 Task: Open the event Second Team Building Workshop: Enhancing Communication and Trust within Teams on '2024/04/28', change the date to 2024/04/16, change the font style of the description to Times New Roman, set the availability to Free, insert an emoji Green heart, logged in from the account softage.10@softage.net and add another guest for the event, softage.8@softage.net. Change the alignment of the event description to Align center.Change the font color of the description to Light  Orange and select an event charm, 
Action: Mouse moved to (313, 132)
Screenshot: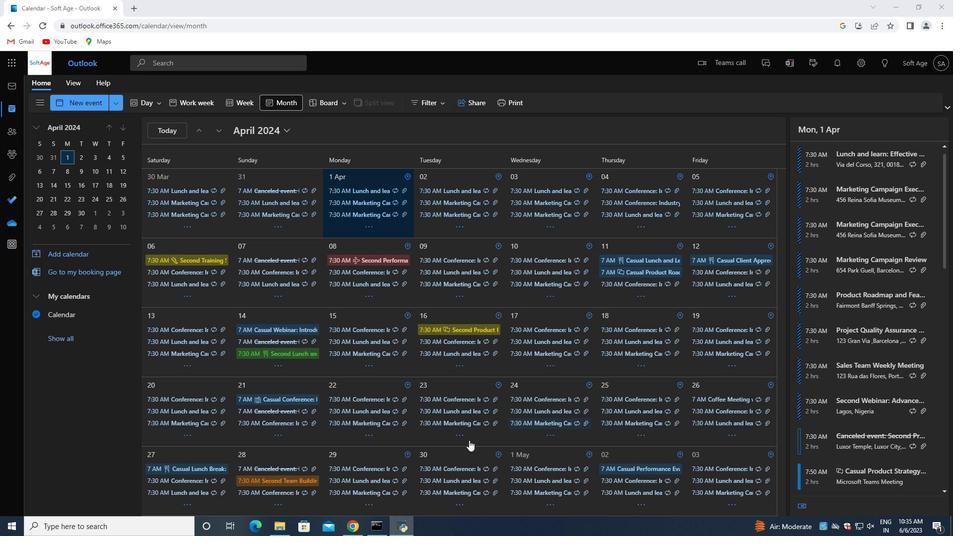 
Action: Mouse pressed left at (313, 132)
Screenshot: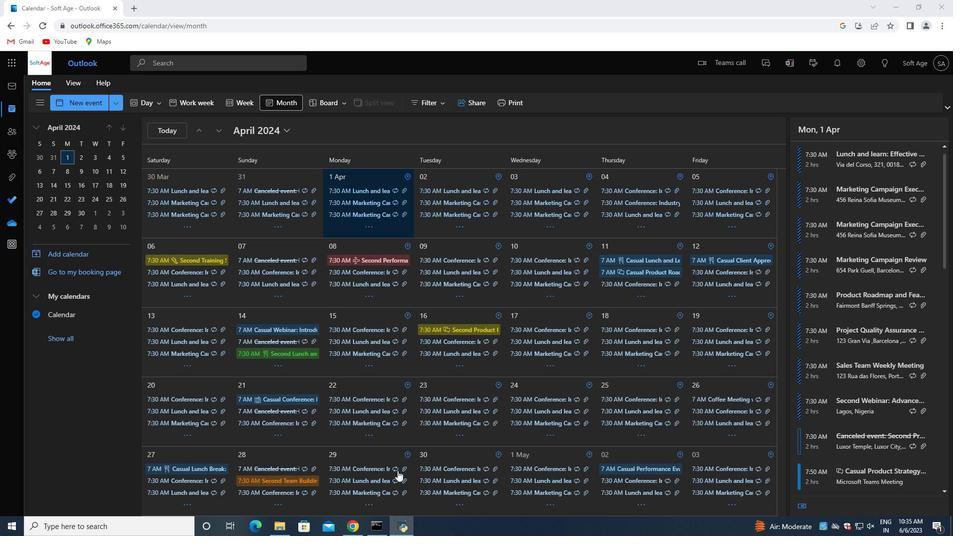 
Action: Mouse moved to (328, 156)
Screenshot: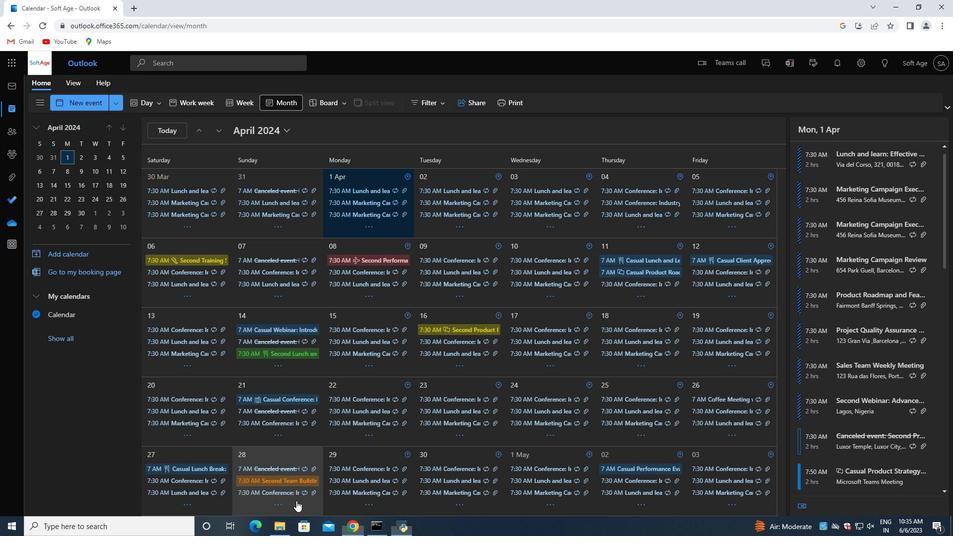 
Action: Mouse pressed left at (328, 156)
Screenshot: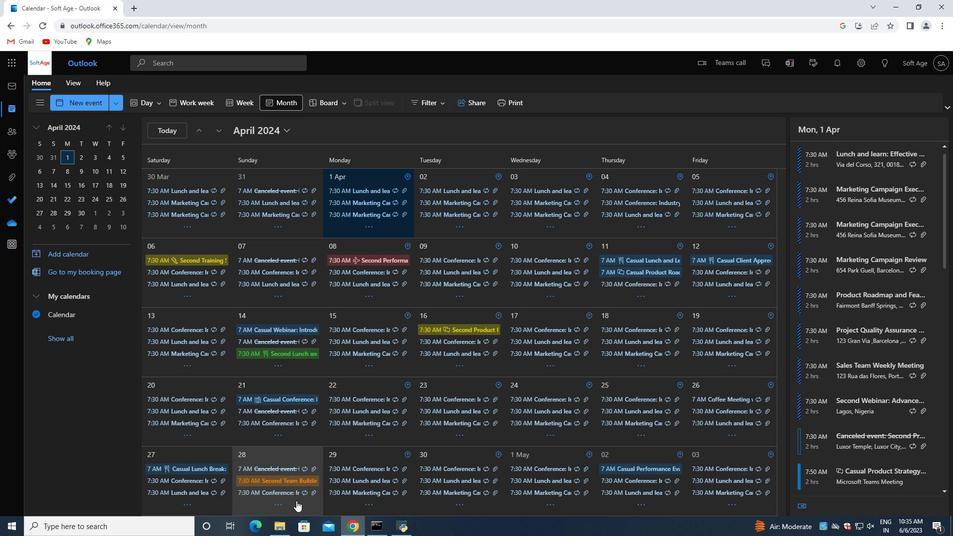 
Action: Mouse moved to (330, 177)
Screenshot: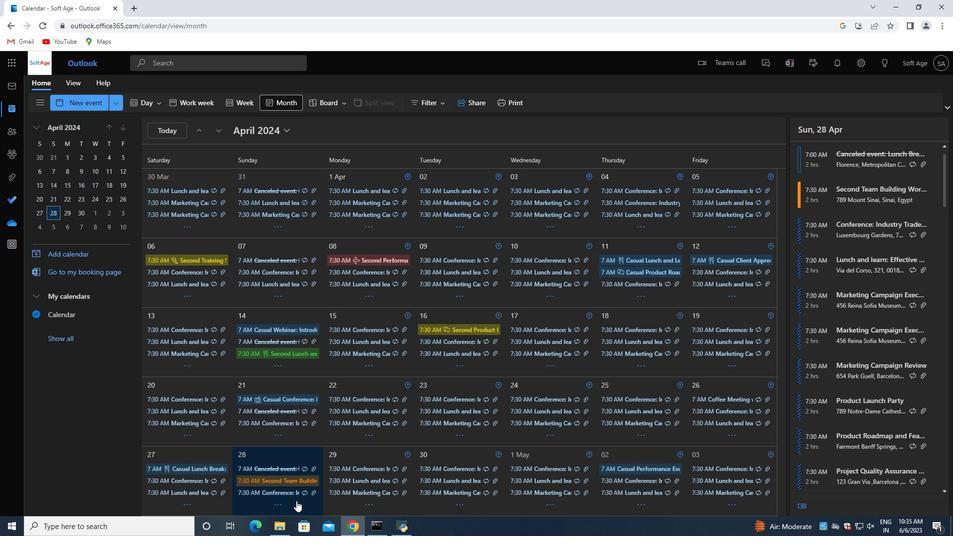 
Action: Mouse pressed left at (330, 177)
Screenshot: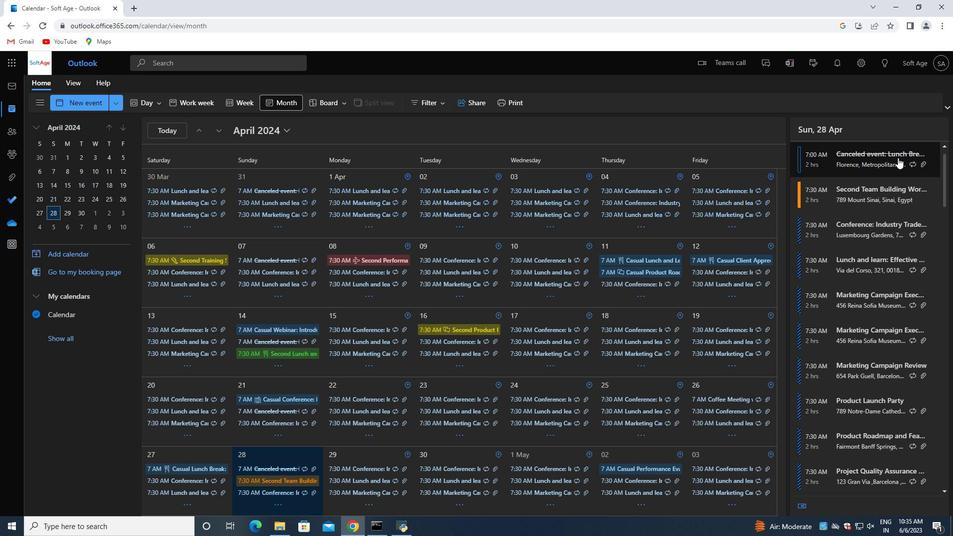
Action: Mouse moved to (503, 131)
Screenshot: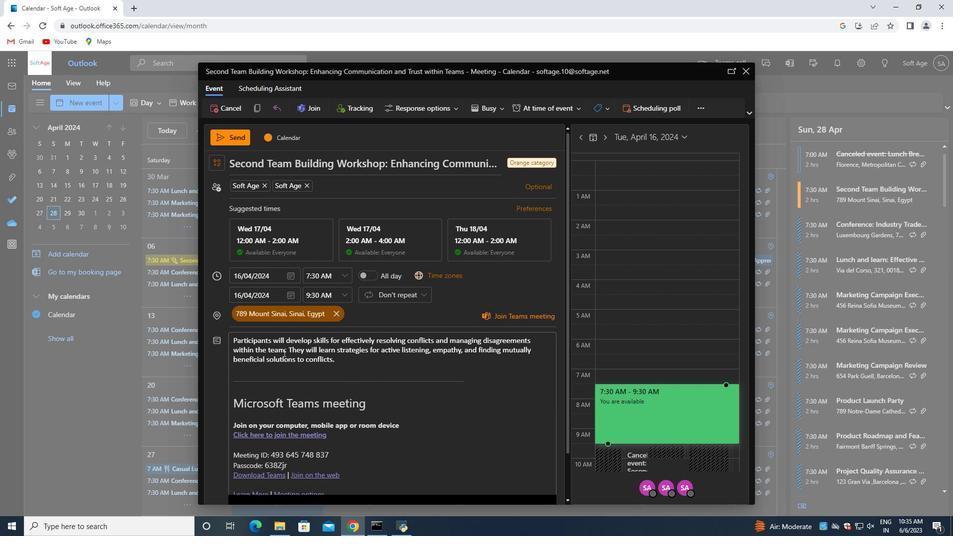 
Action: Mouse pressed left at (503, 131)
Screenshot: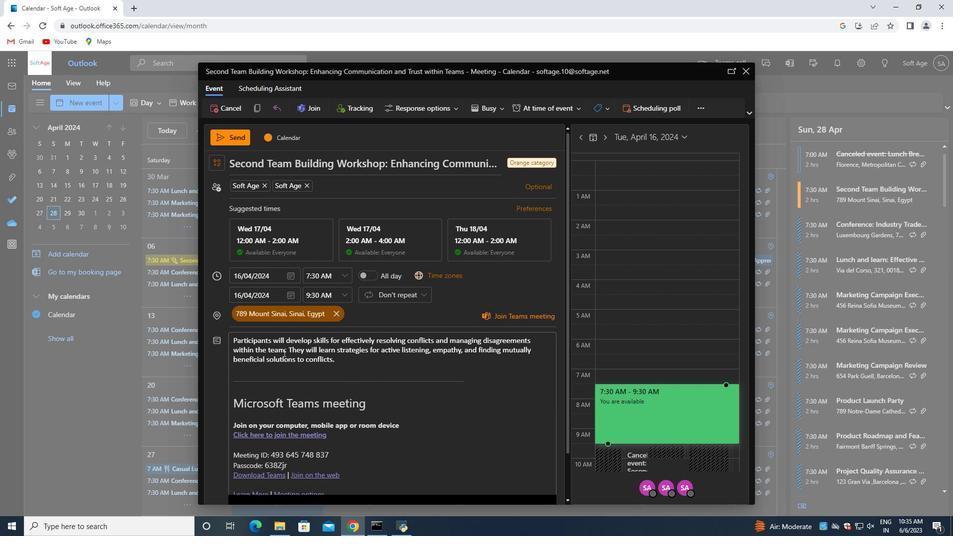 
Action: Mouse moved to (296, 500)
Screenshot: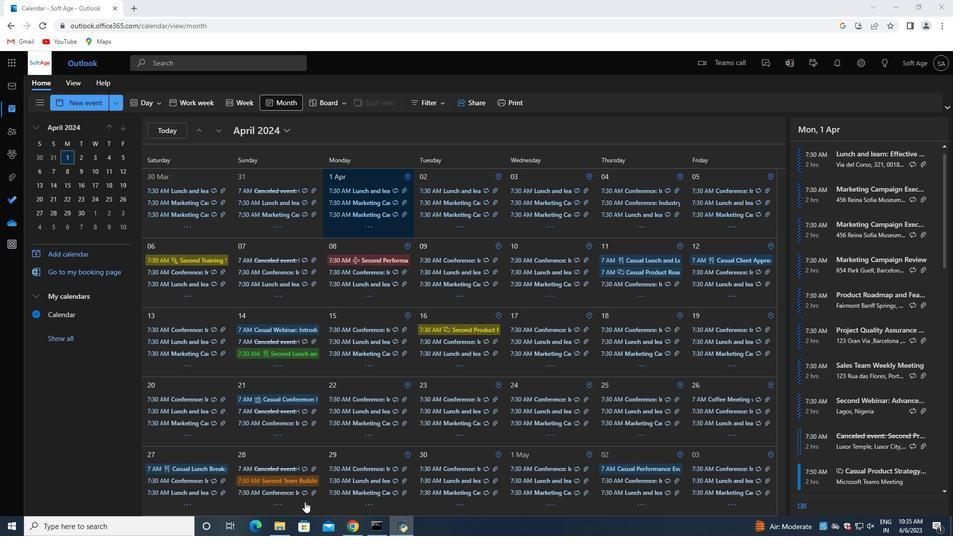 
Action: Mouse pressed left at (296, 500)
Screenshot: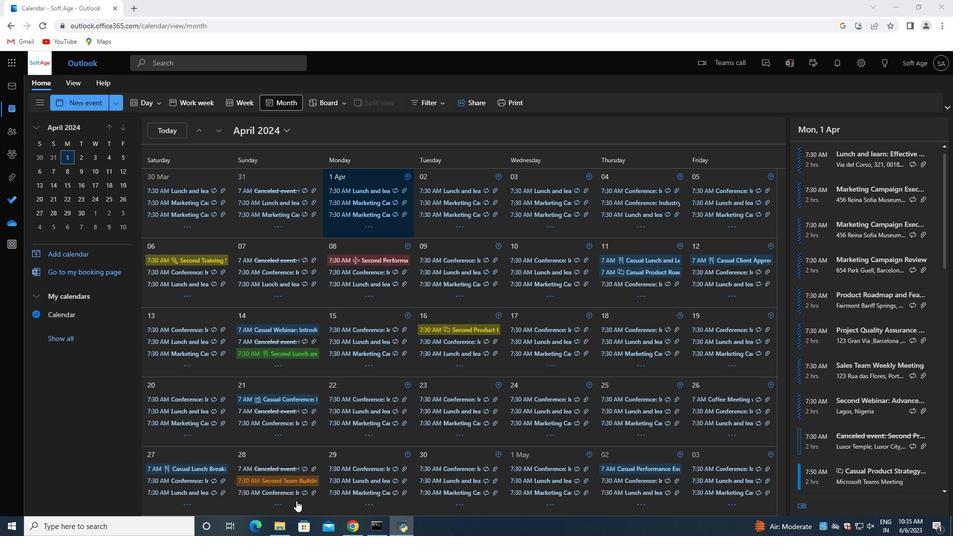 
Action: Mouse moved to (922, 198)
Screenshot: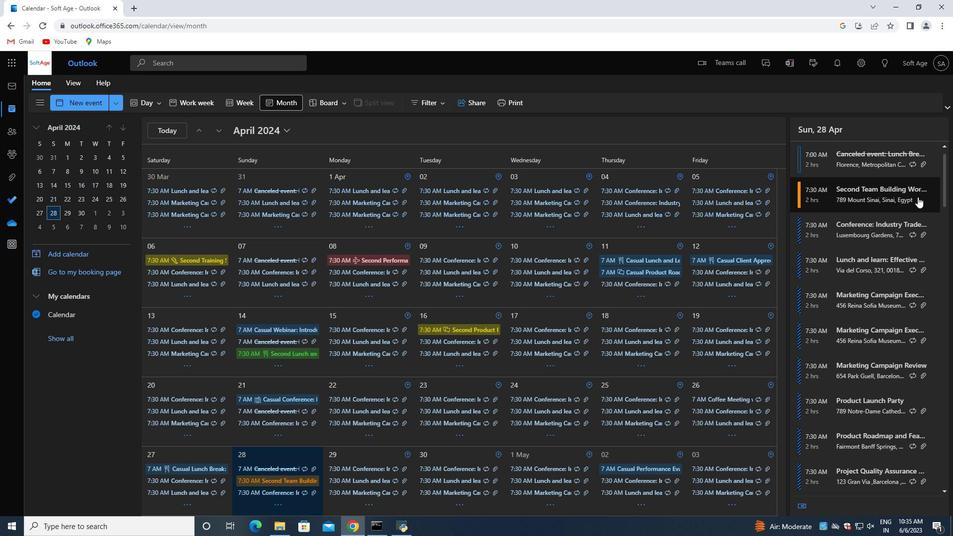
Action: Mouse pressed left at (922, 198)
Screenshot: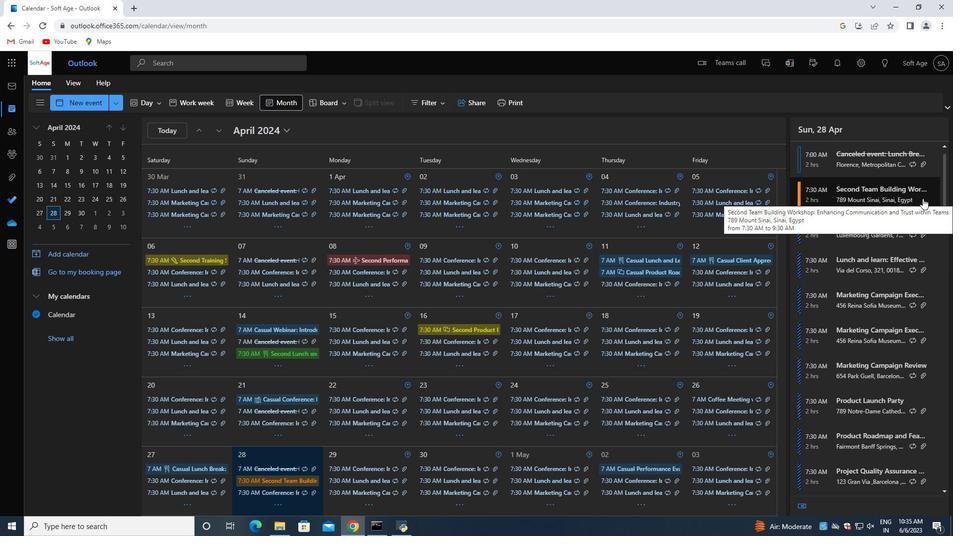
Action: Mouse moved to (632, 321)
Screenshot: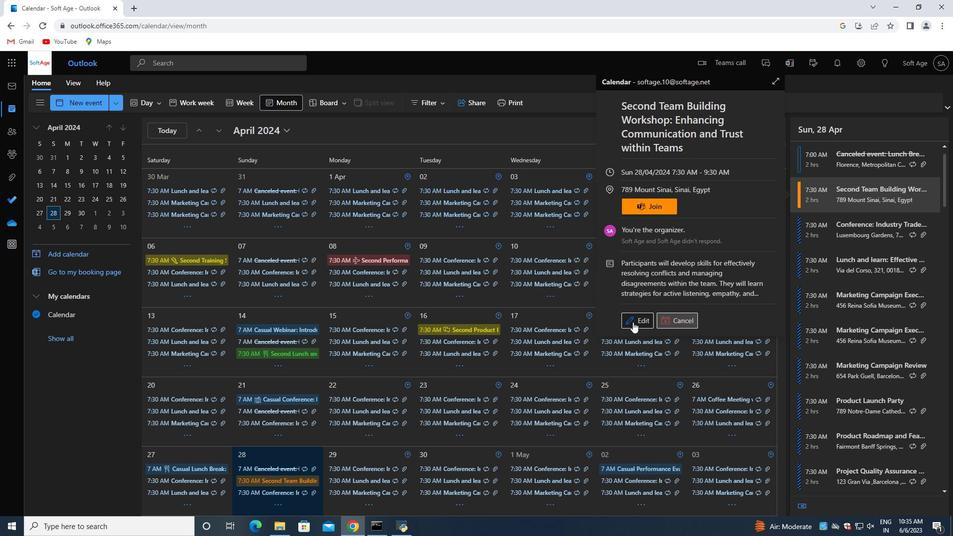 
Action: Mouse pressed left at (632, 321)
Screenshot: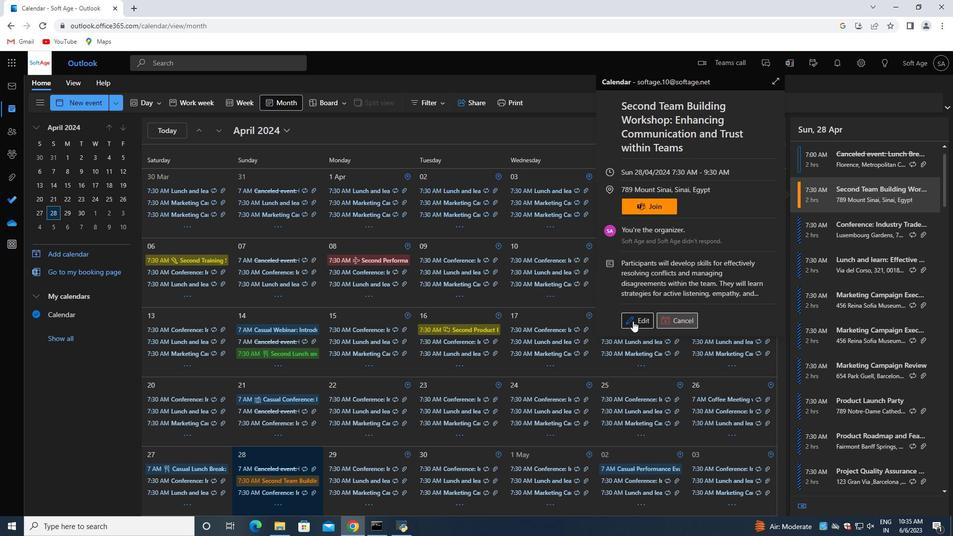 
Action: Mouse moved to (291, 274)
Screenshot: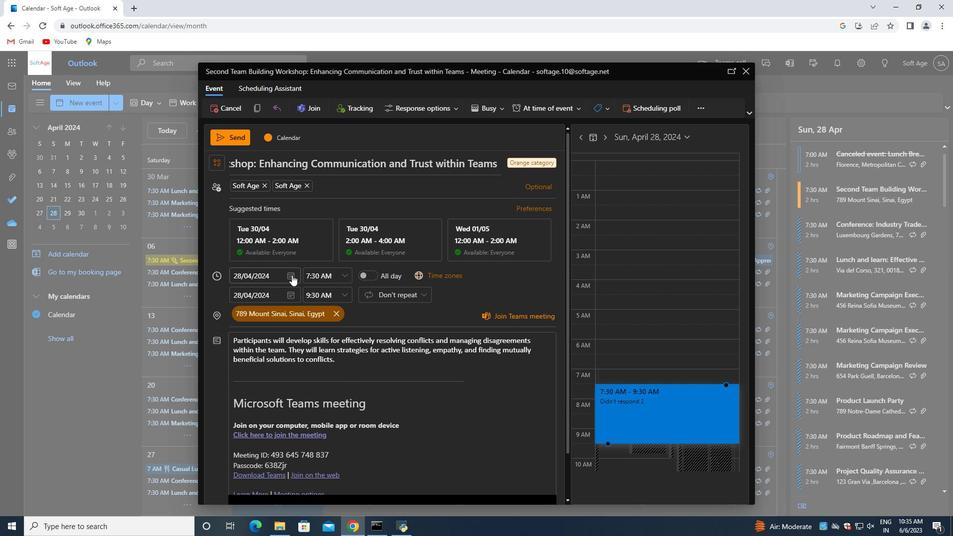 
Action: Mouse pressed left at (291, 274)
Screenshot: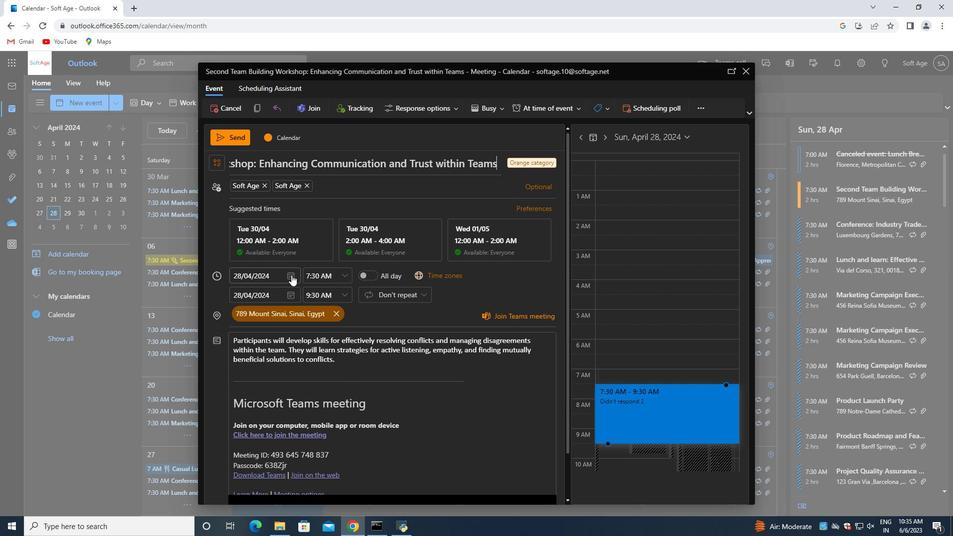 
Action: Mouse moved to (283, 352)
Screenshot: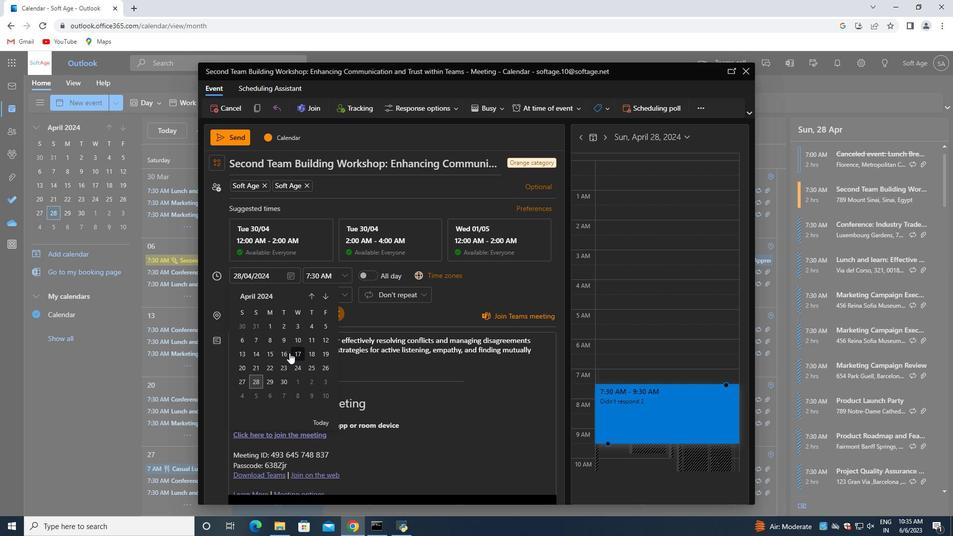 
Action: Mouse pressed left at (283, 352)
Screenshot: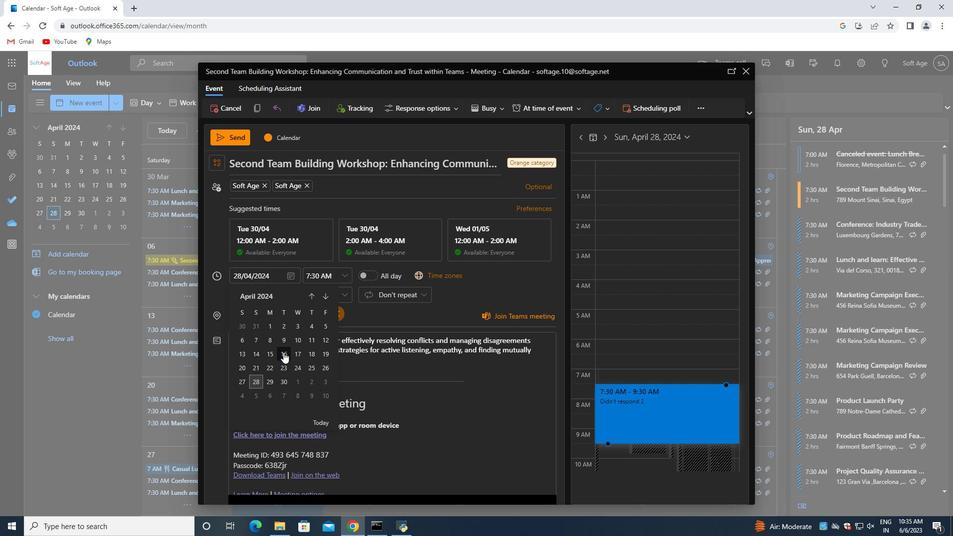 
Action: Mouse moved to (339, 361)
Screenshot: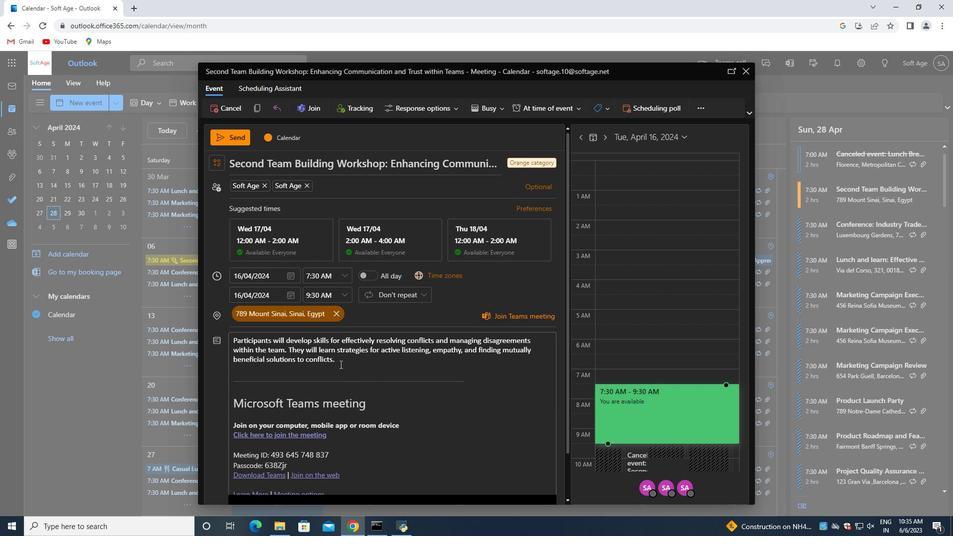 
Action: Mouse pressed left at (339, 361)
Screenshot: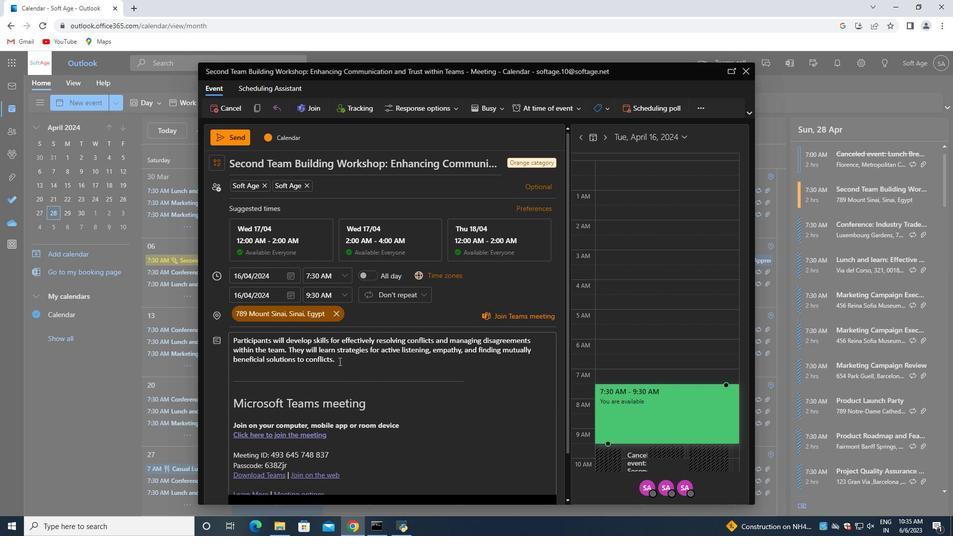 
Action: Mouse moved to (288, 389)
Screenshot: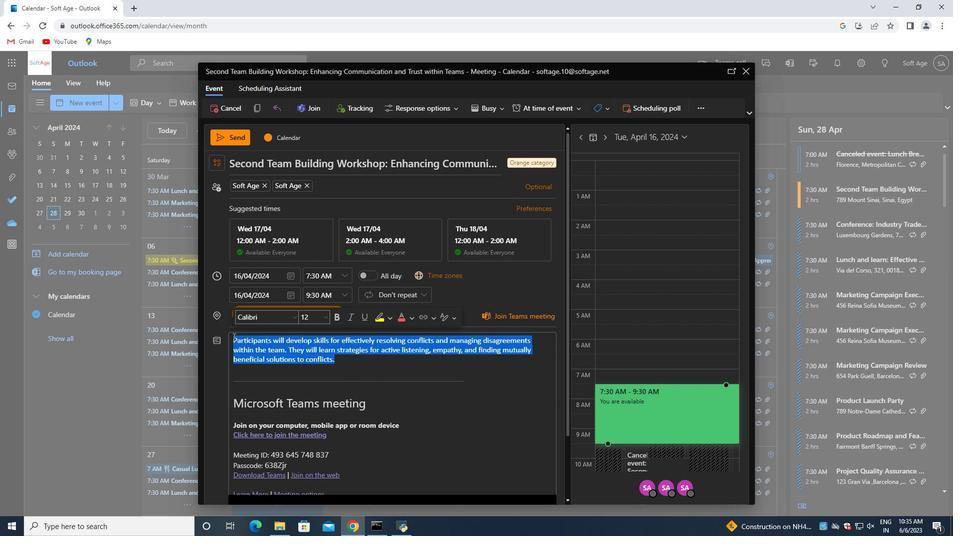 
Action: Mouse scrolled (288, 389) with delta (0, 0)
Screenshot: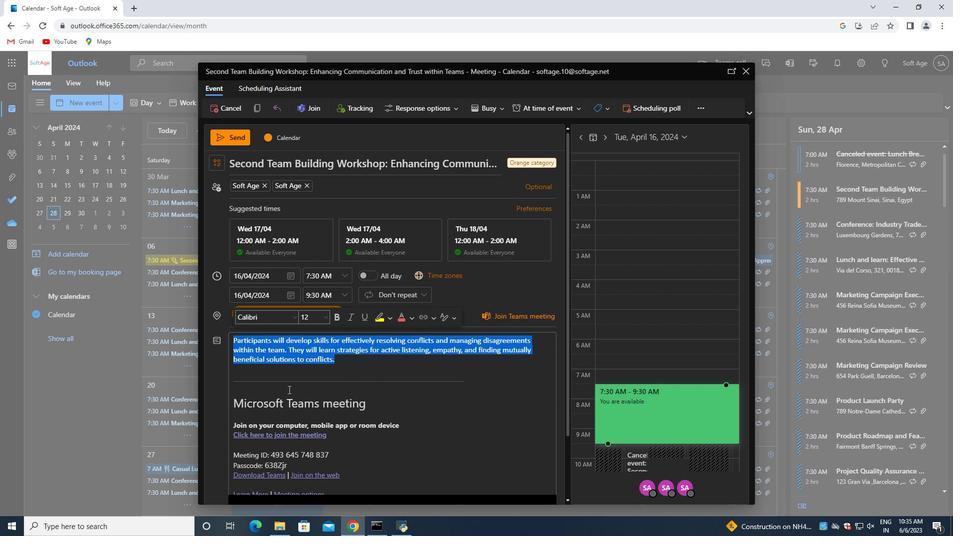 
Action: Mouse scrolled (288, 389) with delta (0, 0)
Screenshot: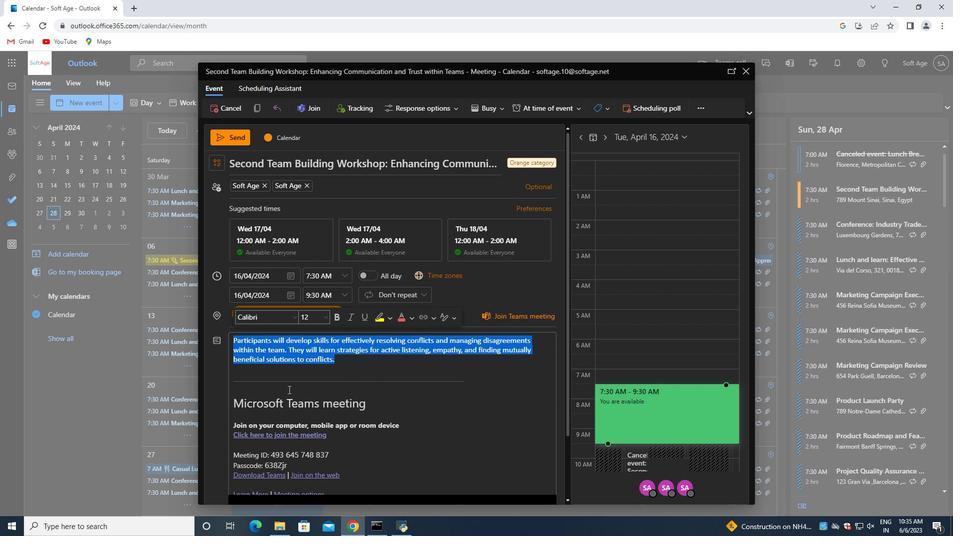 
Action: Mouse scrolled (288, 389) with delta (0, 0)
Screenshot: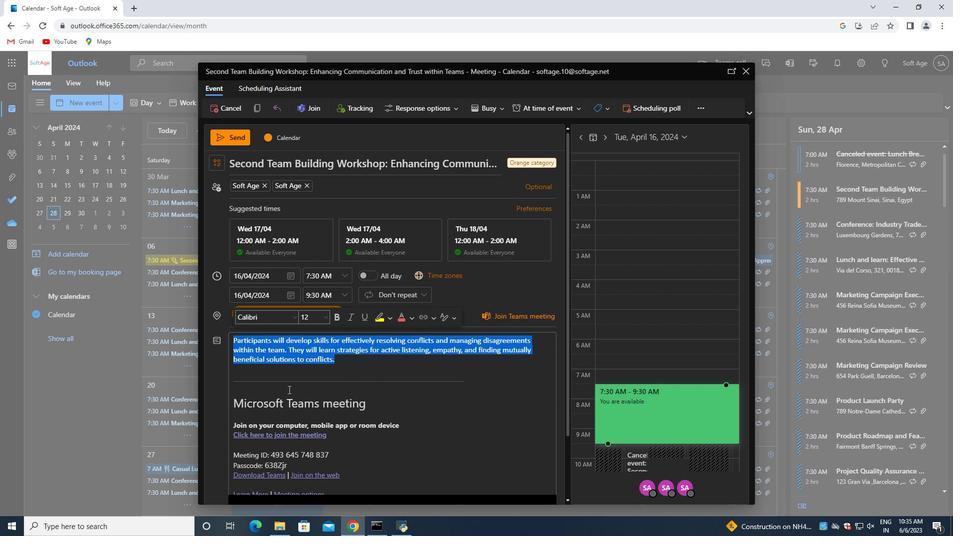 
Action: Mouse scrolled (288, 389) with delta (0, 0)
Screenshot: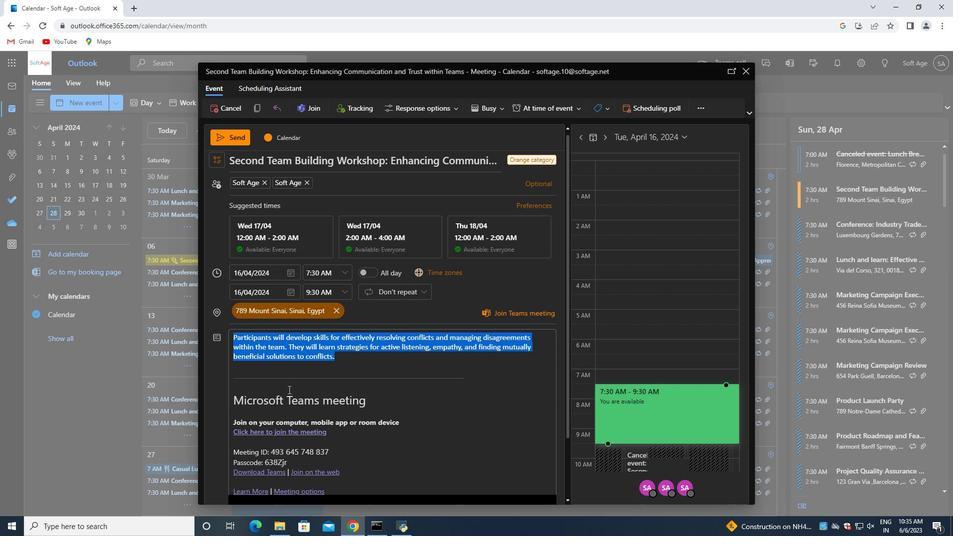 
Action: Mouse moved to (286, 389)
Screenshot: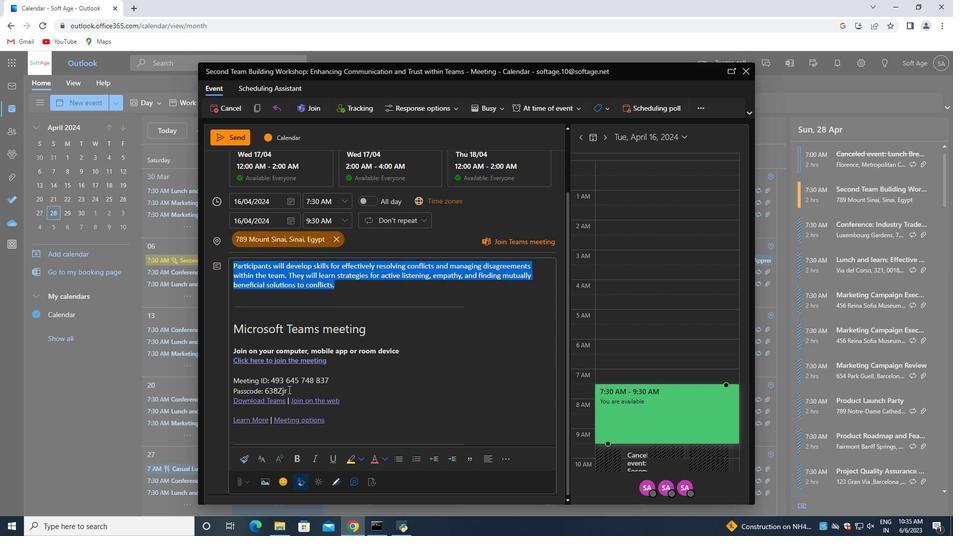 
Action: Mouse scrolled (286, 388) with delta (0, 0)
Screenshot: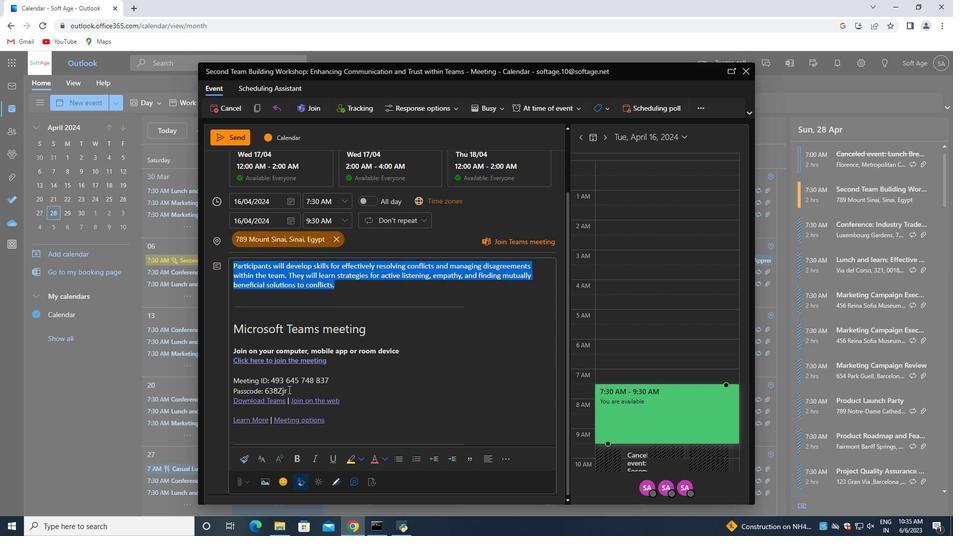 
Action: Mouse moved to (284, 390)
Screenshot: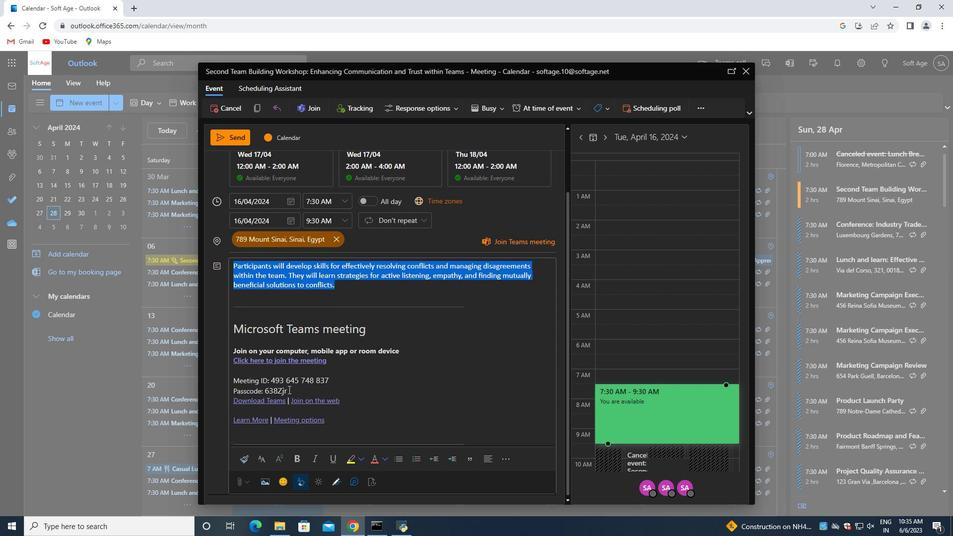
Action: Mouse scrolled (284, 390) with delta (0, 0)
Screenshot: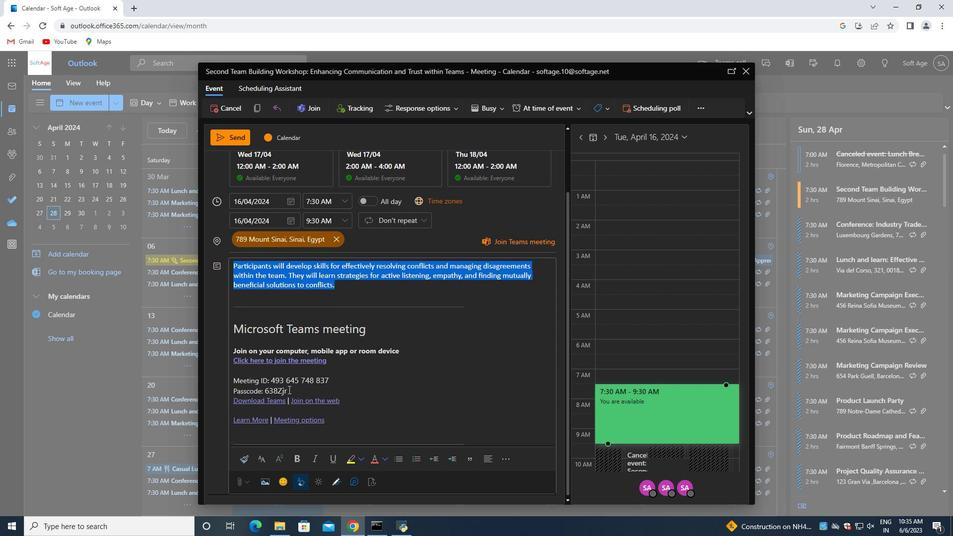 
Action: Mouse moved to (282, 392)
Screenshot: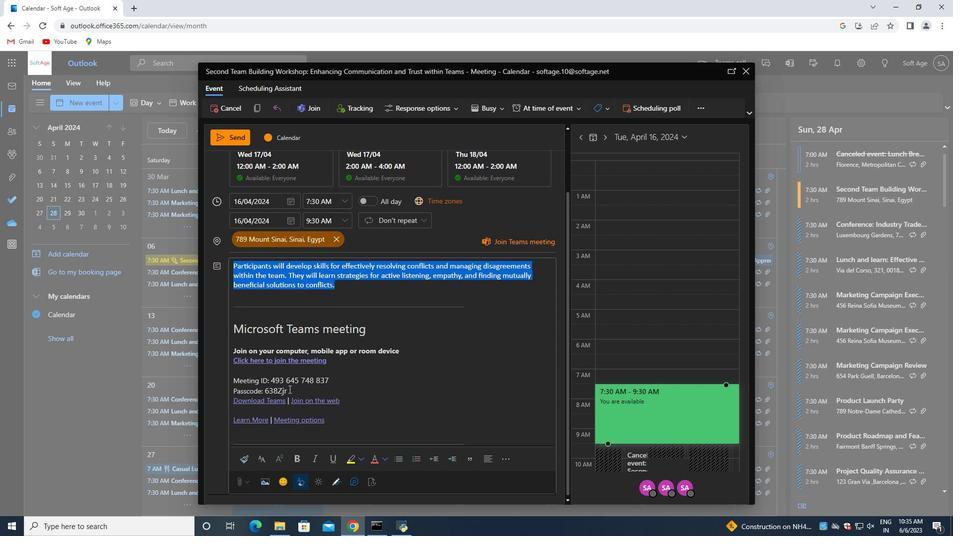 
Action: Mouse scrolled (282, 391) with delta (0, 0)
Screenshot: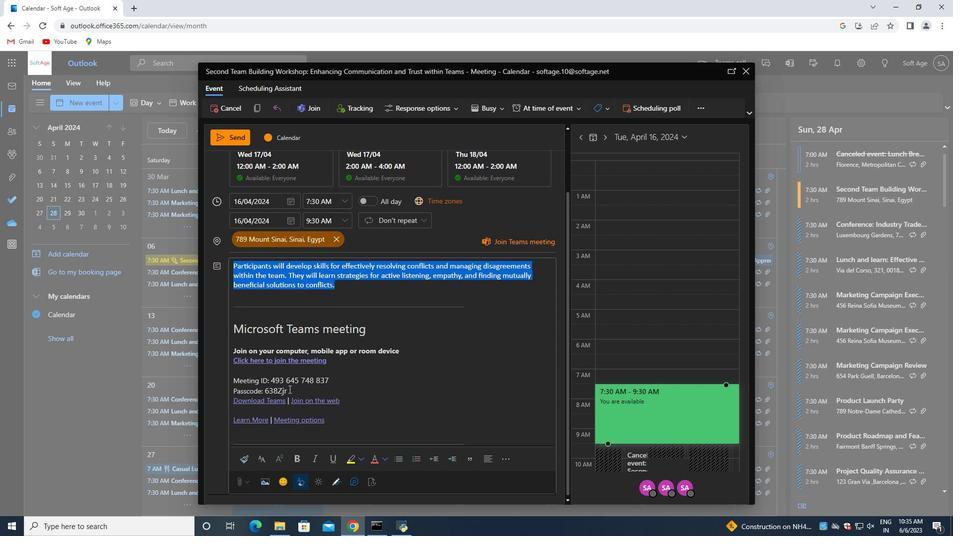 
Action: Mouse moved to (260, 459)
Screenshot: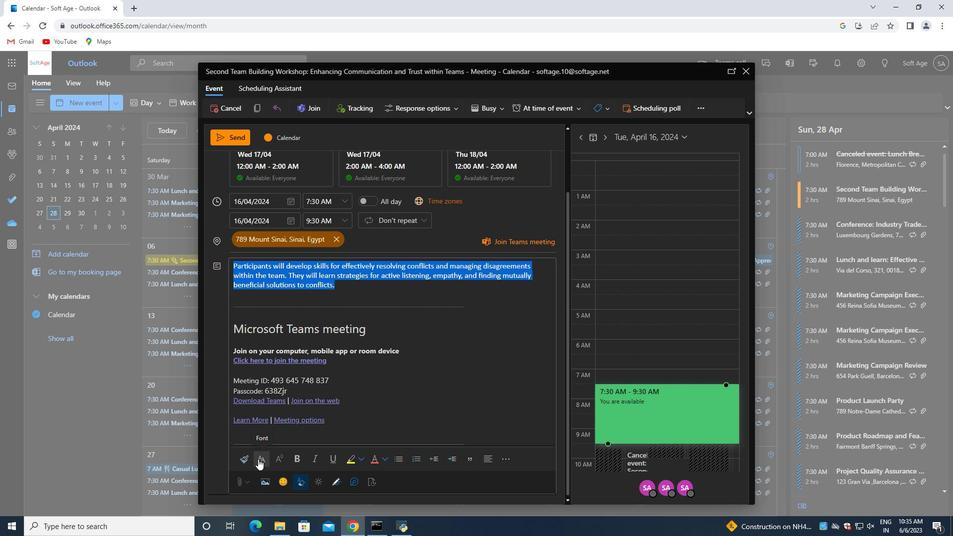 
Action: Mouse pressed left at (260, 459)
Screenshot: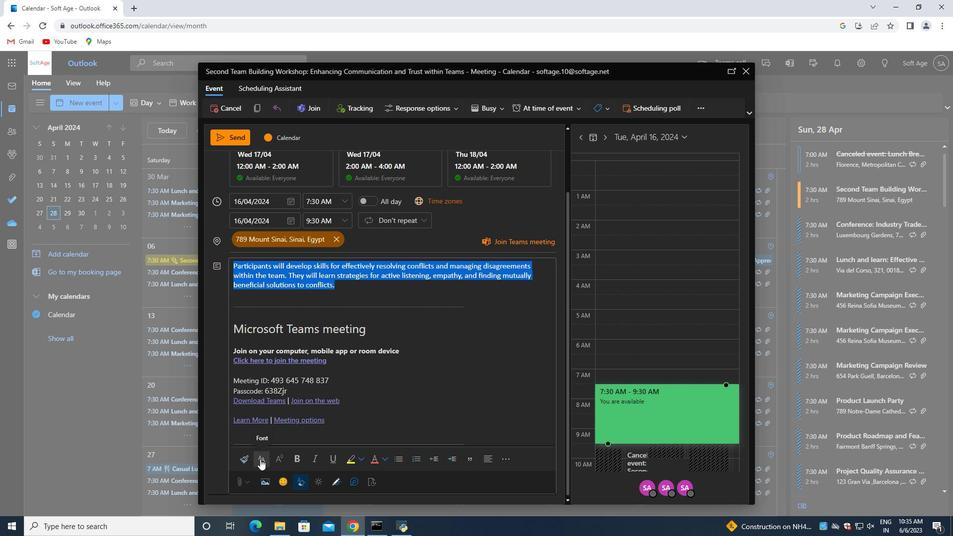 
Action: Mouse moved to (284, 414)
Screenshot: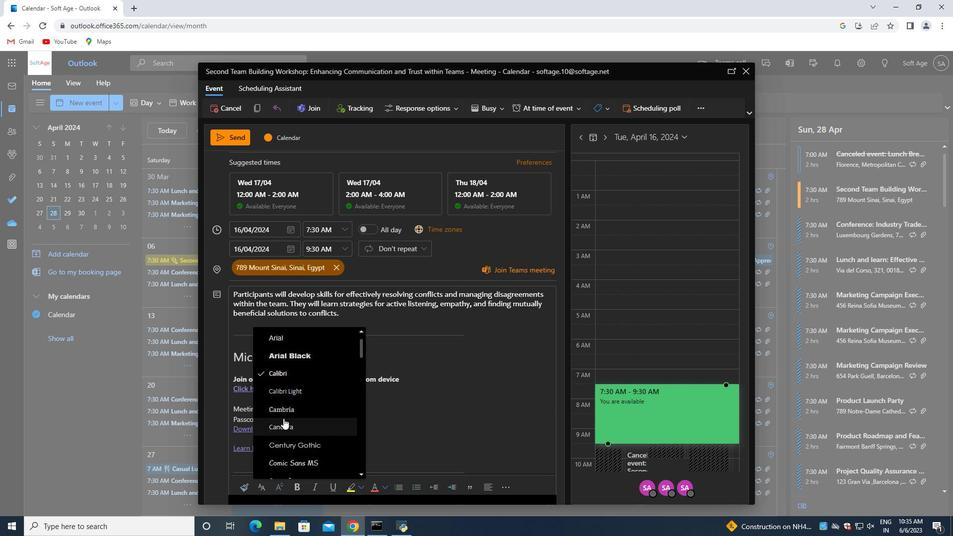 
Action: Mouse scrolled (284, 413) with delta (0, 0)
Screenshot: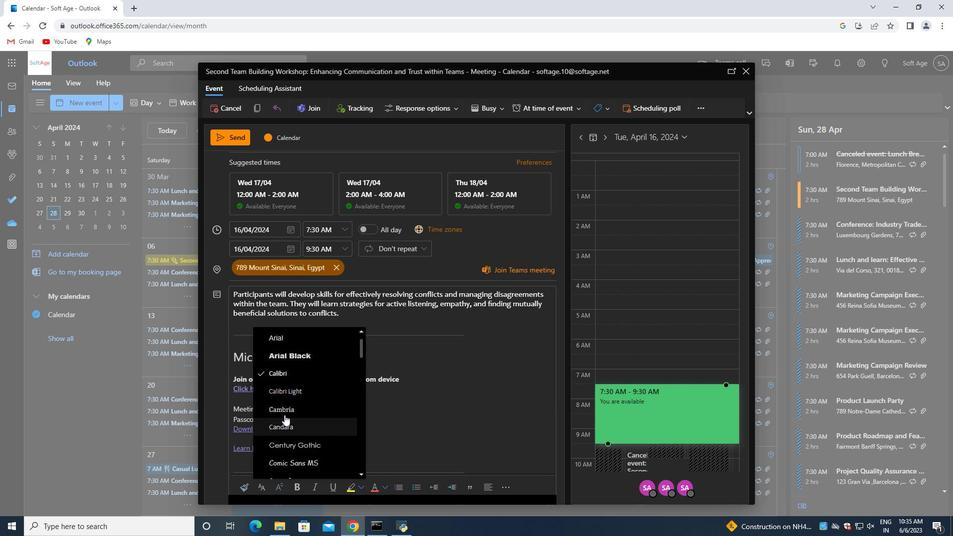 
Action: Mouse scrolled (284, 413) with delta (0, 0)
Screenshot: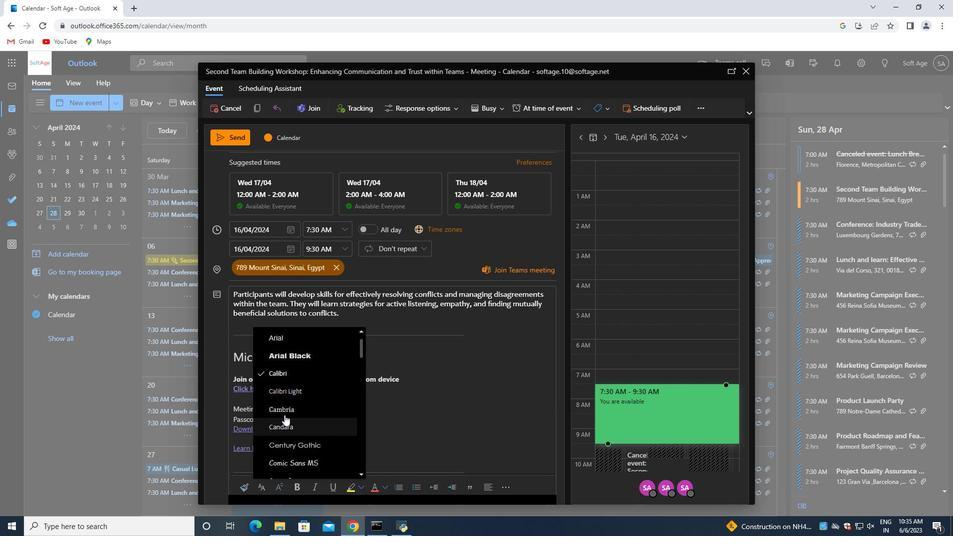 
Action: Mouse scrolled (284, 413) with delta (0, 0)
Screenshot: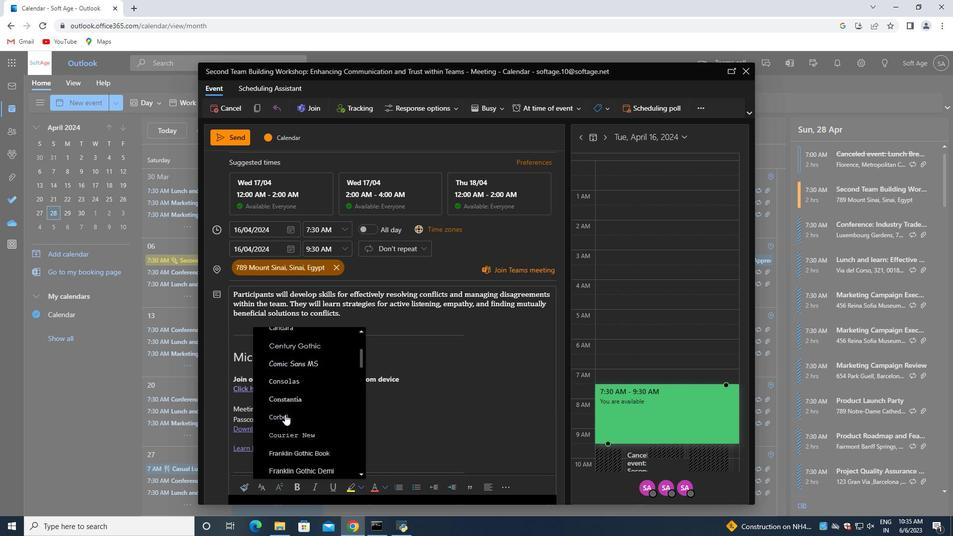 
Action: Mouse scrolled (284, 413) with delta (0, 0)
Screenshot: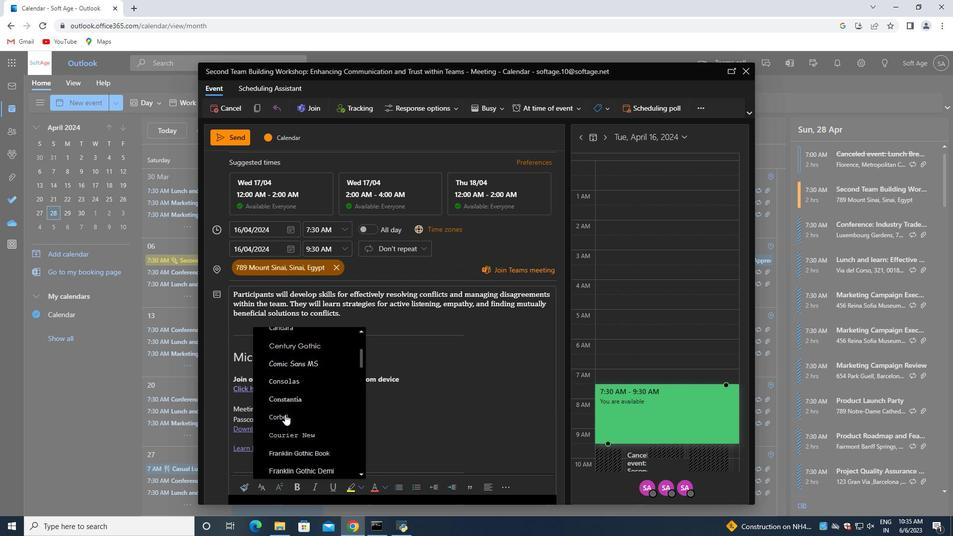 
Action: Mouse scrolled (284, 413) with delta (0, 0)
Screenshot: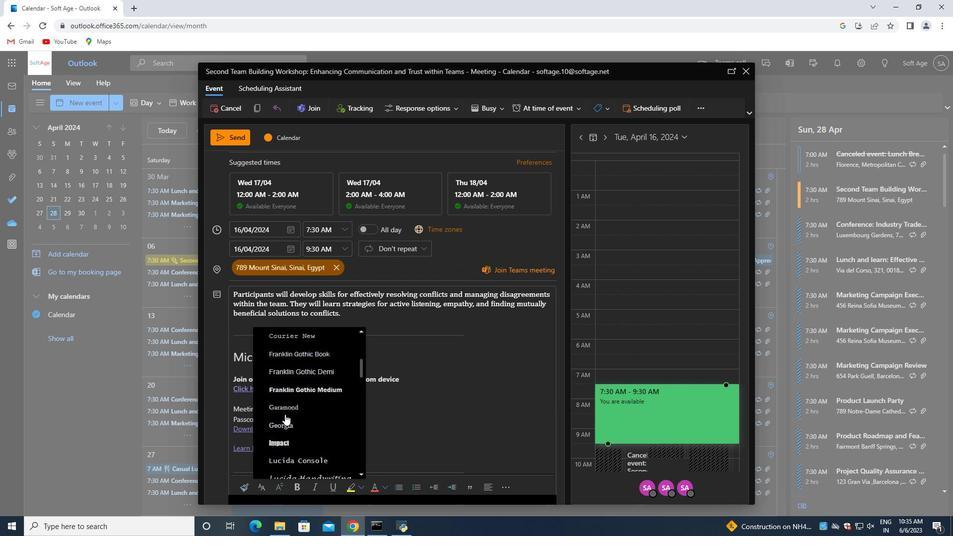 
Action: Mouse scrolled (284, 413) with delta (0, 0)
Screenshot: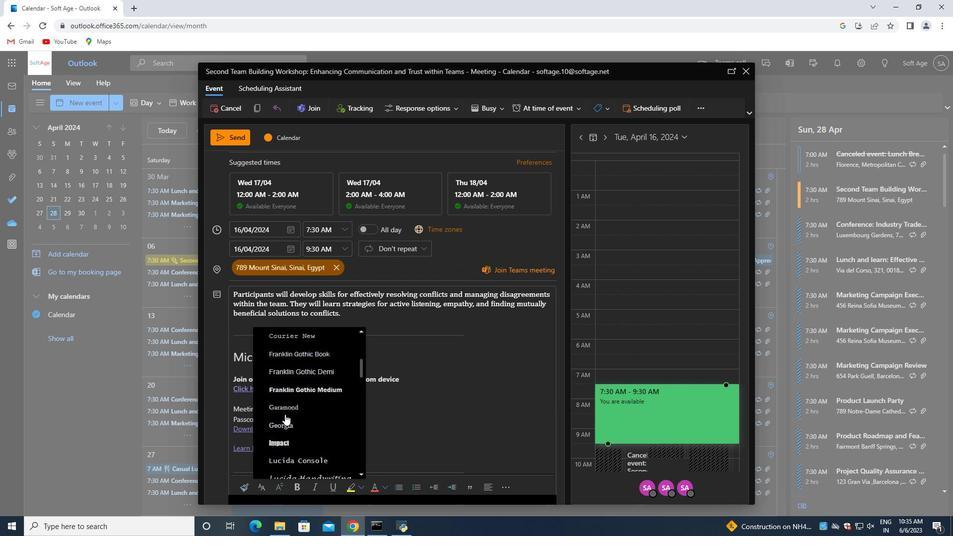 
Action: Mouse scrolled (284, 413) with delta (0, 0)
Screenshot: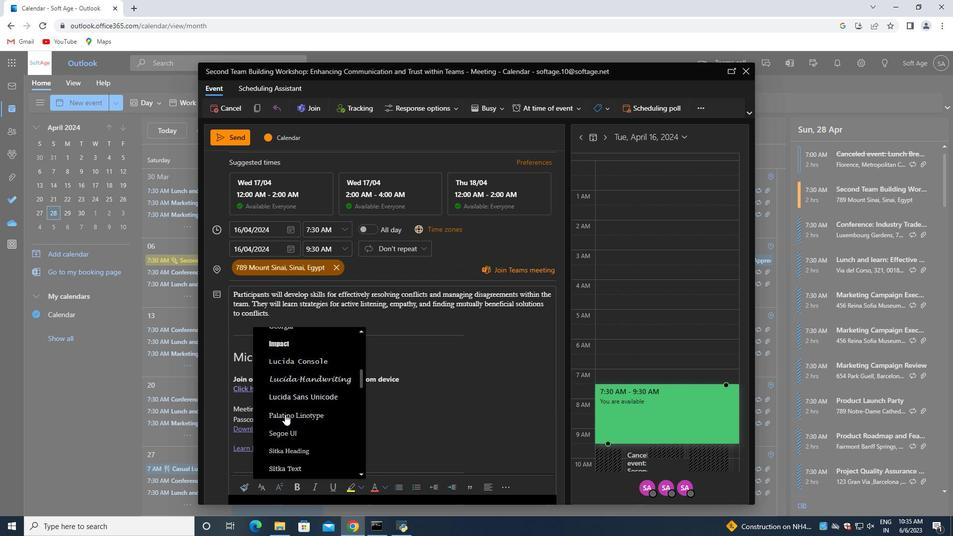 
Action: Mouse scrolled (284, 413) with delta (0, 0)
Screenshot: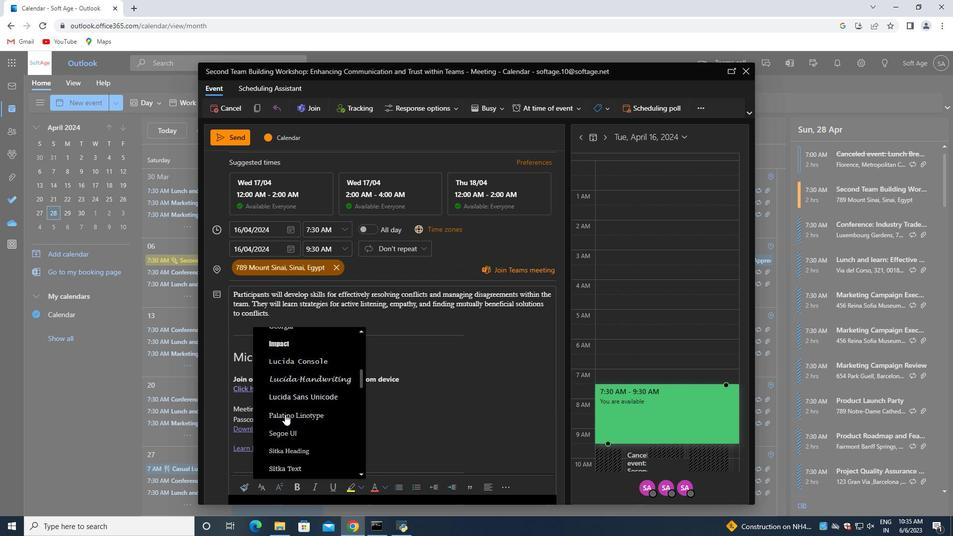 
Action: Mouse moved to (297, 421)
Screenshot: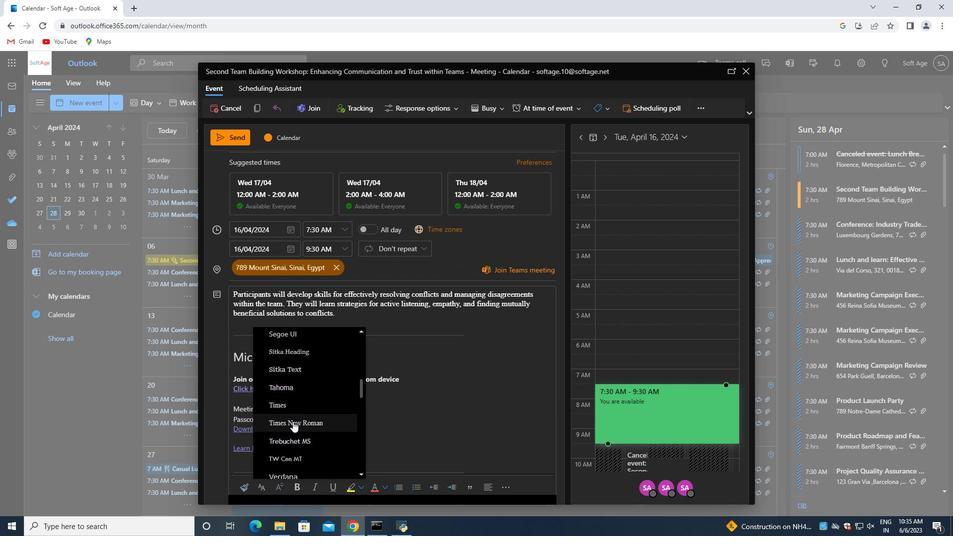 
Action: Mouse pressed left at (297, 421)
Screenshot: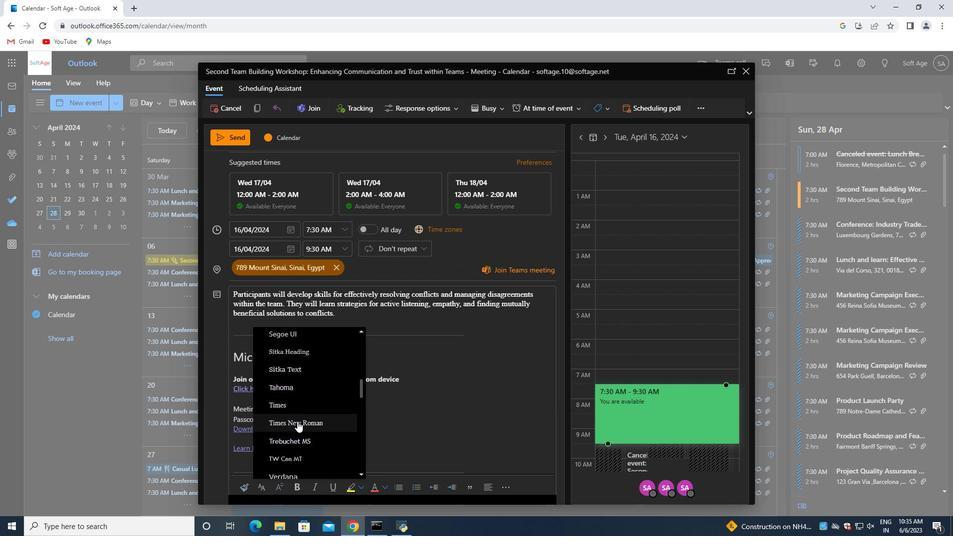 
Action: Mouse moved to (407, 359)
Screenshot: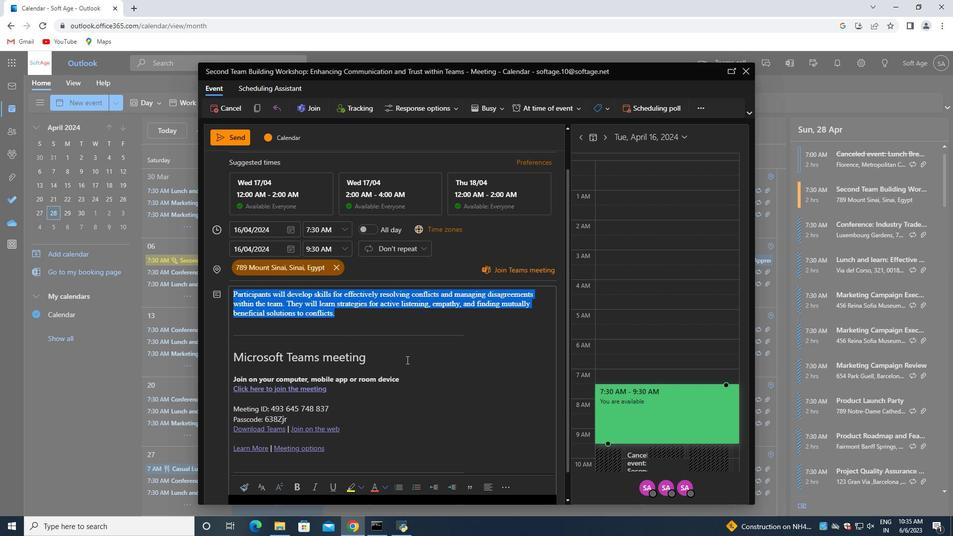 
Action: Mouse scrolled (407, 359) with delta (0, 0)
Screenshot: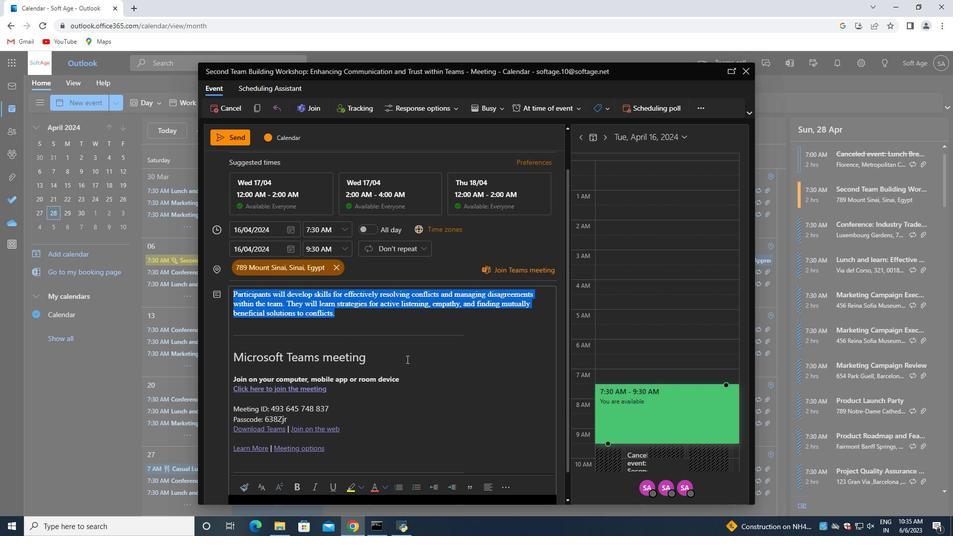 
Action: Mouse moved to (408, 358)
Screenshot: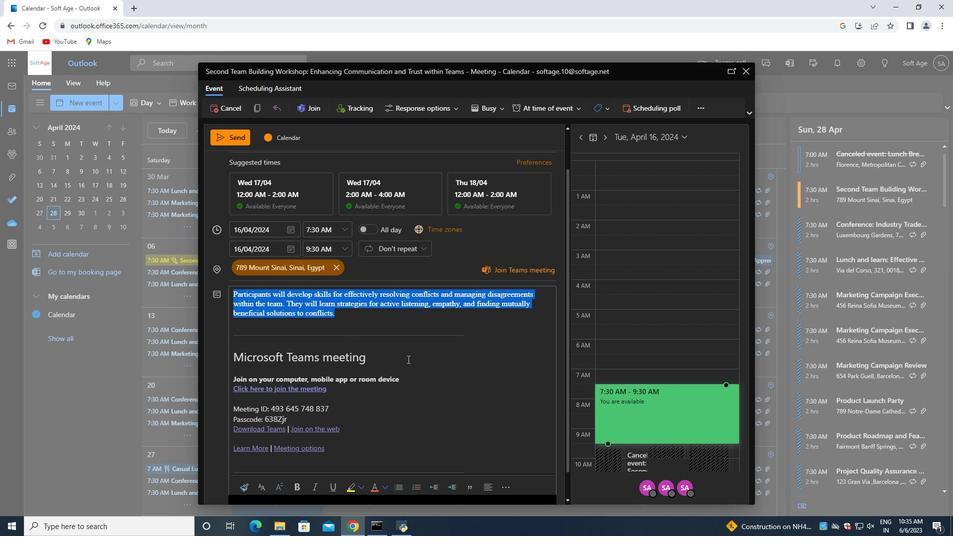 
Action: Mouse scrolled (408, 359) with delta (0, 0)
Screenshot: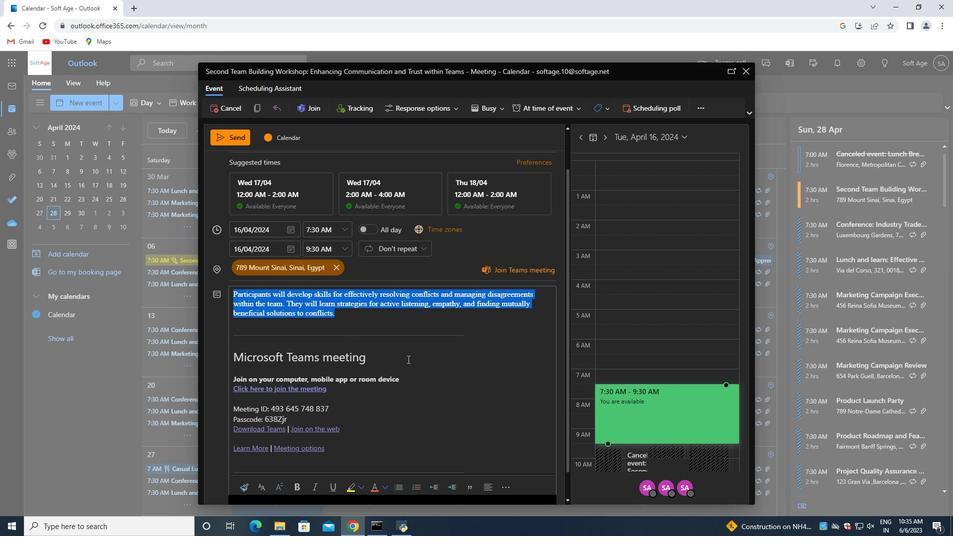 
Action: Mouse moved to (408, 358)
Screenshot: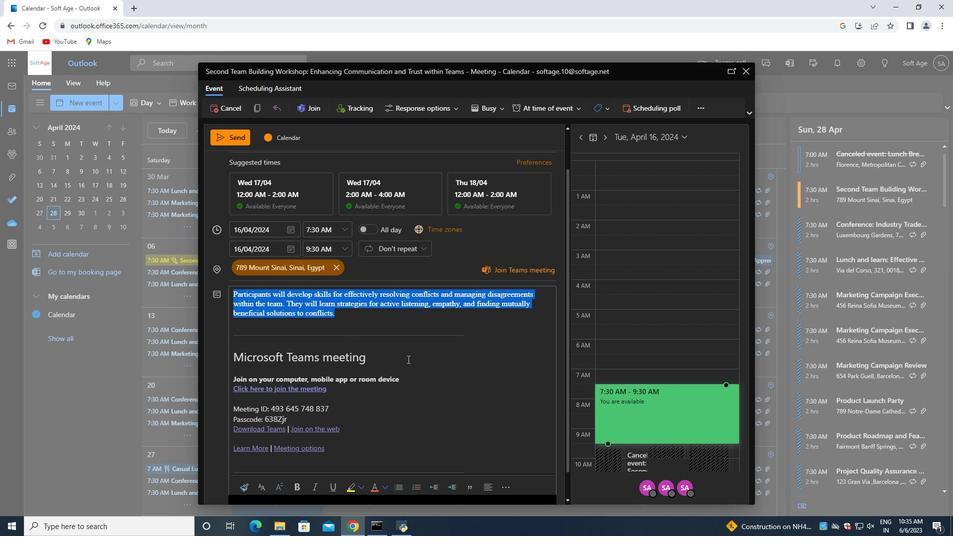 
Action: Mouse scrolled (408, 358) with delta (0, 0)
Screenshot: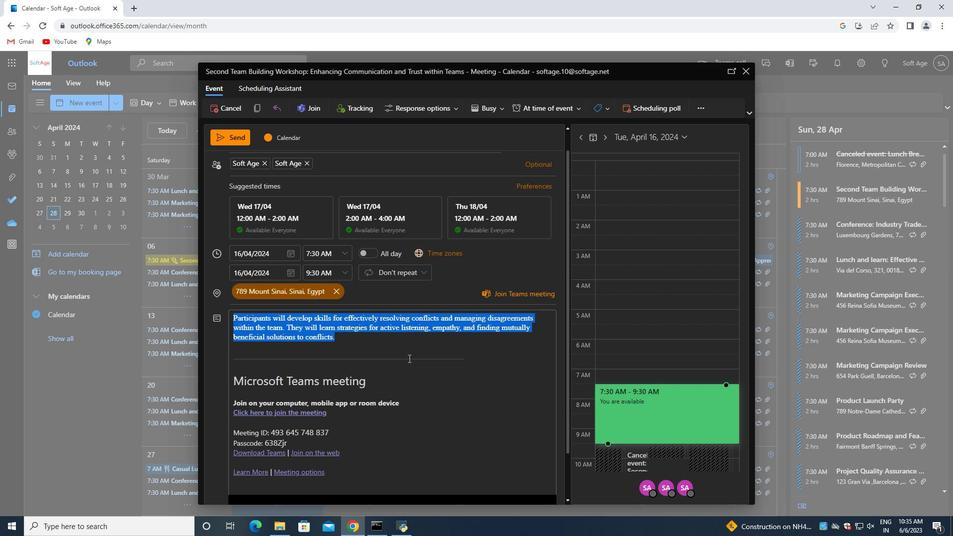 
Action: Mouse moved to (409, 357)
Screenshot: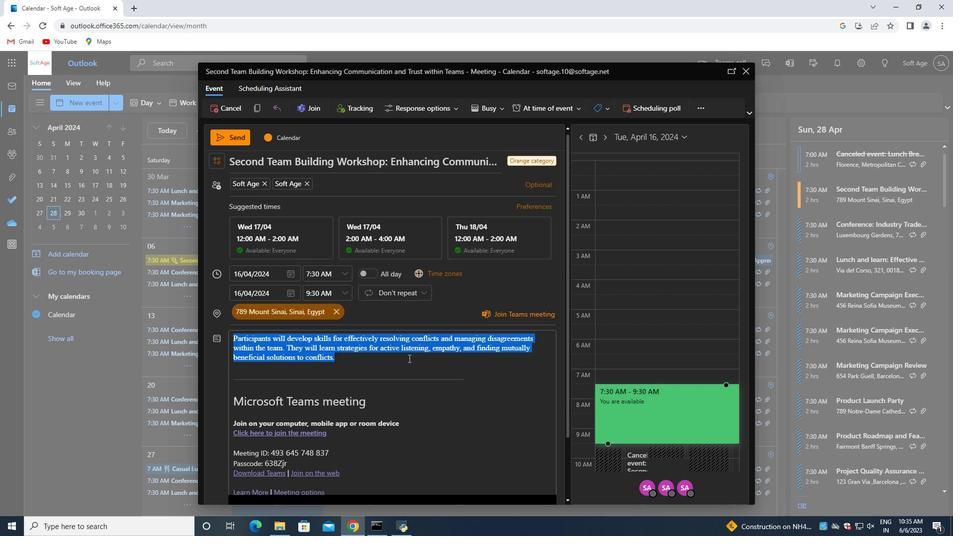 
Action: Mouse scrolled (409, 358) with delta (0, 0)
Screenshot: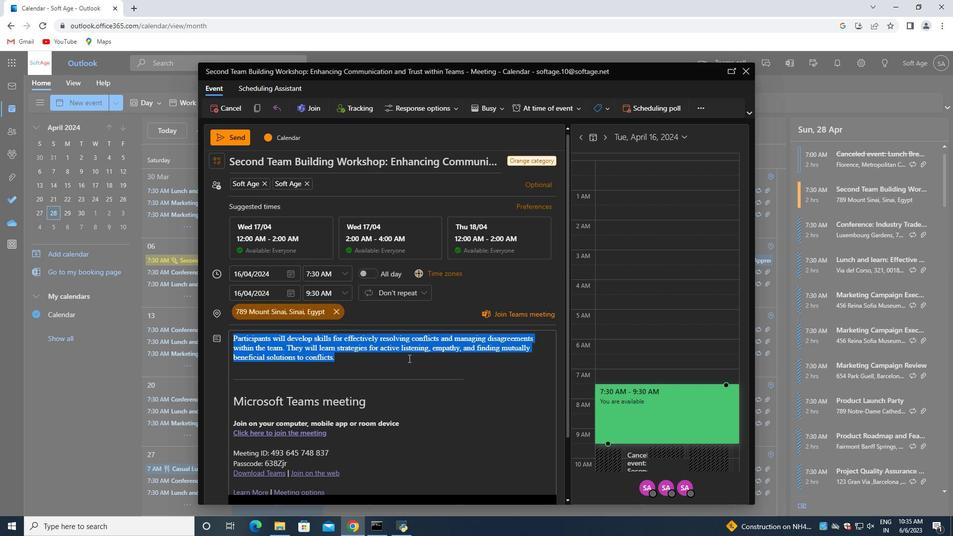 
Action: Mouse moved to (409, 357)
Screenshot: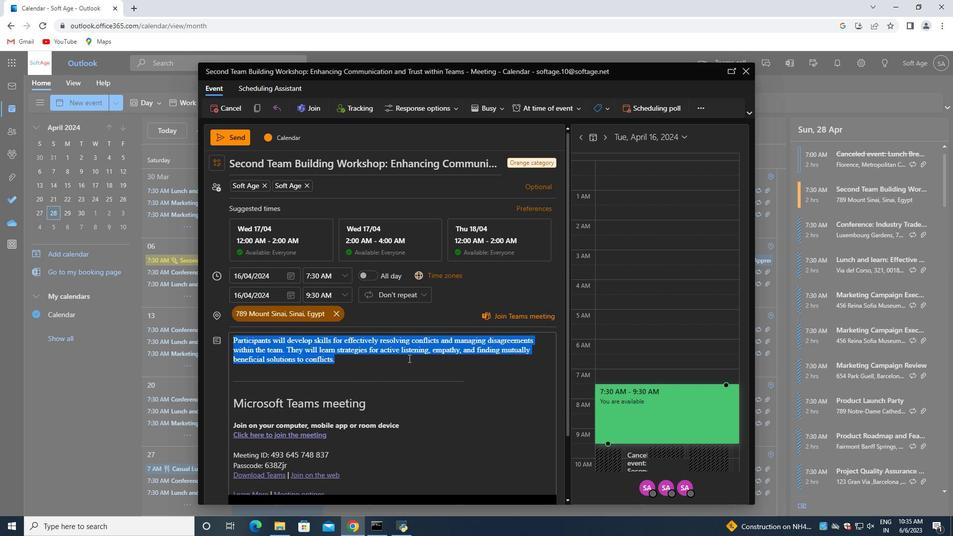 
Action: Mouse scrolled (409, 357) with delta (0, 0)
Screenshot: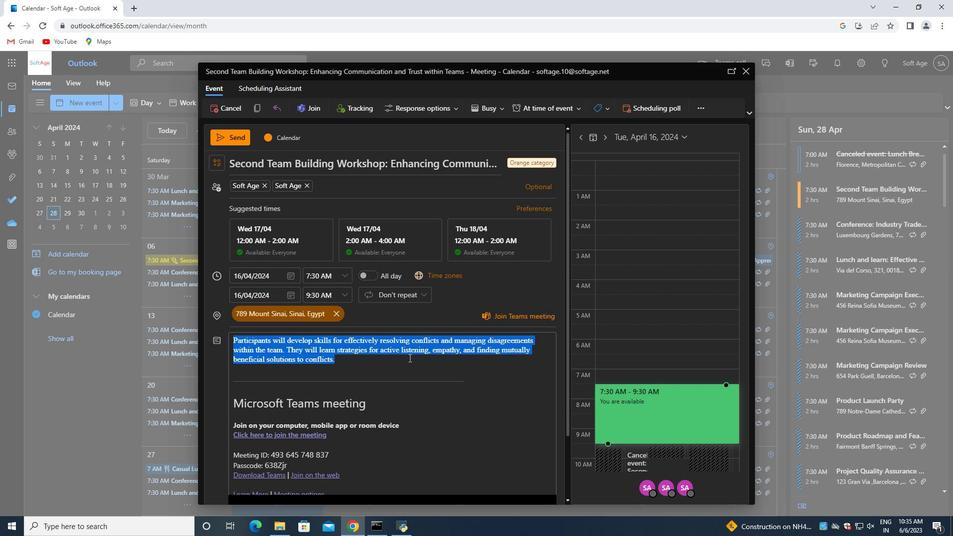 
Action: Mouse moved to (431, 368)
Screenshot: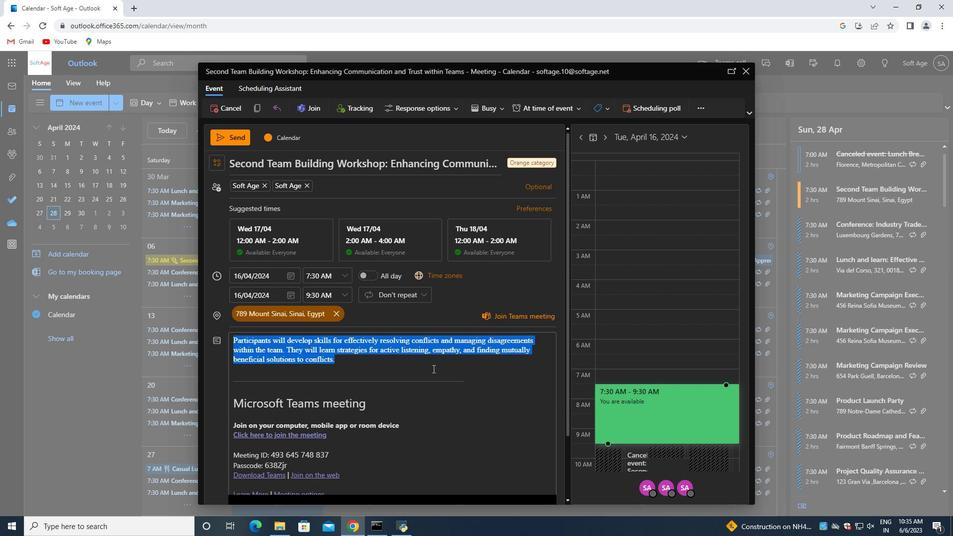 
Action: Mouse pressed left at (431, 368)
Screenshot: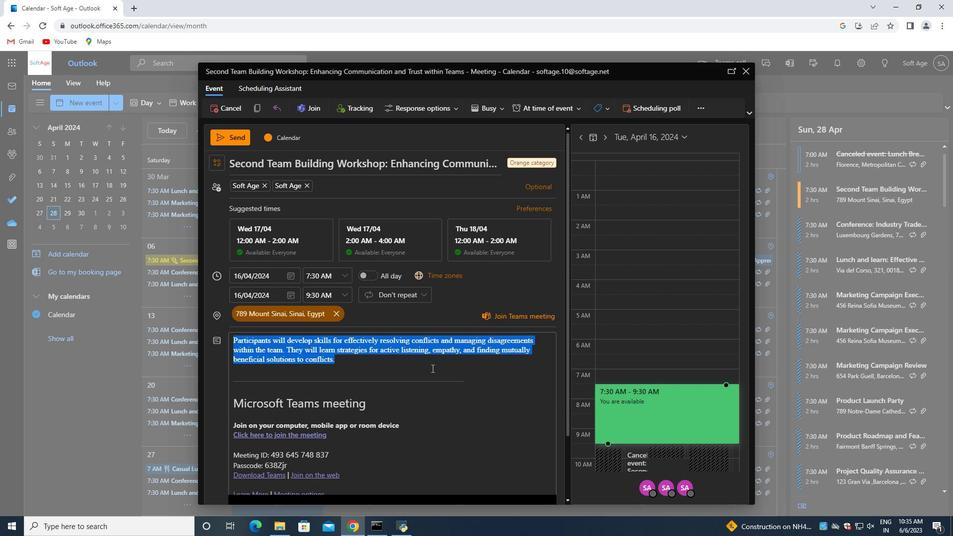 
Action: Mouse moved to (346, 363)
Screenshot: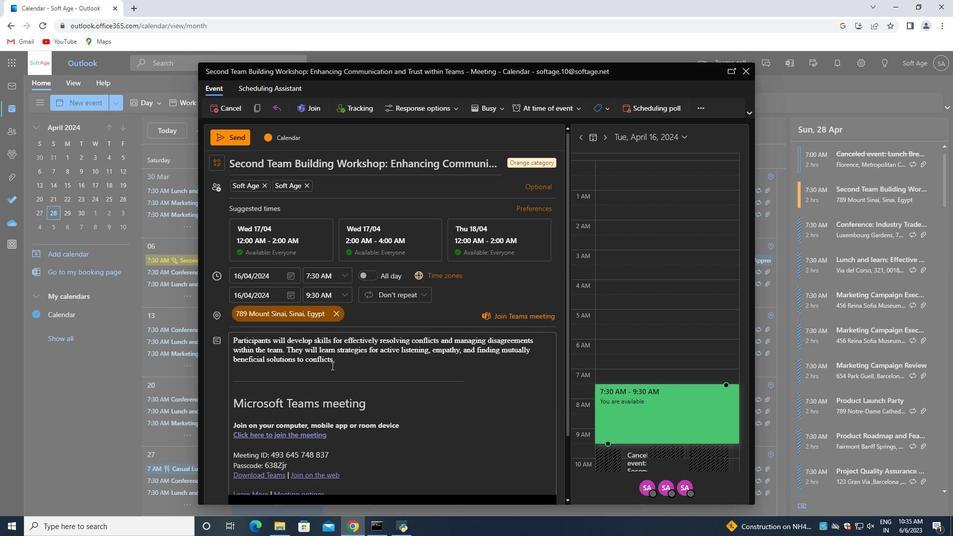 
Action: Mouse pressed left at (346, 363)
Screenshot: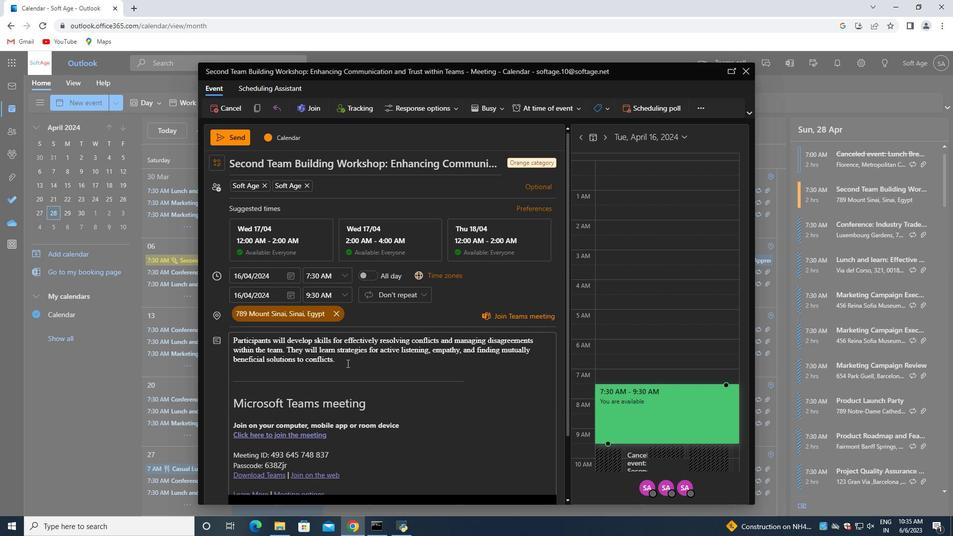 
Action: Mouse moved to (347, 362)
Screenshot: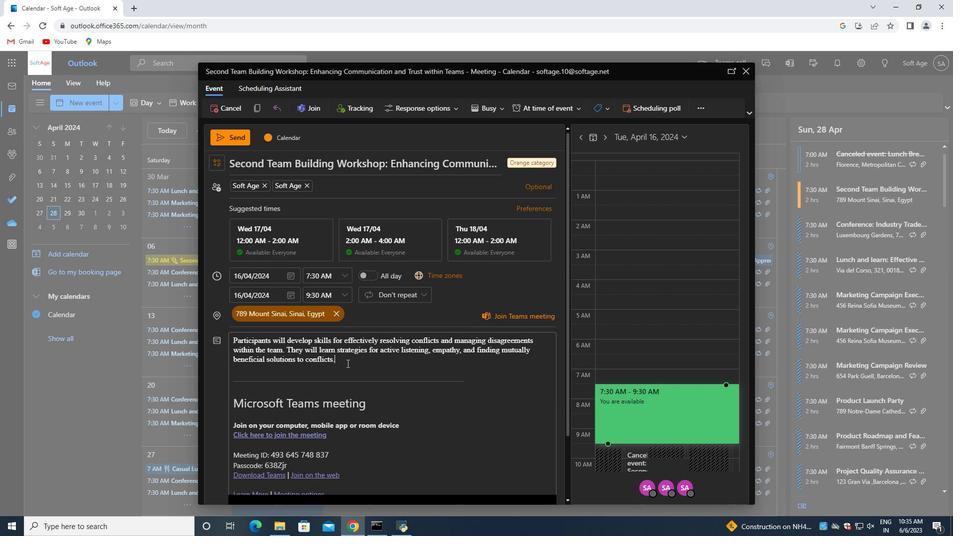 
Action: Mouse scrolled (347, 363) with delta (0, 0)
Screenshot: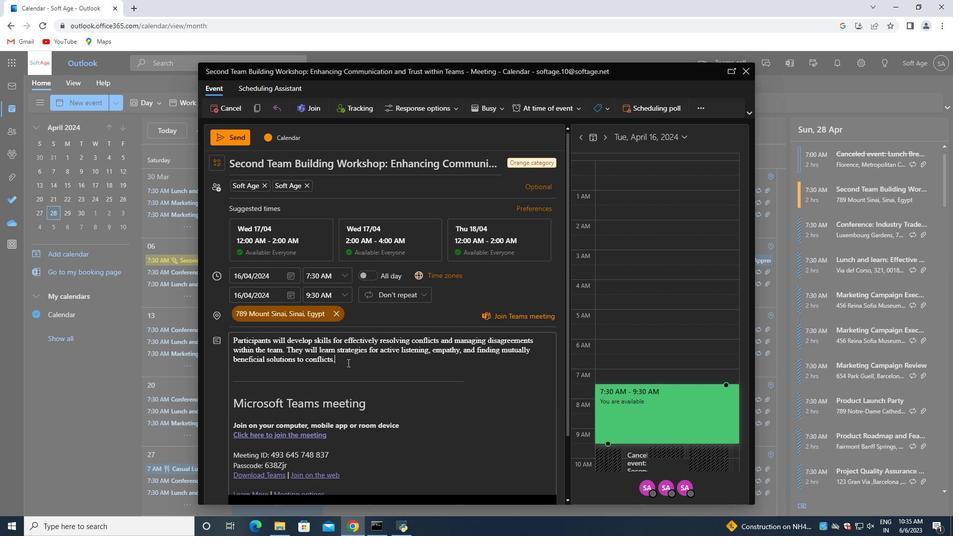 
Action: Mouse scrolled (347, 363) with delta (0, 0)
Screenshot: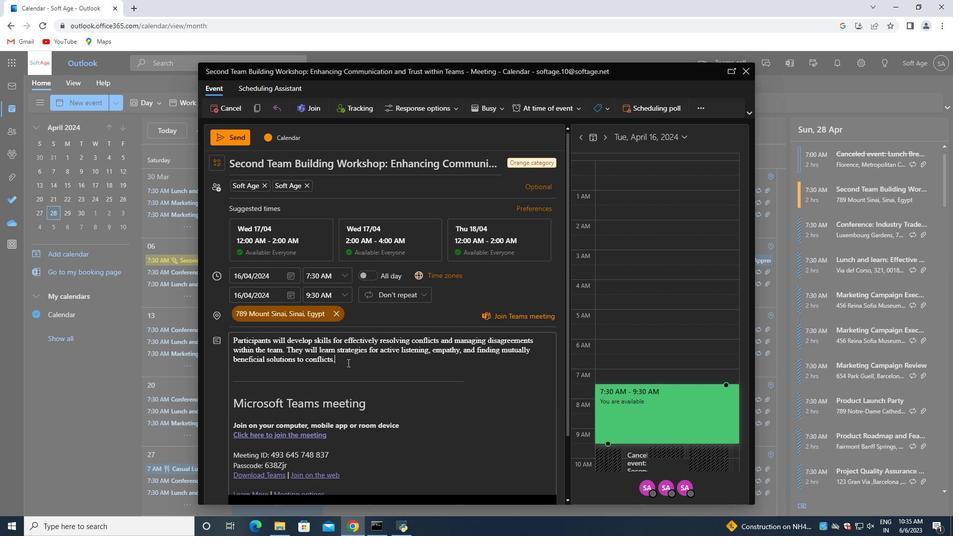 
Action: Mouse scrolled (347, 363) with delta (0, 0)
Screenshot: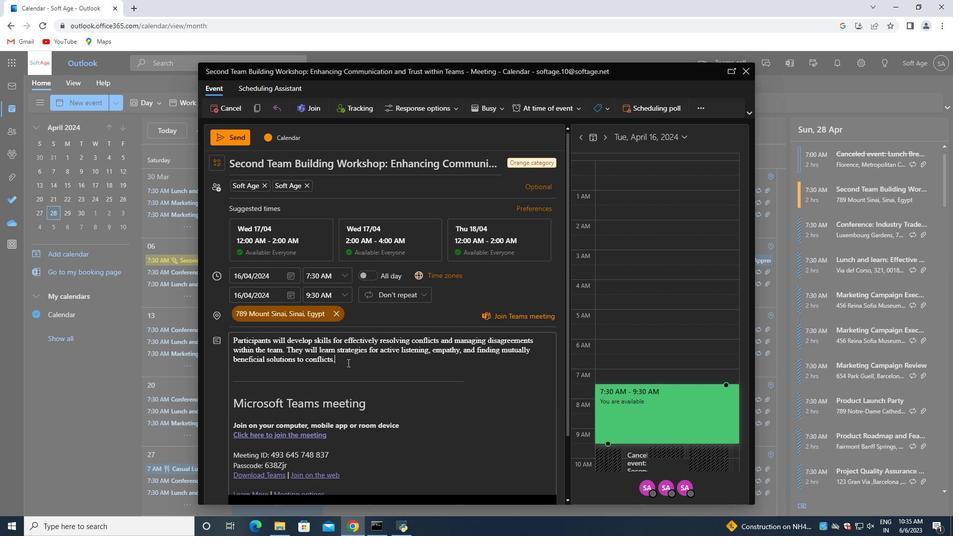 
Action: Mouse scrolled (347, 363) with delta (0, 0)
Screenshot: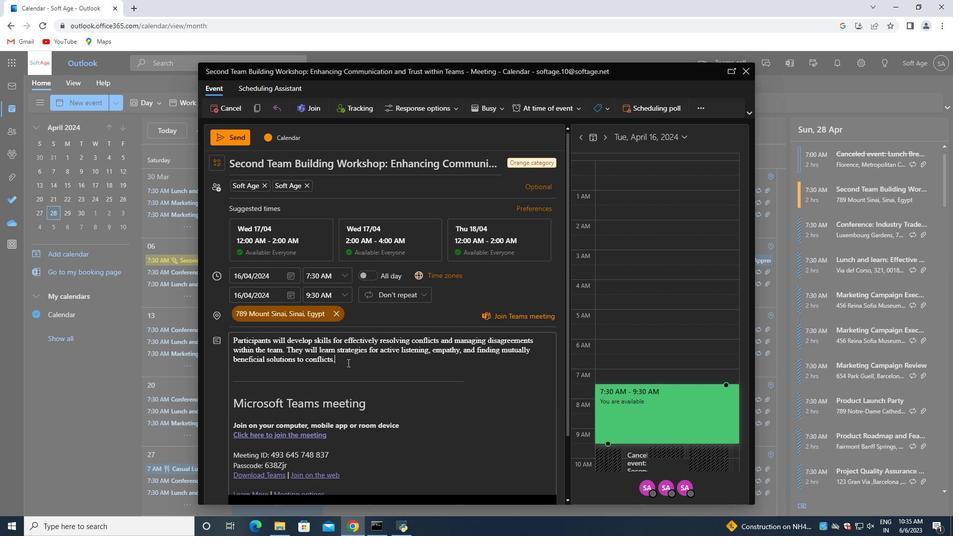 
Action: Mouse moved to (481, 110)
Screenshot: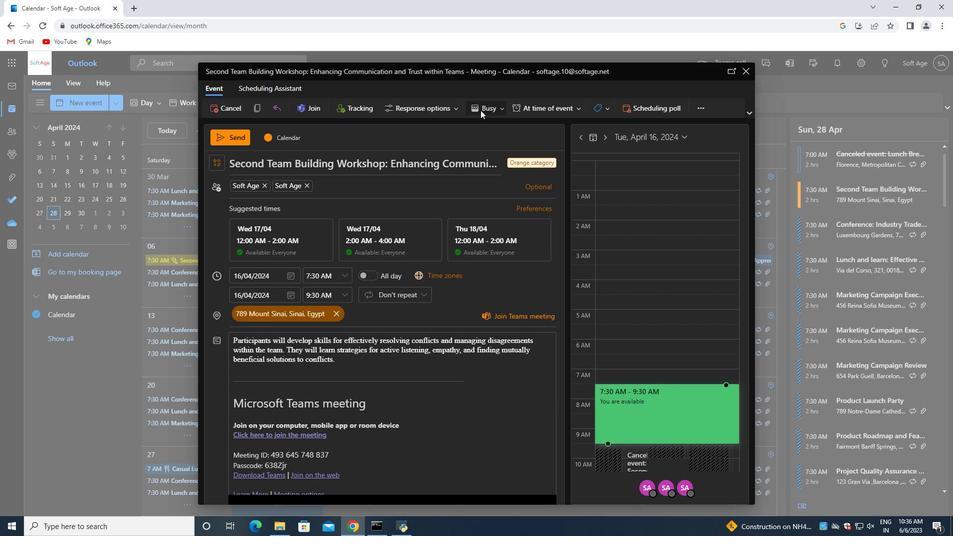 
Action: Mouse pressed left at (481, 110)
Screenshot: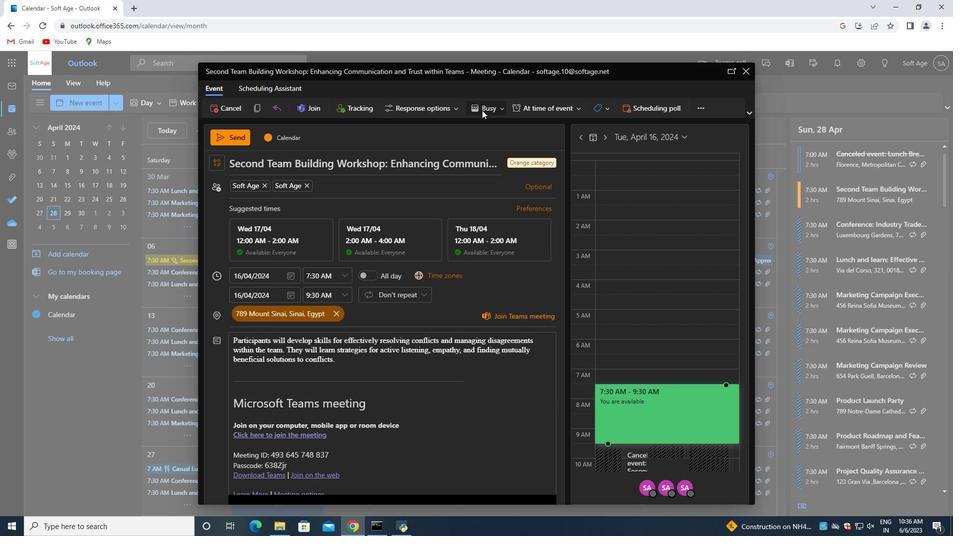 
Action: Mouse moved to (456, 129)
Screenshot: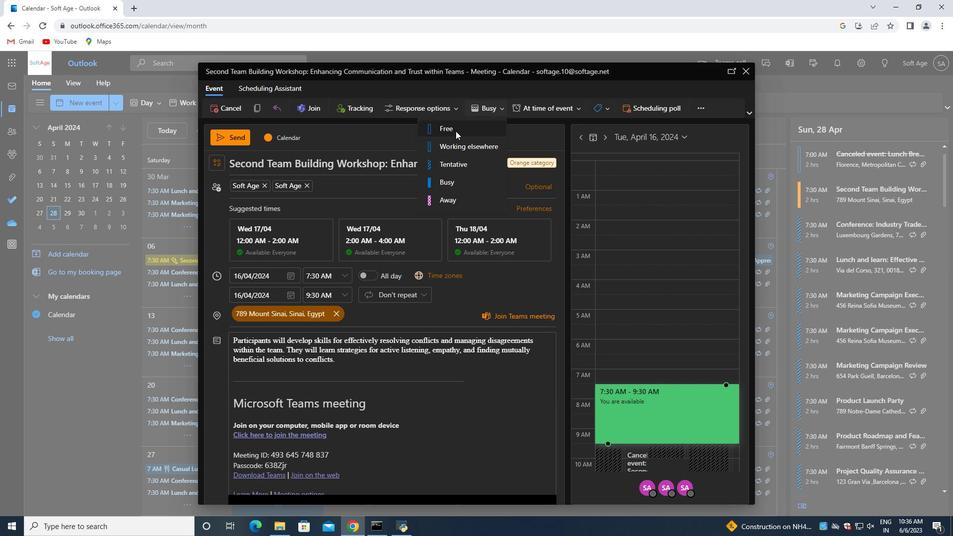 
Action: Mouse pressed left at (456, 129)
Screenshot: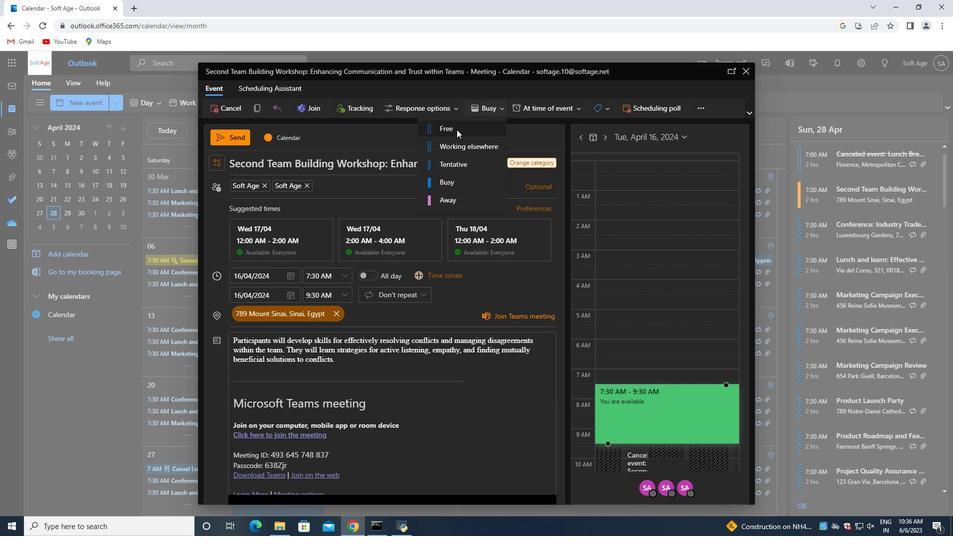 
Action: Mouse moved to (338, 362)
Screenshot: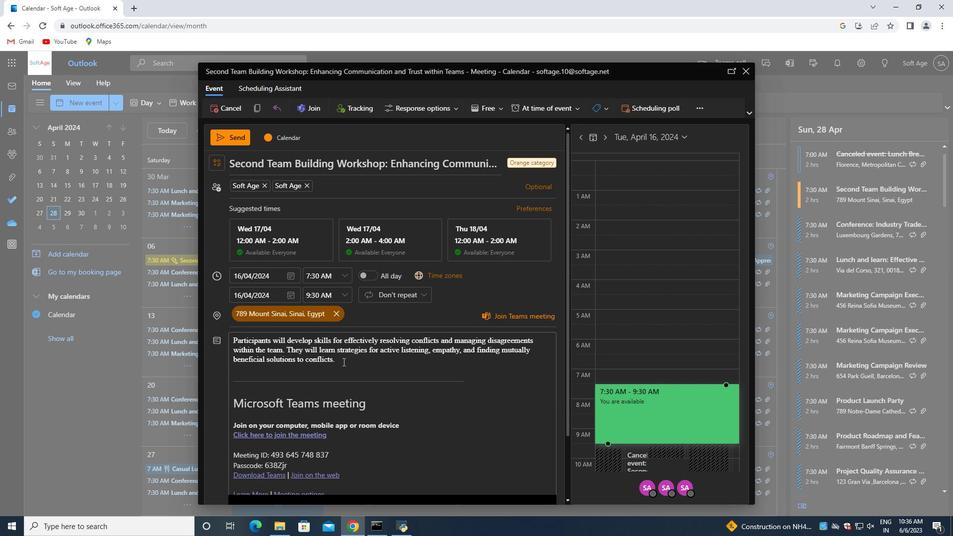 
Action: Mouse pressed left at (338, 362)
Screenshot: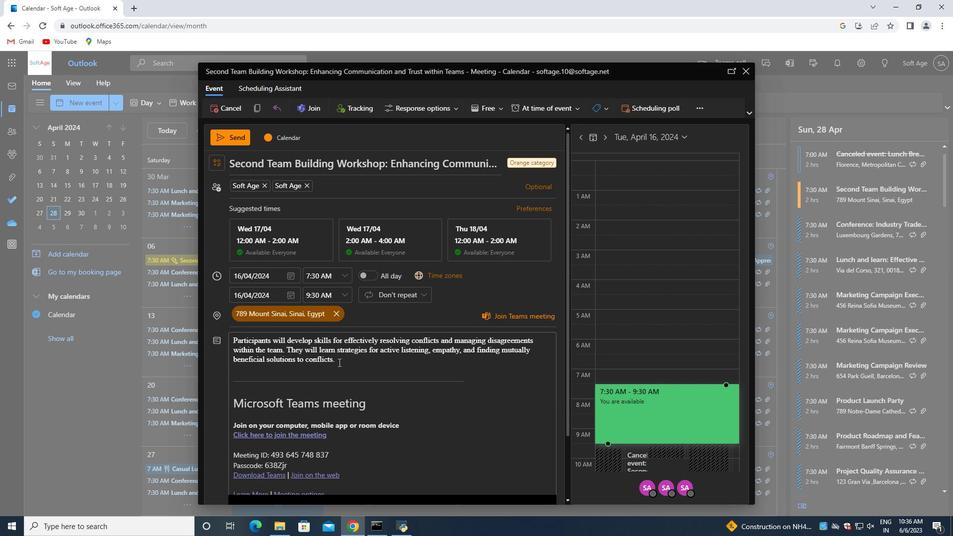 
Action: Mouse moved to (339, 360)
Screenshot: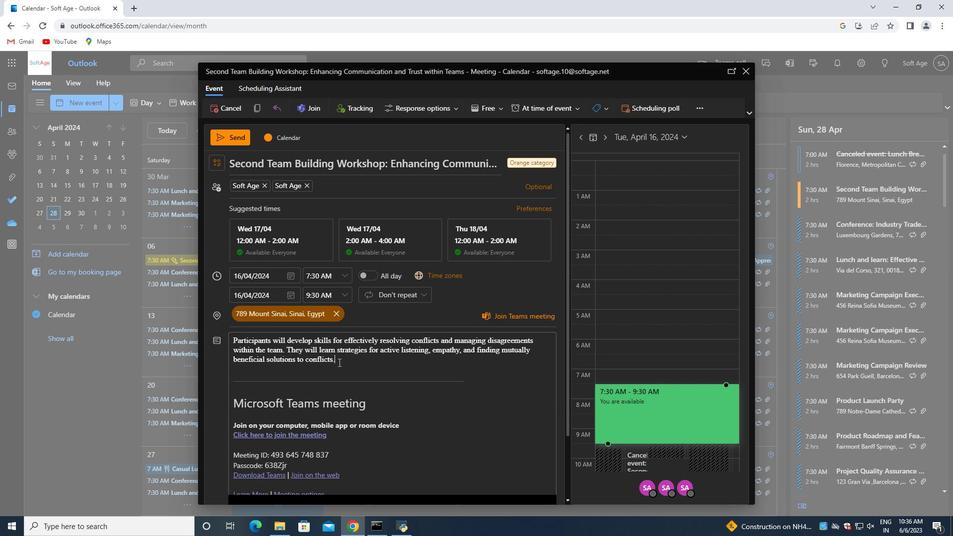 
Action: Mouse scrolled (339, 359) with delta (0, 0)
Screenshot: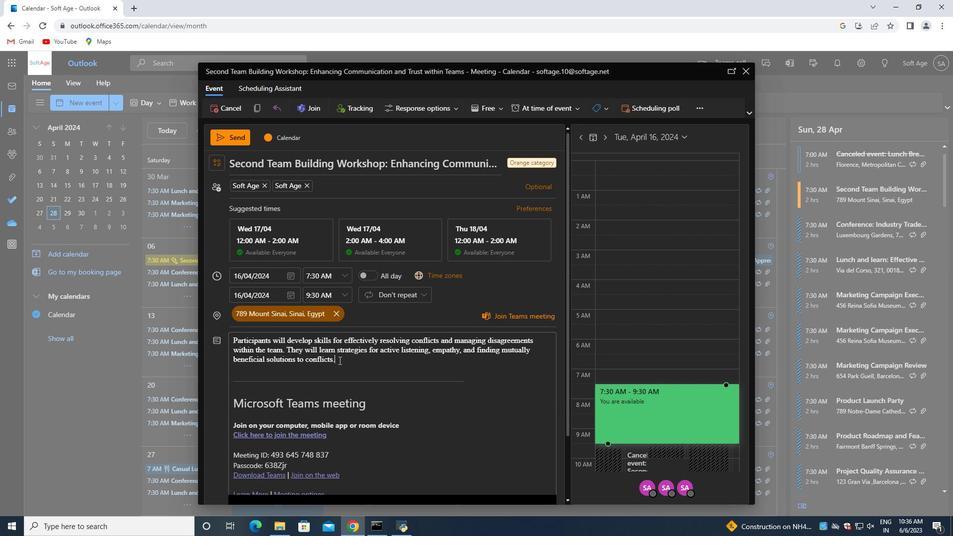 
Action: Mouse scrolled (339, 359) with delta (0, 0)
Screenshot: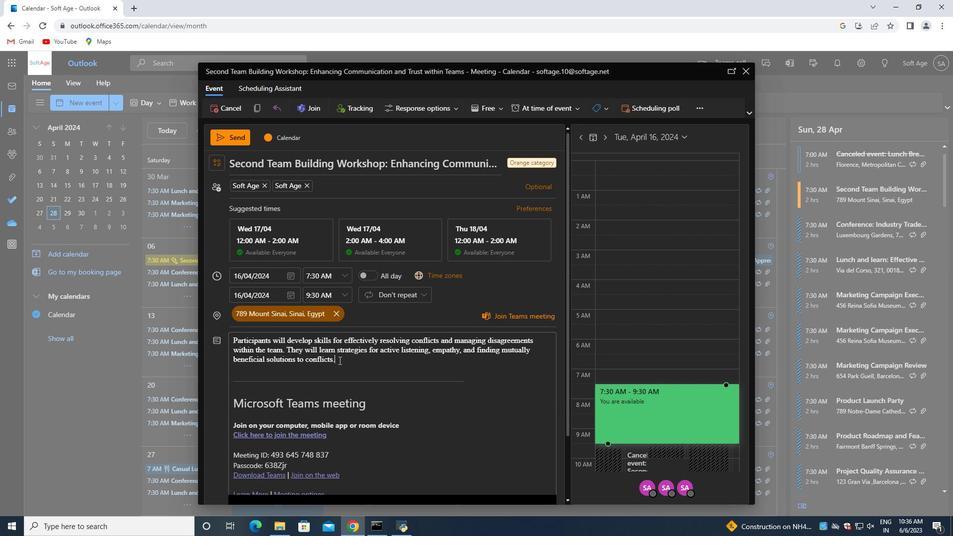 
Action: Mouse moved to (328, 365)
Screenshot: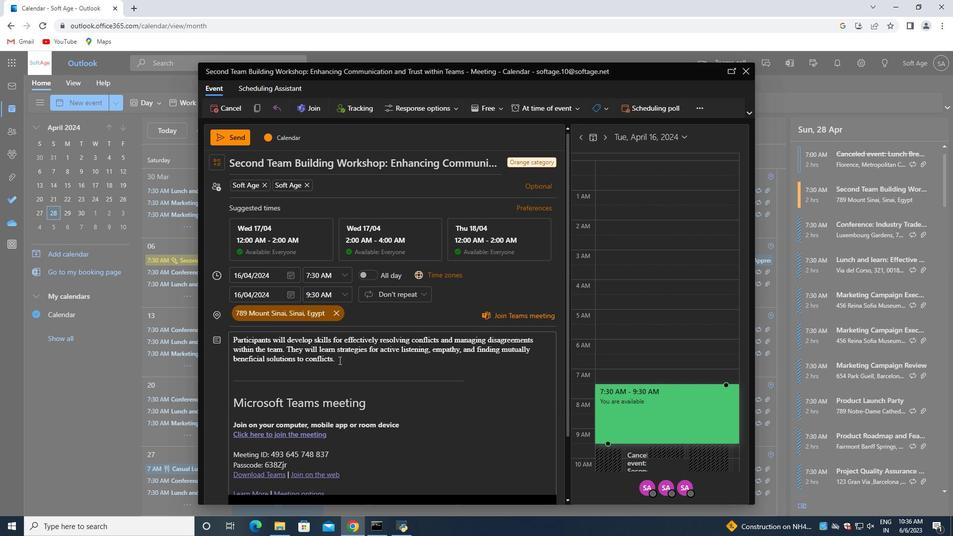
Action: Mouse scrolled (338, 359) with delta (0, 0)
Screenshot: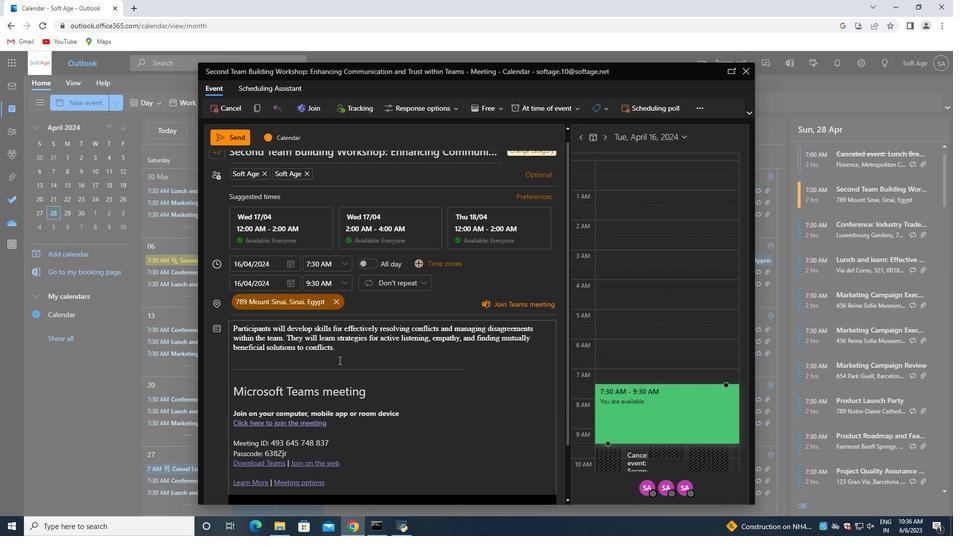 
Action: Mouse scrolled (336, 360) with delta (0, 0)
Screenshot: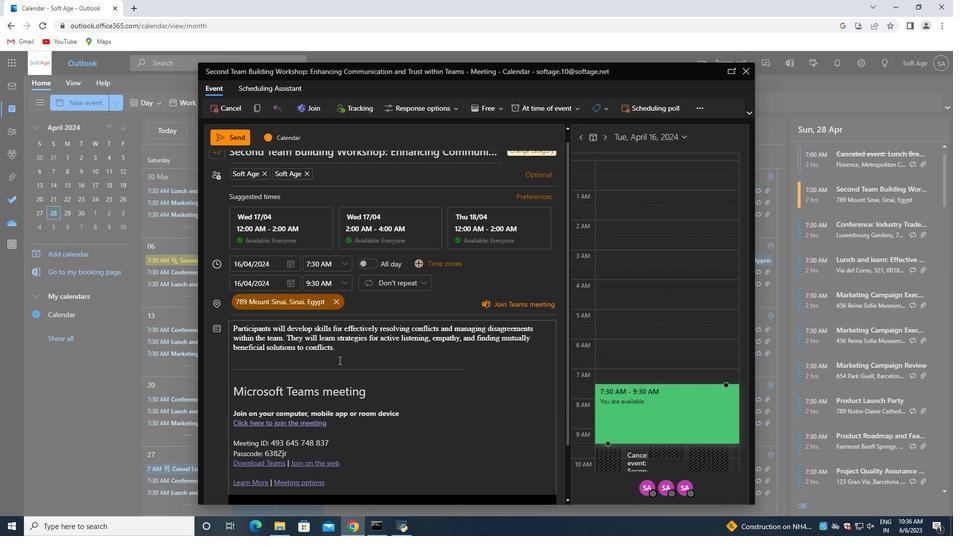 
Action: Mouse scrolled (332, 361) with delta (0, 0)
Screenshot: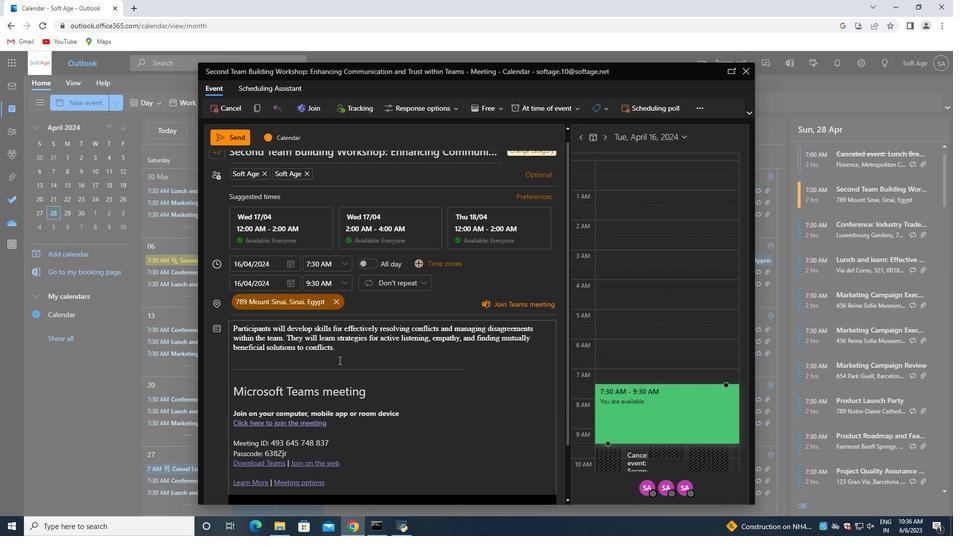 
Action: Mouse scrolled (331, 362) with delta (0, 0)
Screenshot: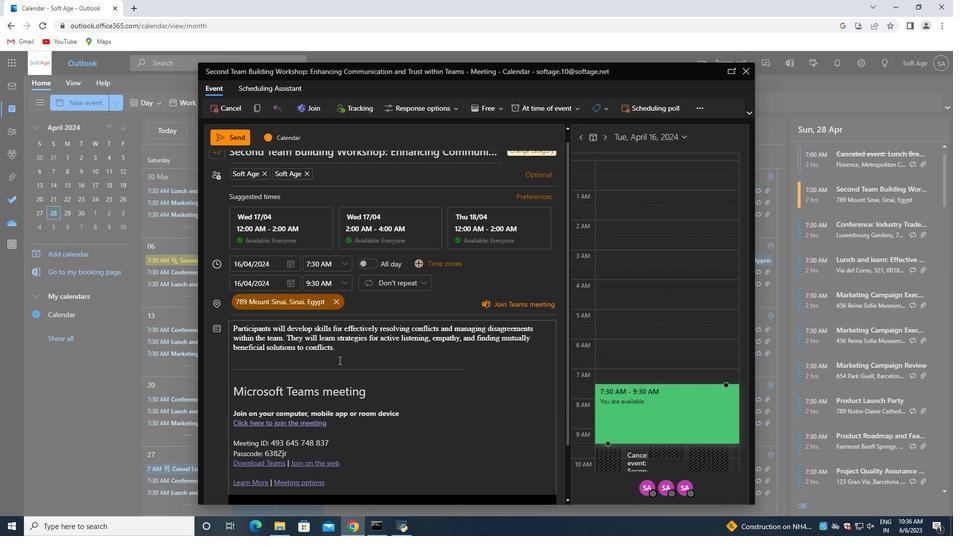 
Action: Mouse moved to (278, 483)
Screenshot: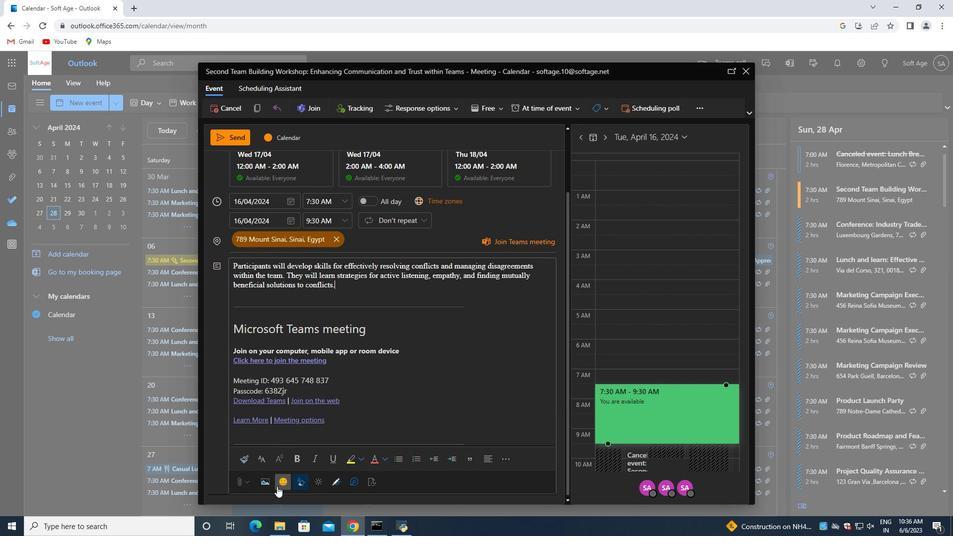 
Action: Mouse pressed left at (278, 483)
Screenshot: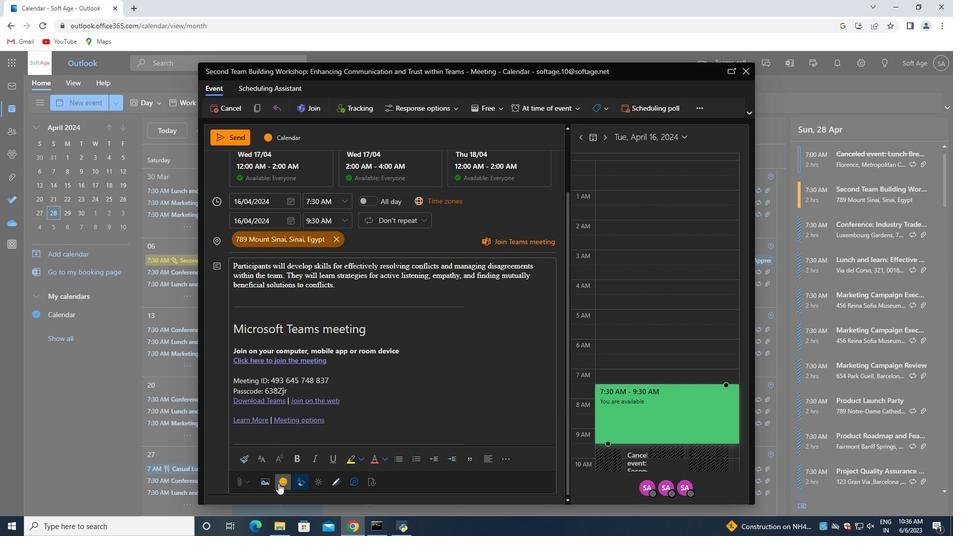 
Action: Mouse moved to (720, 215)
Screenshot: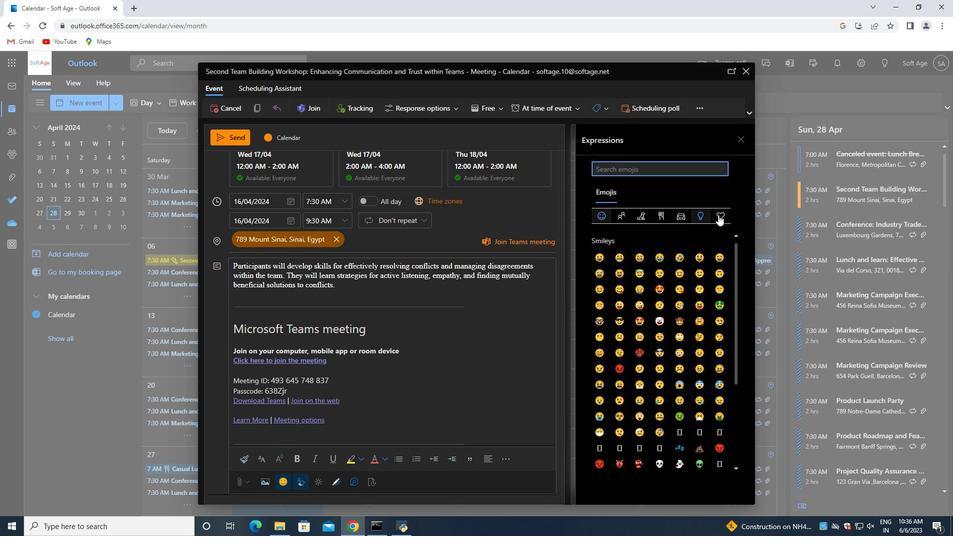 
Action: Mouse pressed left at (720, 215)
Screenshot: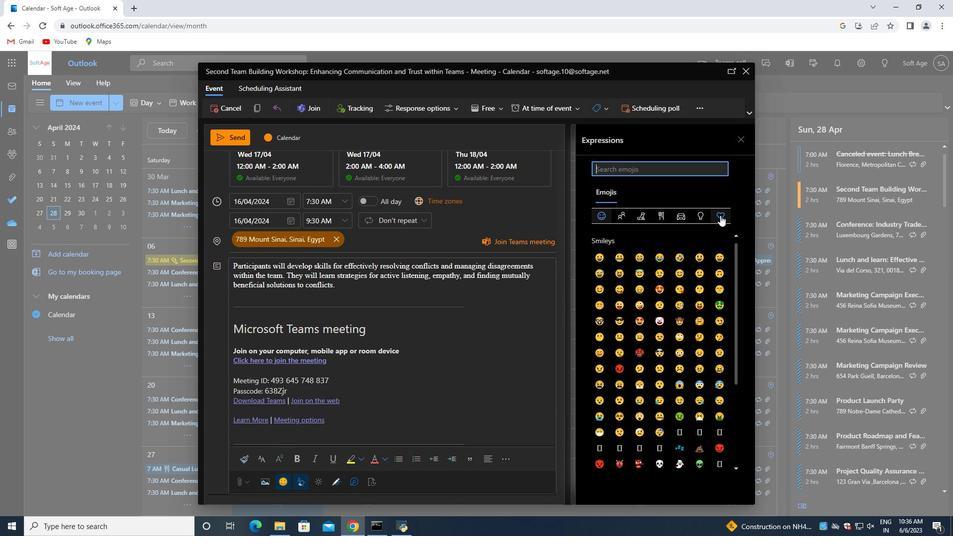 
Action: Mouse moved to (678, 255)
Screenshot: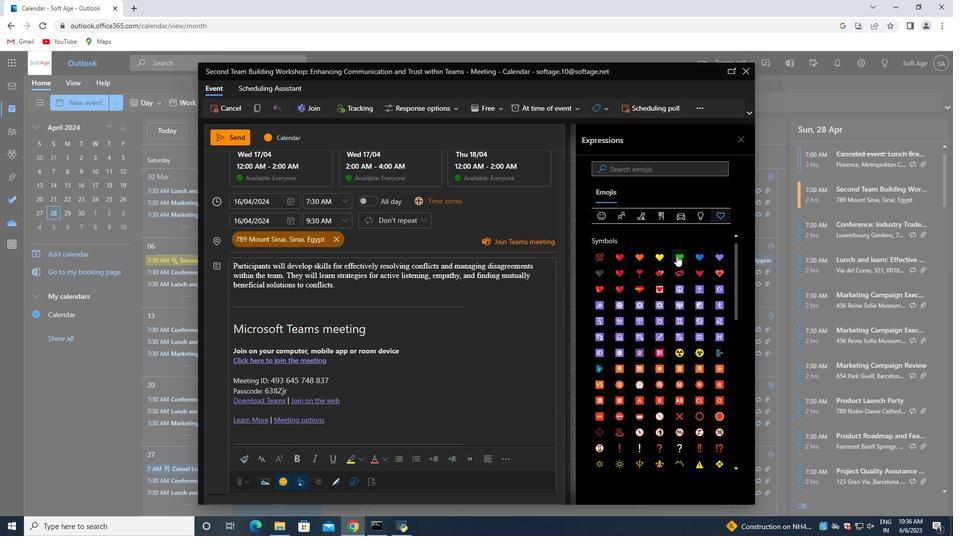 
Action: Mouse pressed left at (678, 255)
Screenshot: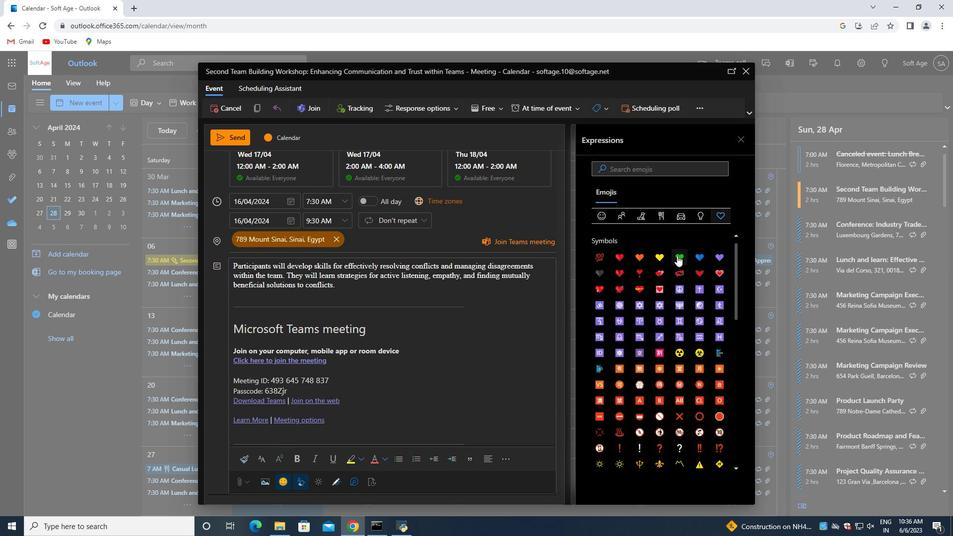
Action: Mouse moved to (737, 138)
Screenshot: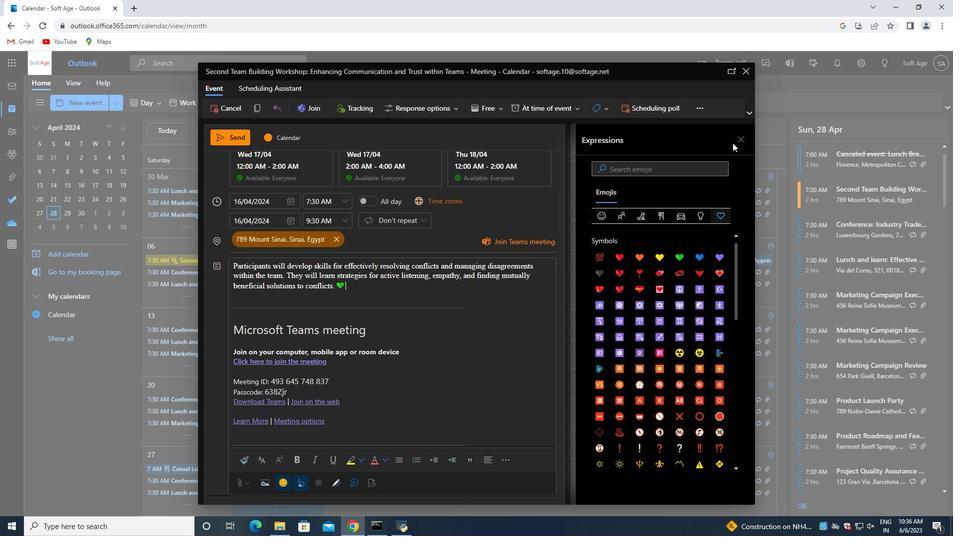 
Action: Mouse pressed left at (737, 138)
Screenshot: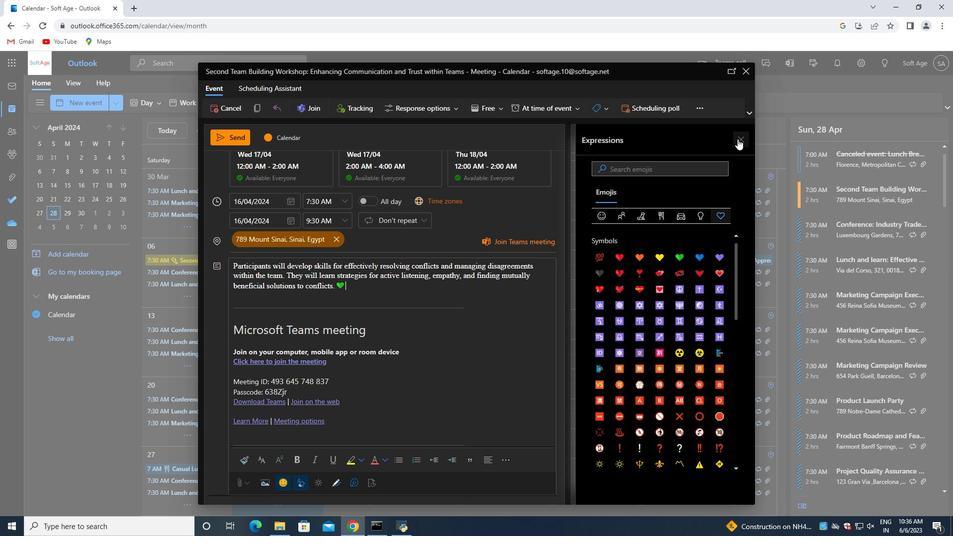 
Action: Mouse moved to (527, 269)
Screenshot: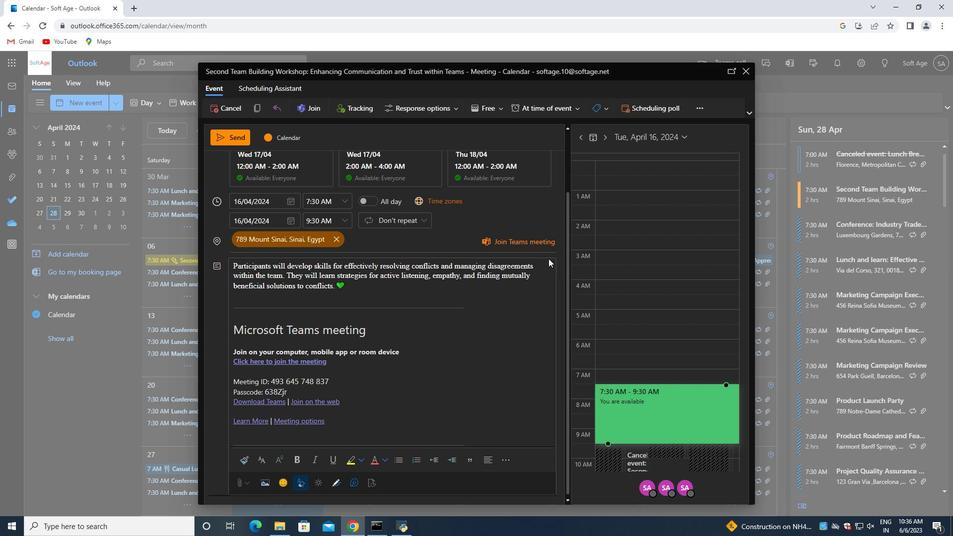 
Action: Mouse scrolled (527, 269) with delta (0, 0)
Screenshot: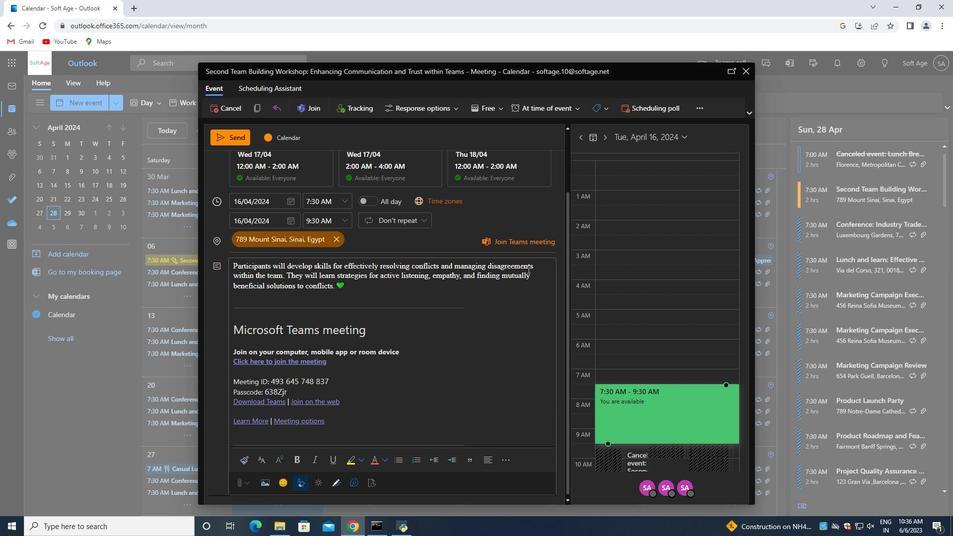 
Action: Mouse moved to (527, 269)
Screenshot: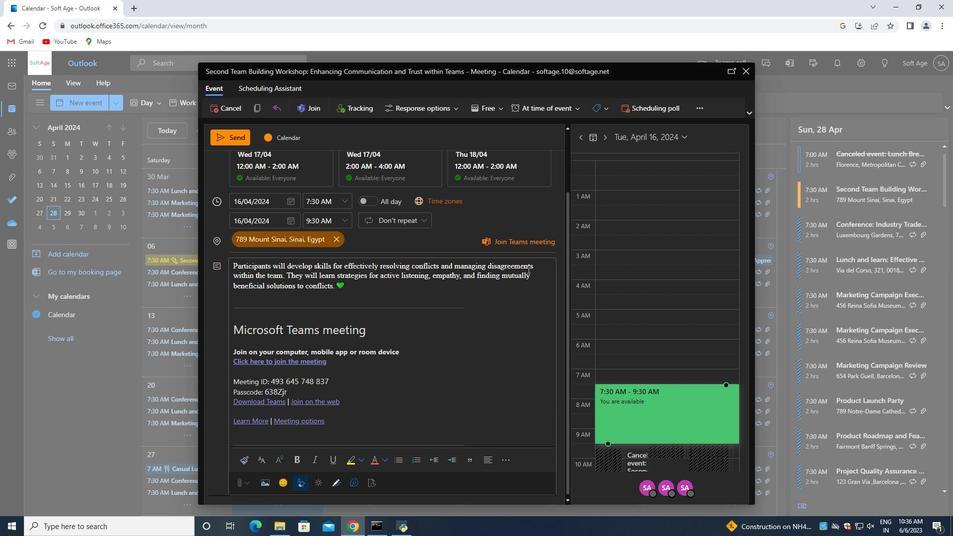 
Action: Mouse scrolled (527, 269) with delta (0, 0)
Screenshot: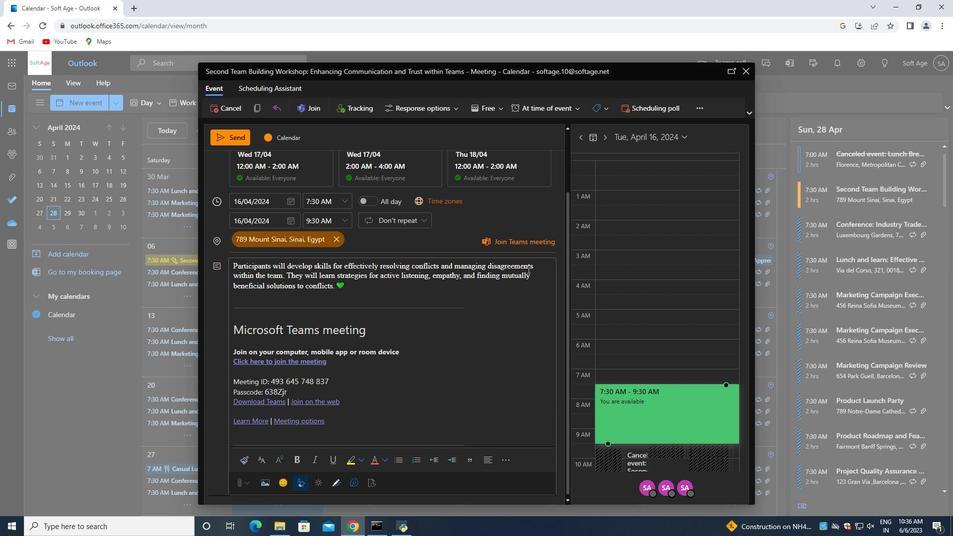 
Action: Mouse scrolled (527, 269) with delta (0, 0)
Screenshot: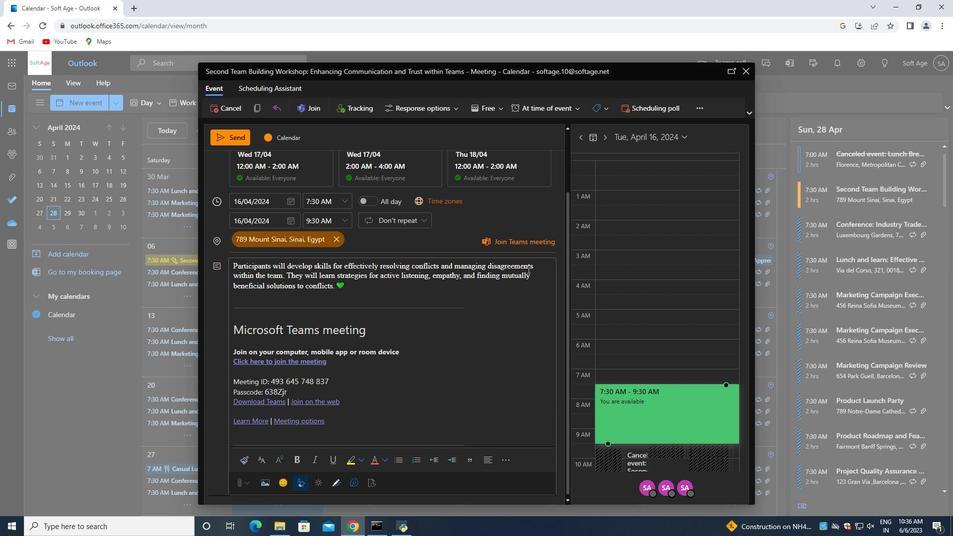 
Action: Mouse moved to (527, 269)
Screenshot: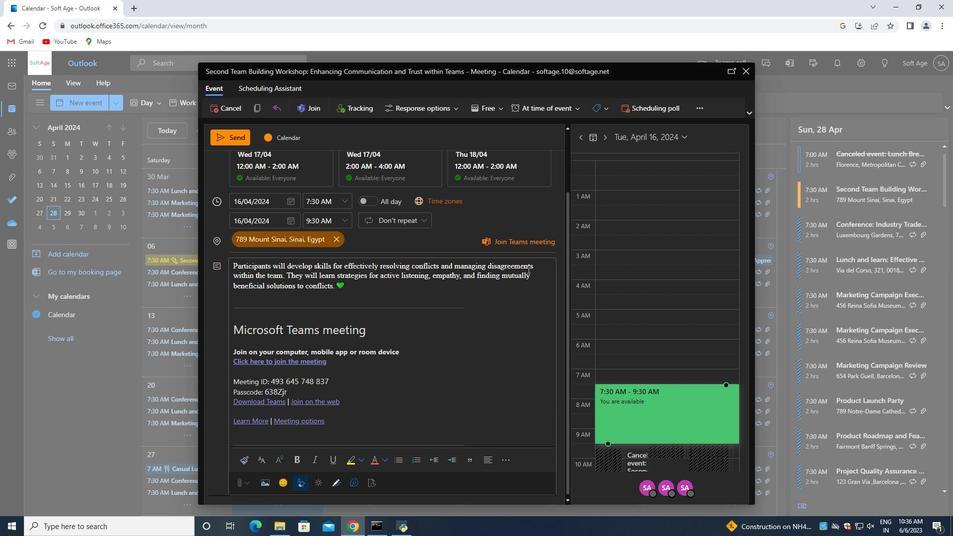 
Action: Mouse scrolled (527, 269) with delta (0, 0)
Screenshot: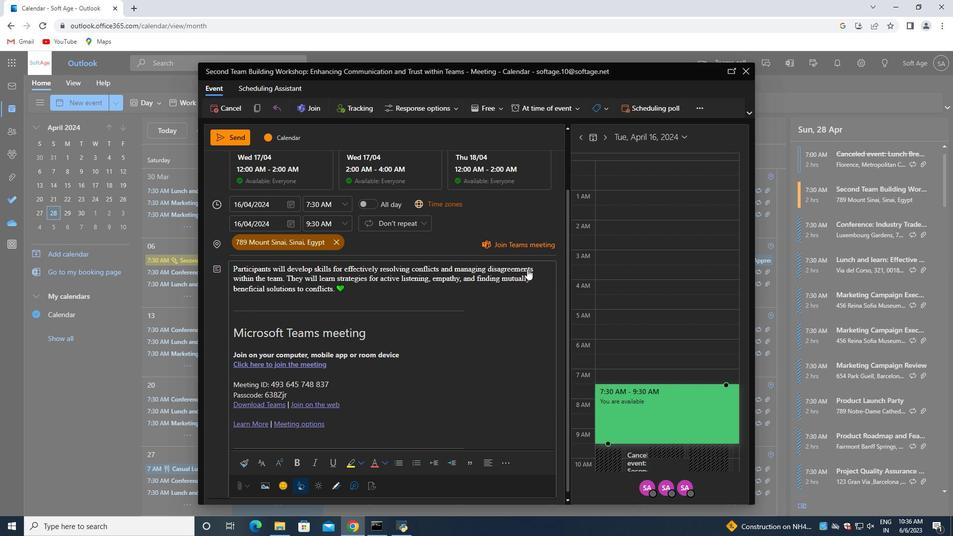 
Action: Mouse moved to (333, 187)
Screenshot: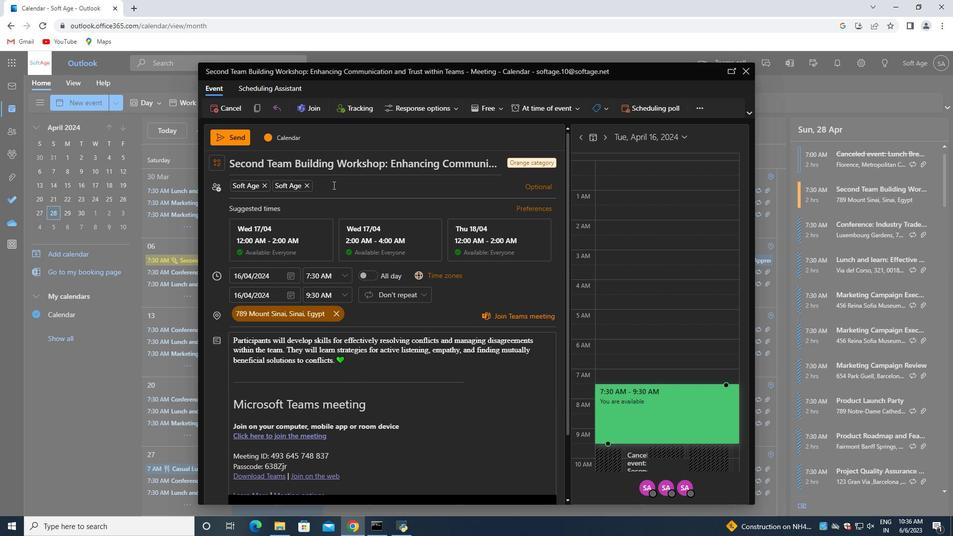 
Action: Mouse pressed left at (333, 187)
Screenshot: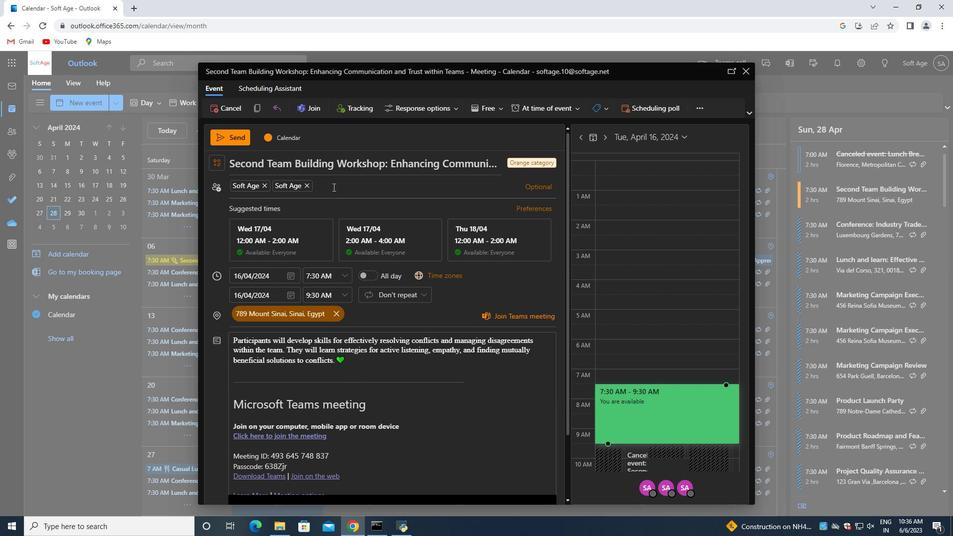 
Action: Key pressed so
Screenshot: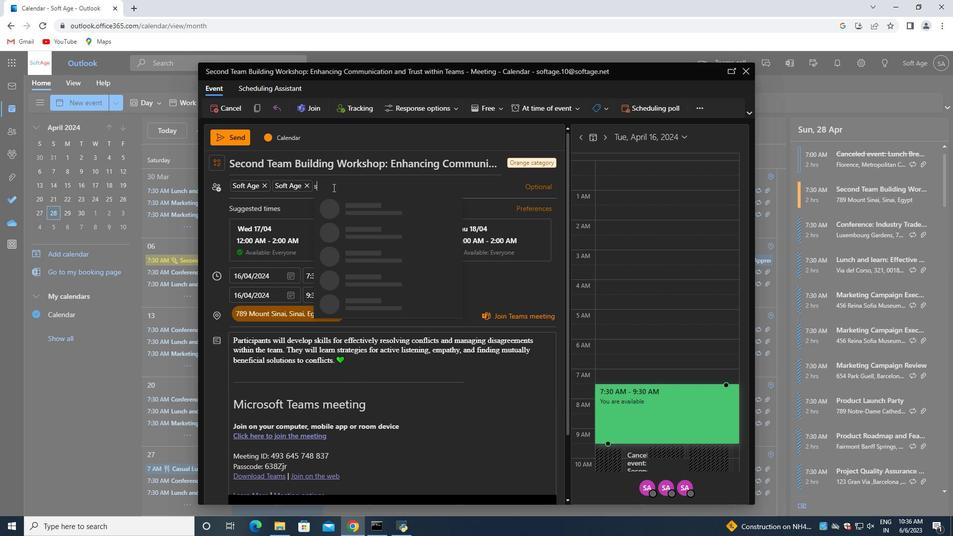 
Action: Mouse moved to (333, 187)
Screenshot: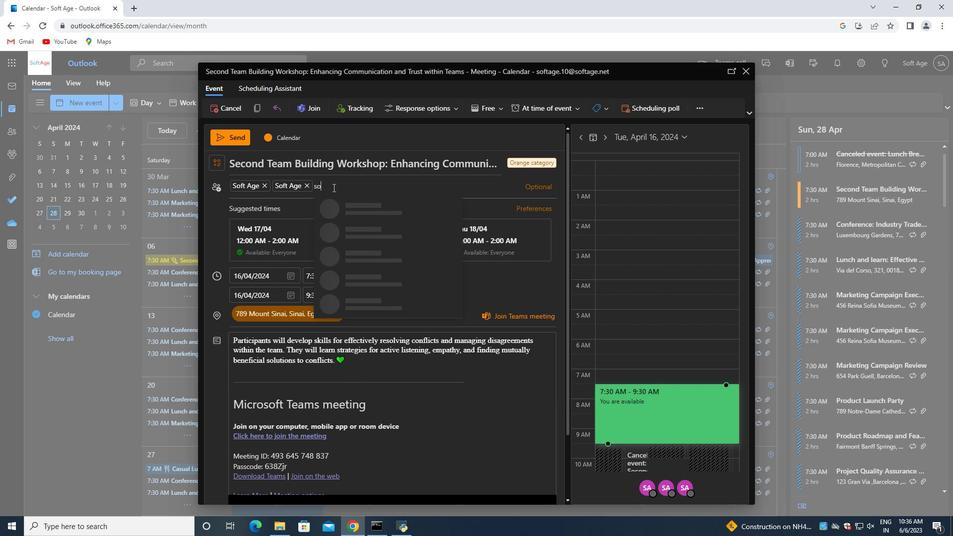 
Action: Key pressed ftage.8<Key.shift><Key.shift>@softage.net<Key.enter>
Screenshot: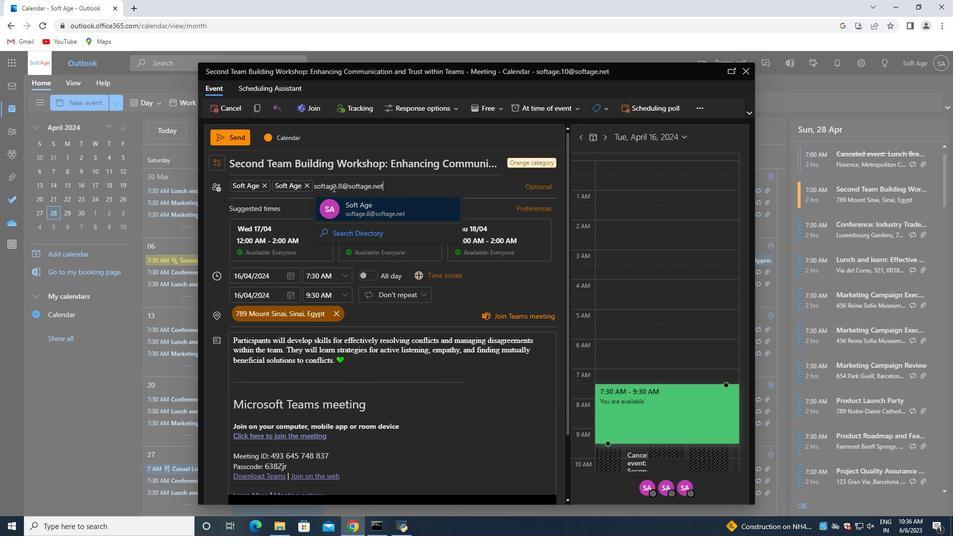 
Action: Mouse moved to (336, 190)
Screenshot: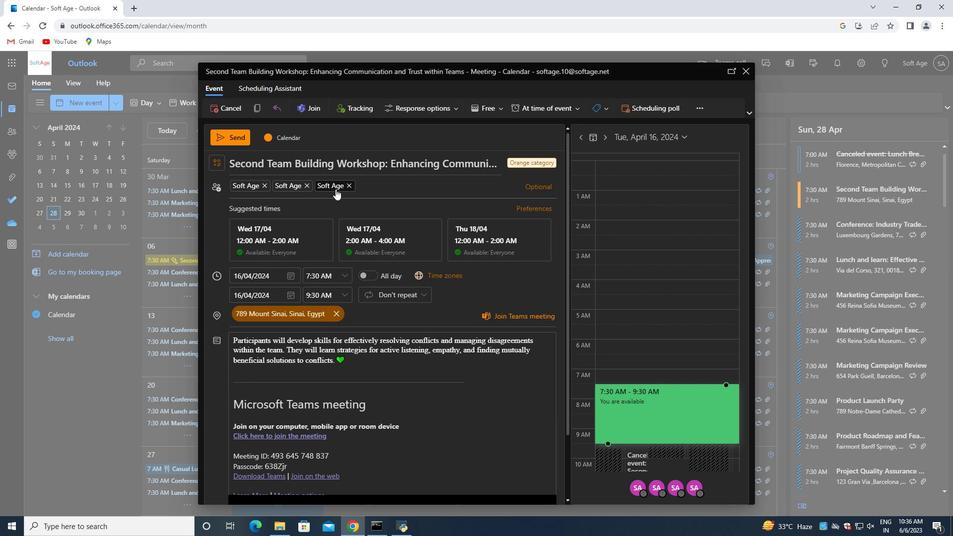 
Action: Mouse scrolled (336, 189) with delta (0, 0)
Screenshot: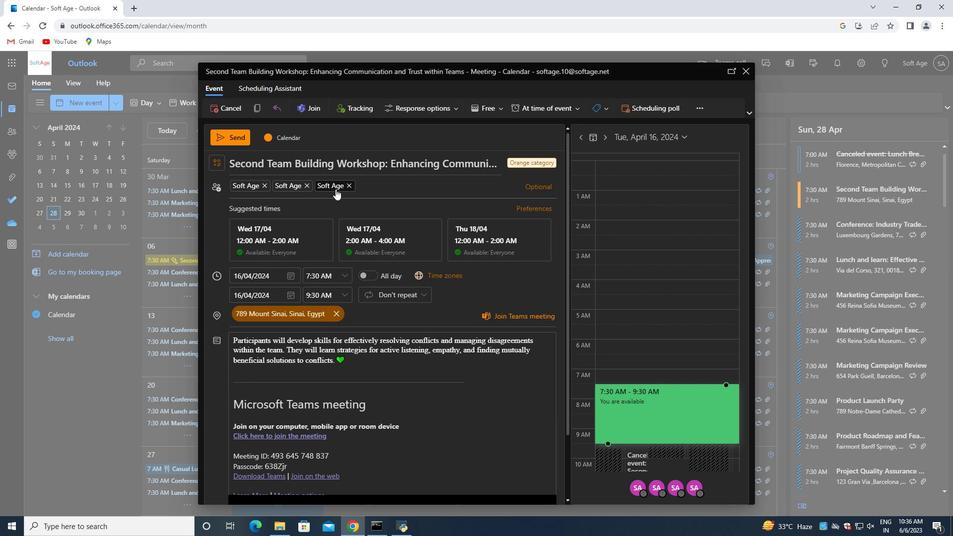 
Action: Mouse moved to (347, 310)
Screenshot: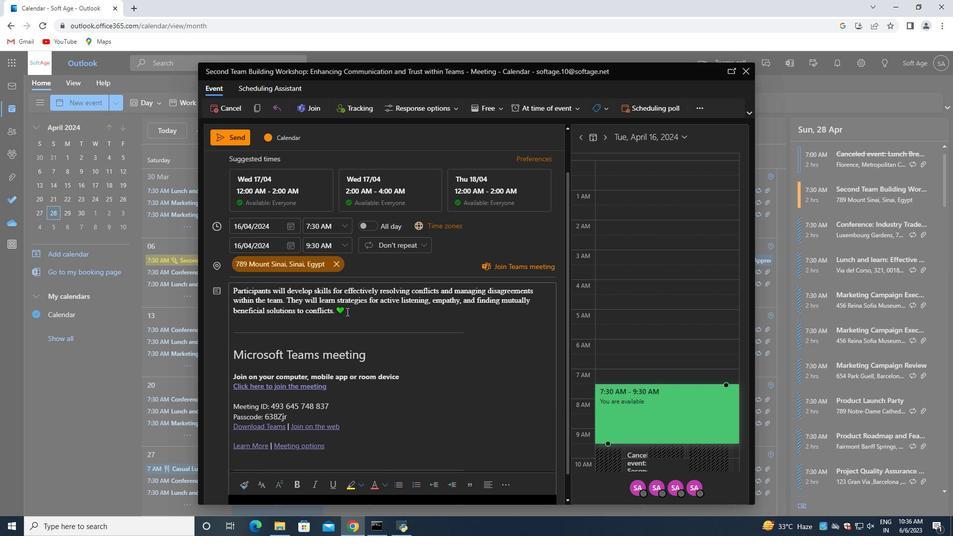 
Action: Mouse pressed left at (347, 310)
Screenshot: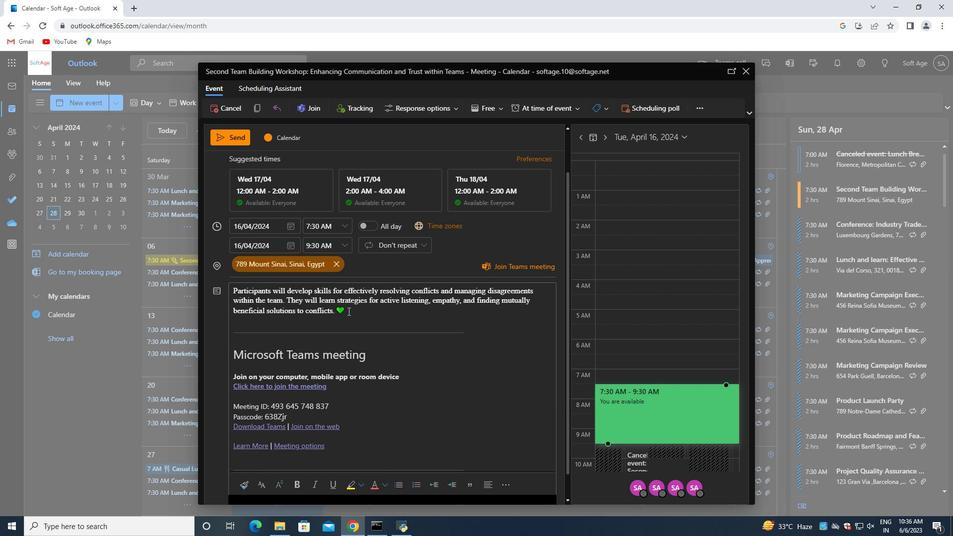
Action: Mouse moved to (342, 322)
Screenshot: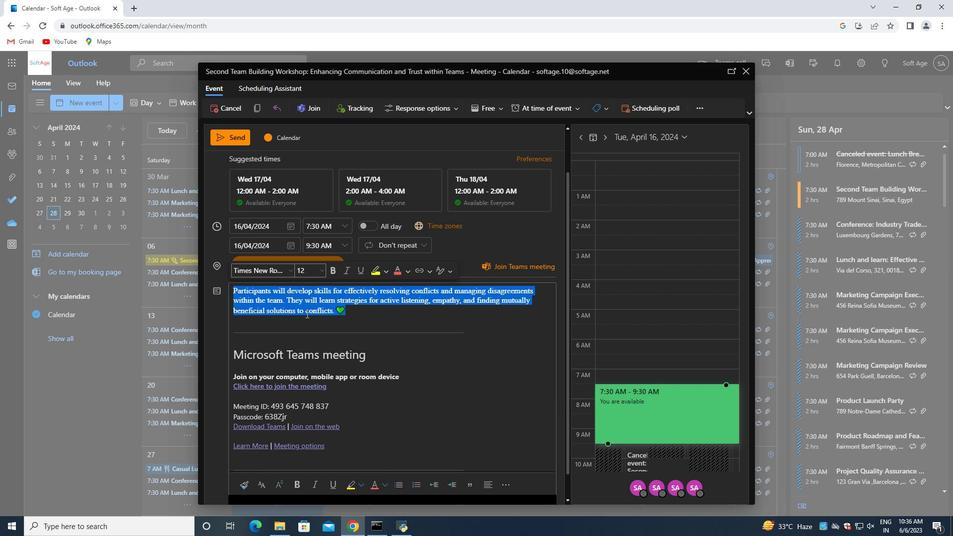 
Action: Mouse scrolled (342, 321) with delta (0, 0)
Screenshot: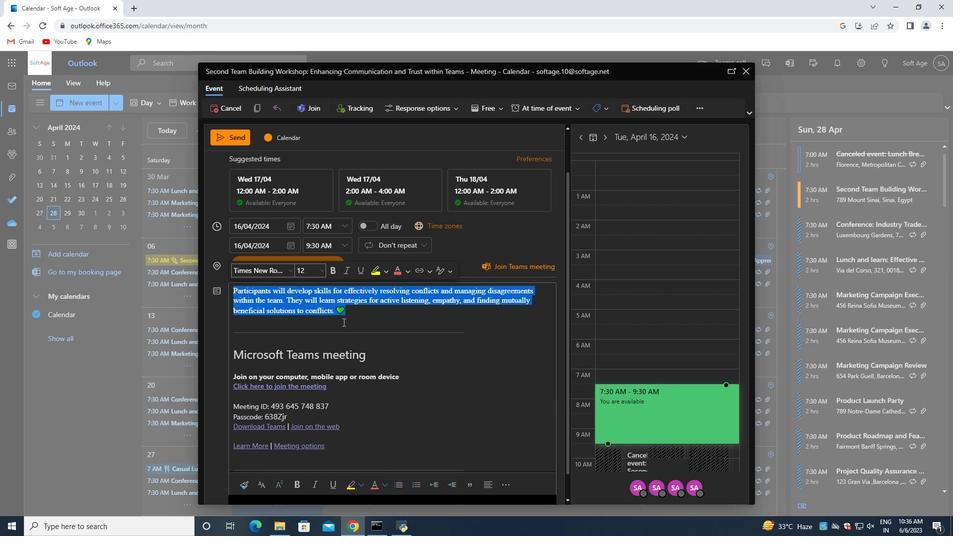 
Action: Mouse scrolled (342, 321) with delta (0, 0)
Screenshot: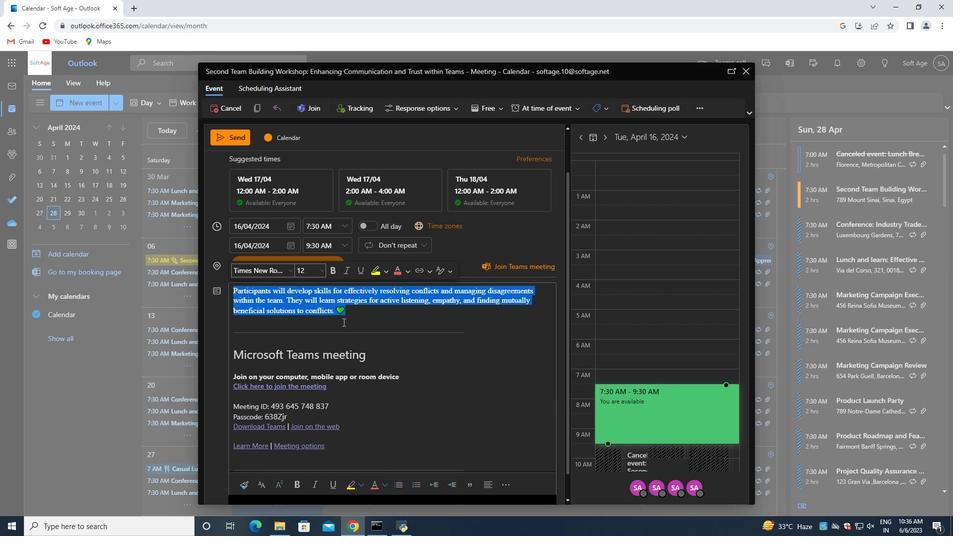 
Action: Mouse moved to (501, 460)
Screenshot: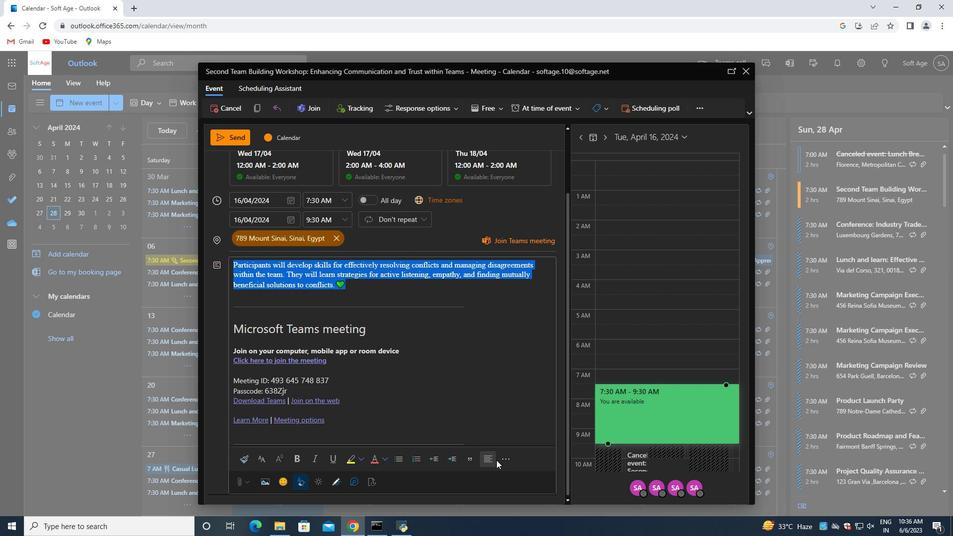 
Action: Mouse pressed left at (501, 460)
Screenshot: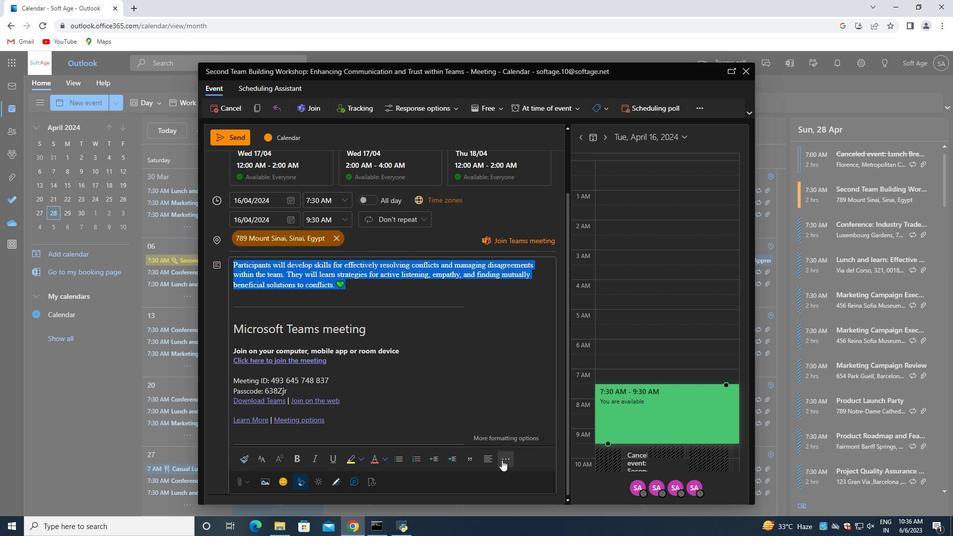 
Action: Mouse moved to (488, 387)
Screenshot: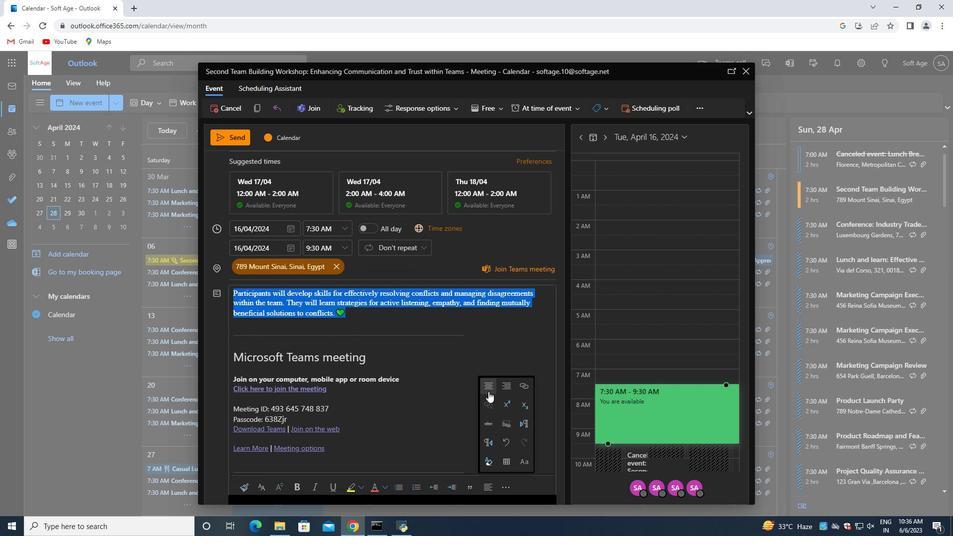 
Action: Mouse pressed left at (488, 387)
Screenshot: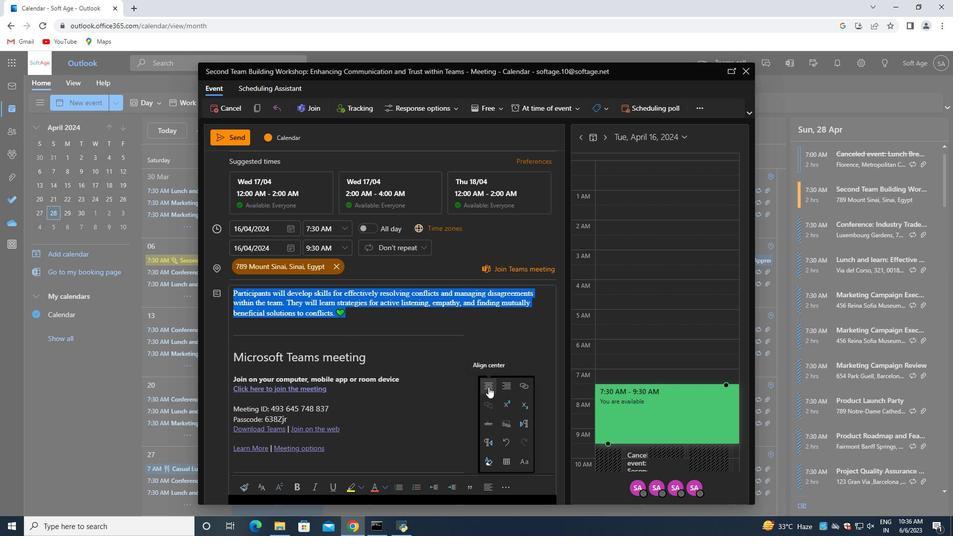 
Action: Mouse moved to (422, 373)
Screenshot: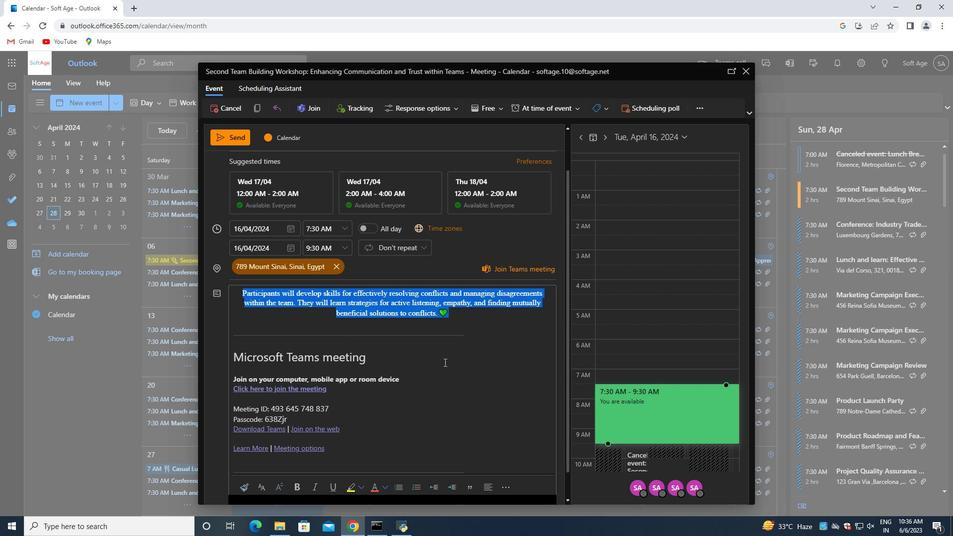 
Action: Mouse scrolled (422, 373) with delta (0, 0)
Screenshot: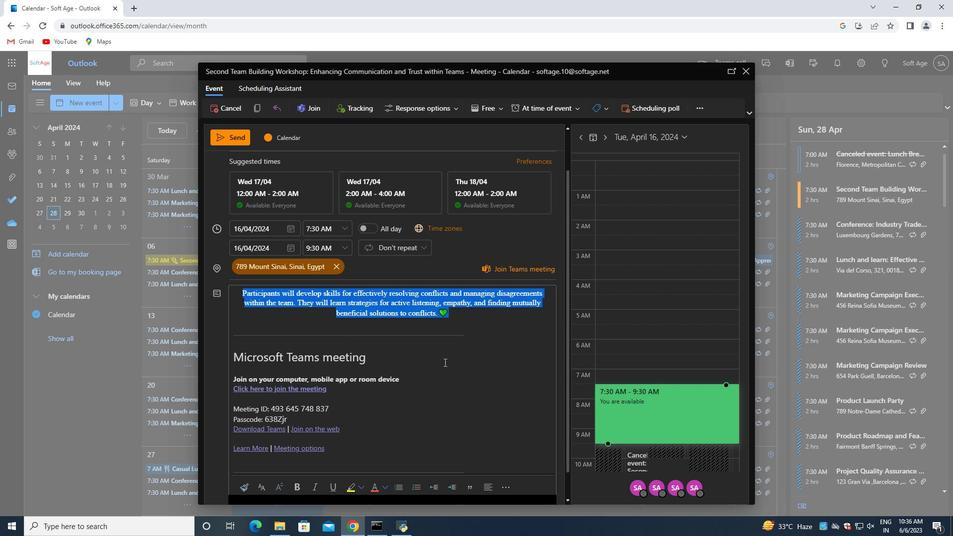 
Action: Mouse moved to (411, 379)
Screenshot: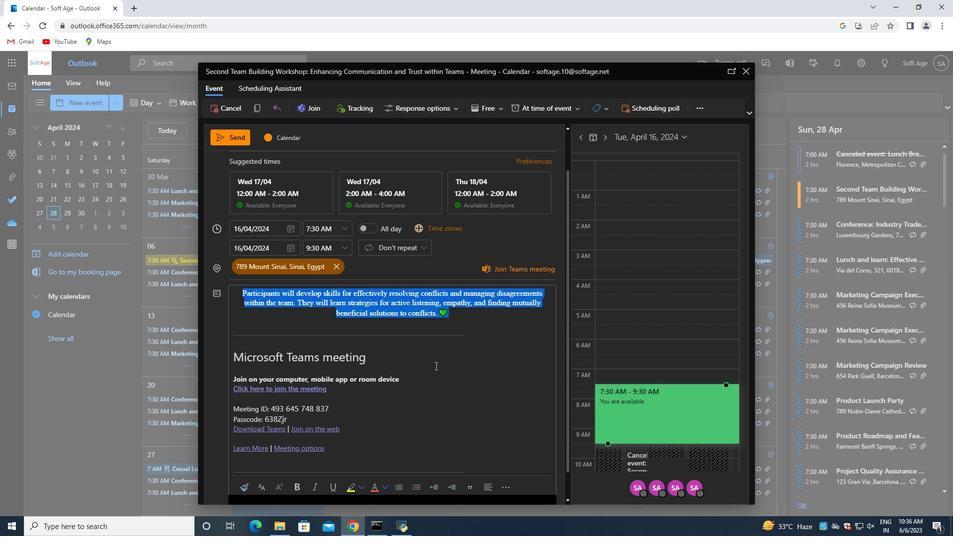 
Action: Mouse scrolled (411, 378) with delta (0, 0)
Screenshot: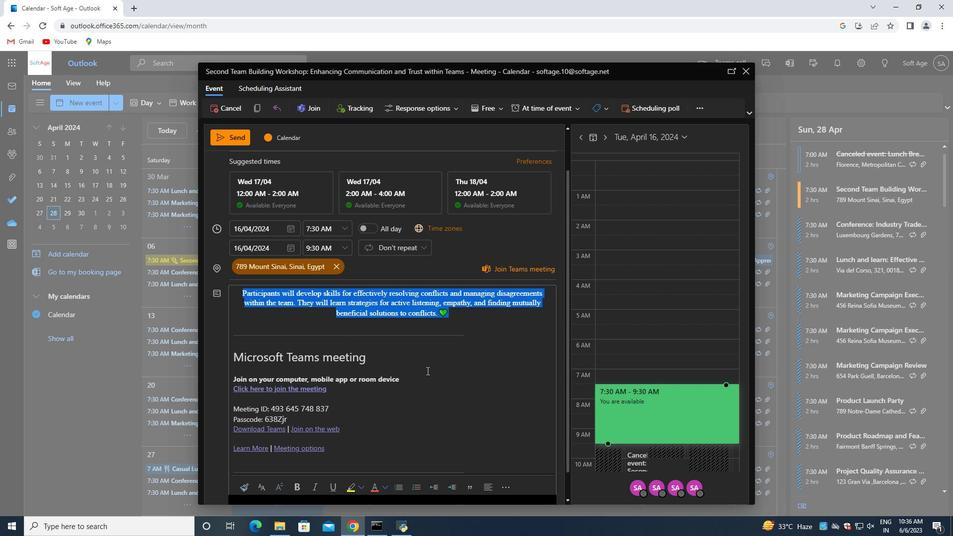 
Action: Mouse moved to (399, 383)
Screenshot: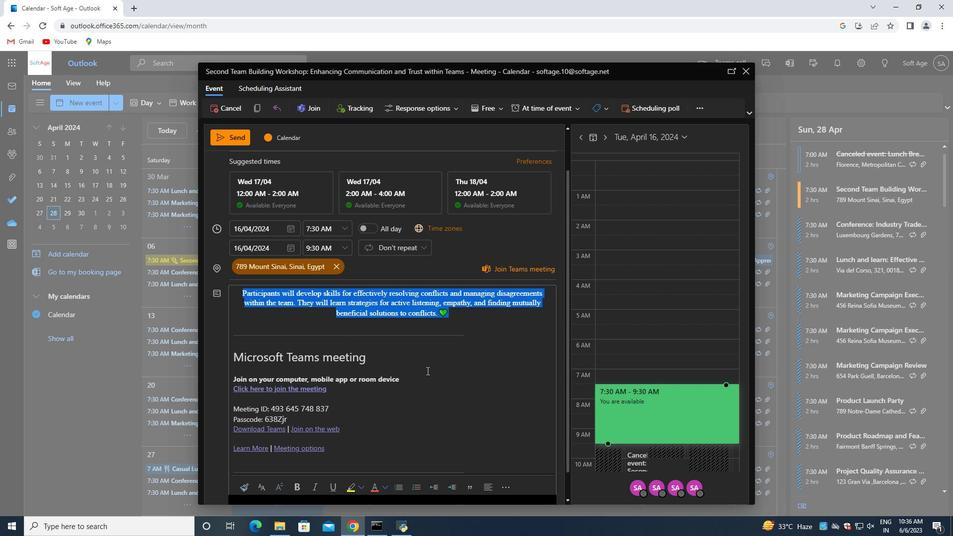 
Action: Mouse scrolled (399, 383) with delta (0, 0)
Screenshot: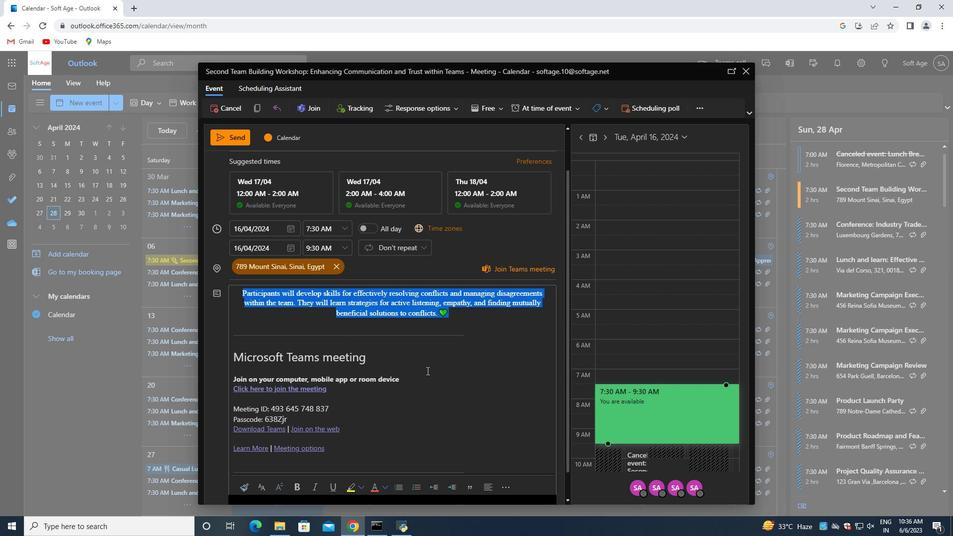
Action: Mouse moved to (390, 386)
Screenshot: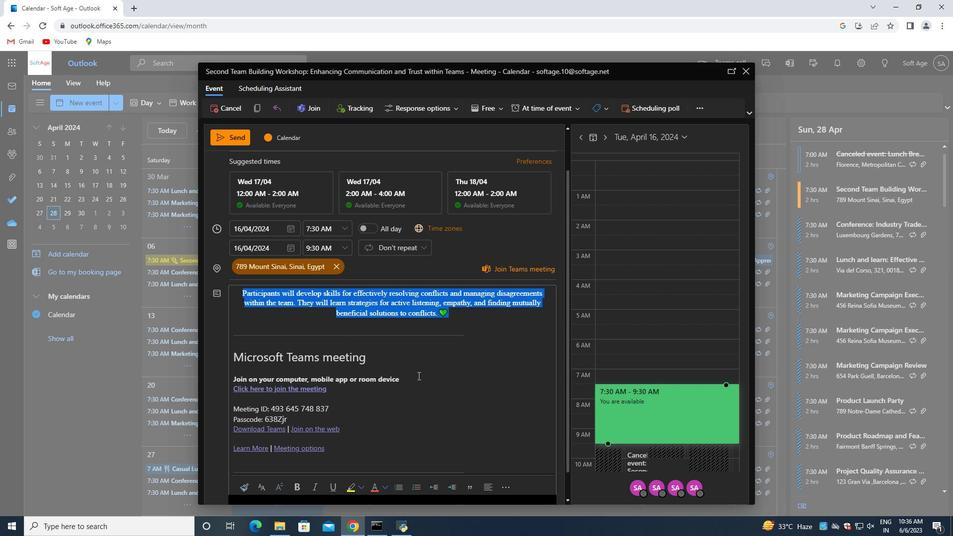 
Action: Mouse scrolled (390, 386) with delta (0, 0)
Screenshot: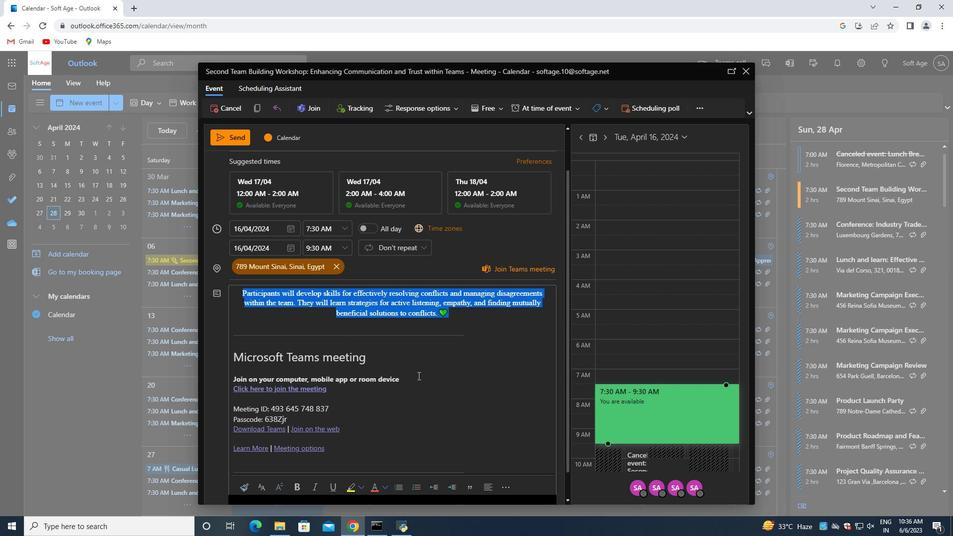 
Action: Mouse moved to (384, 458)
Screenshot: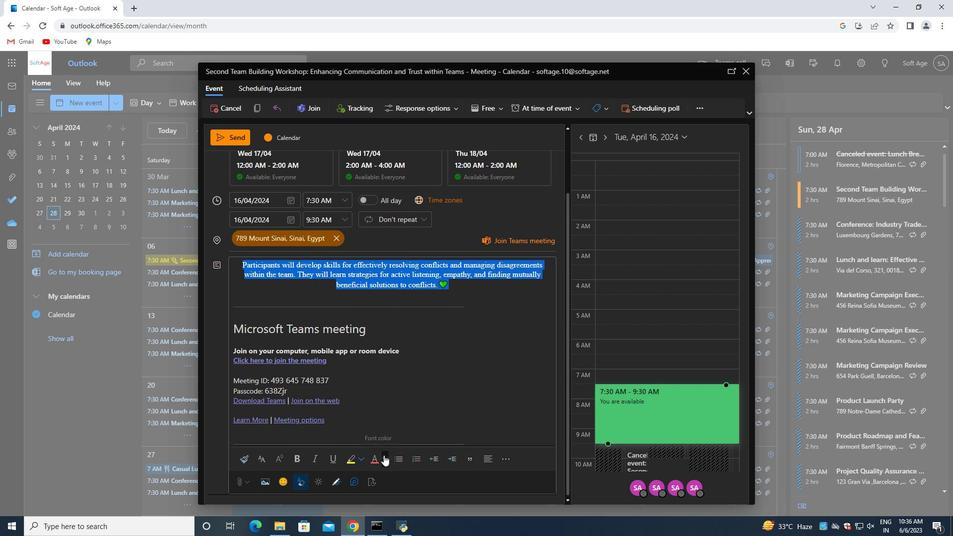 
Action: Mouse pressed left at (384, 458)
Screenshot: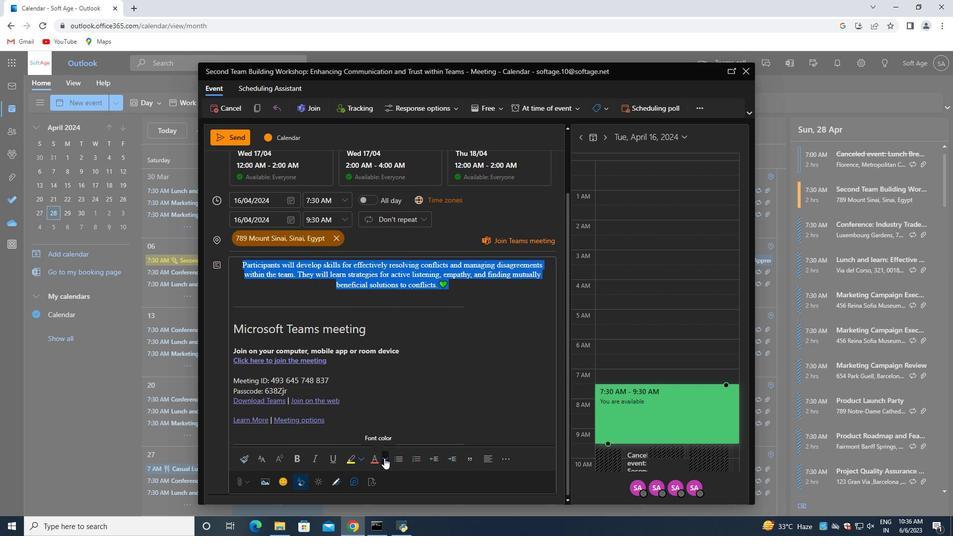 
Action: Mouse moved to (427, 383)
Screenshot: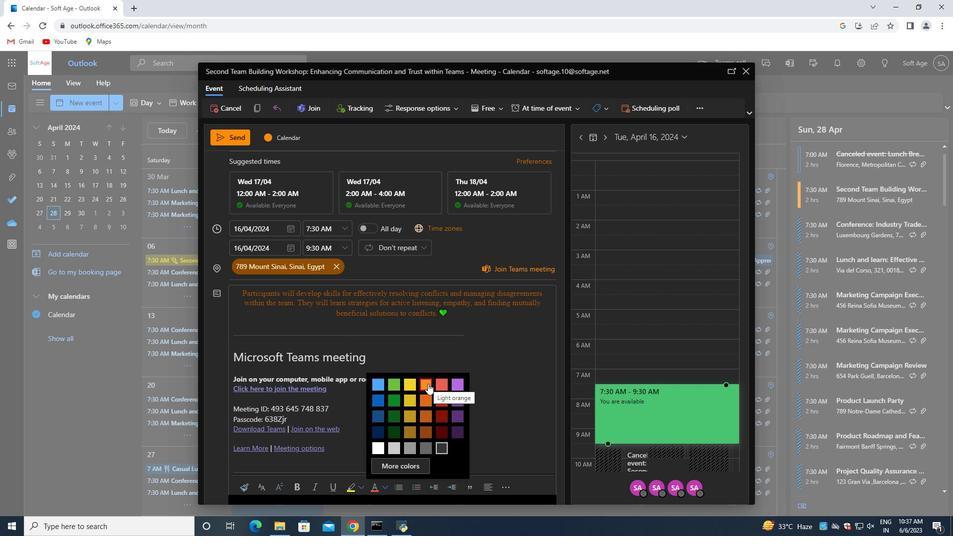 
Action: Mouse pressed left at (427, 383)
Screenshot: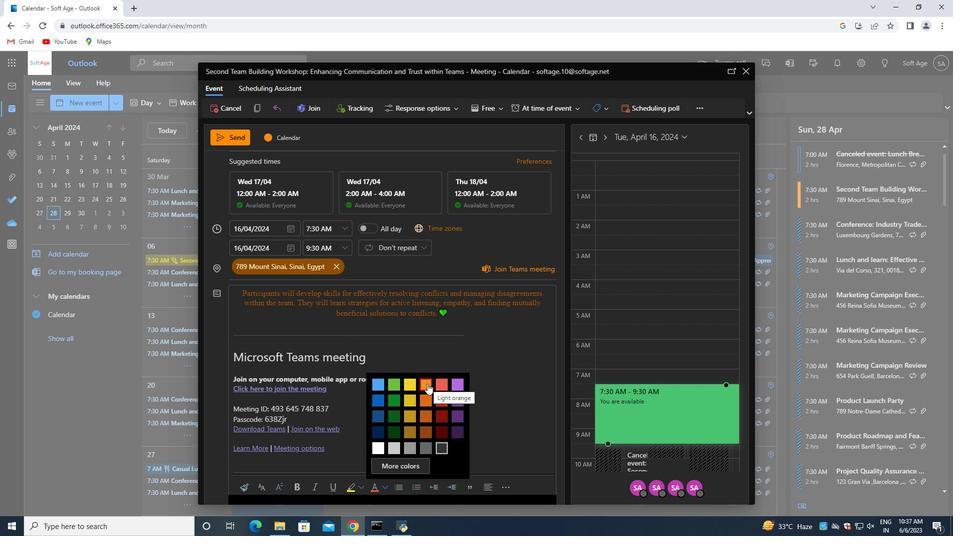
Action: Mouse moved to (458, 317)
Screenshot: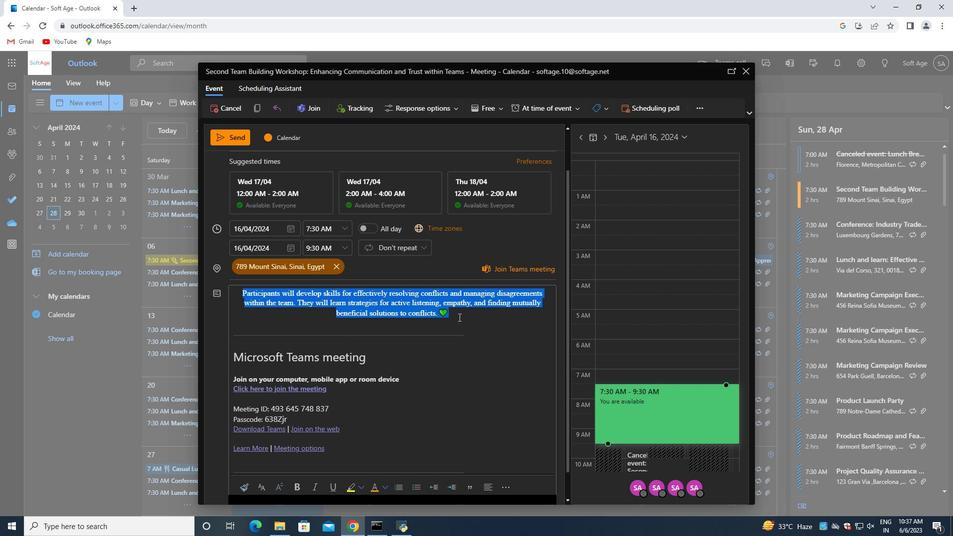 
Action: Mouse pressed left at (458, 317)
Screenshot: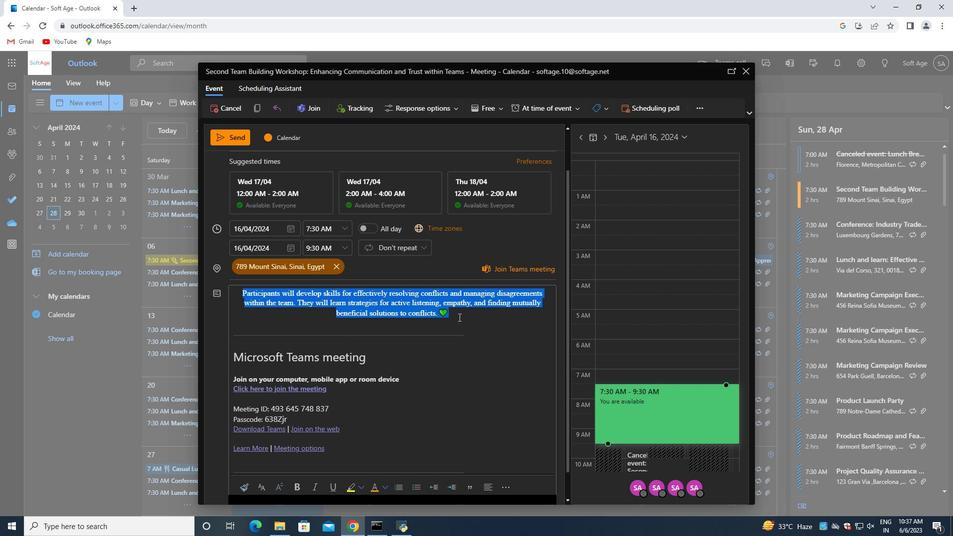 
Action: Mouse scrolled (458, 317) with delta (0, 0)
Screenshot: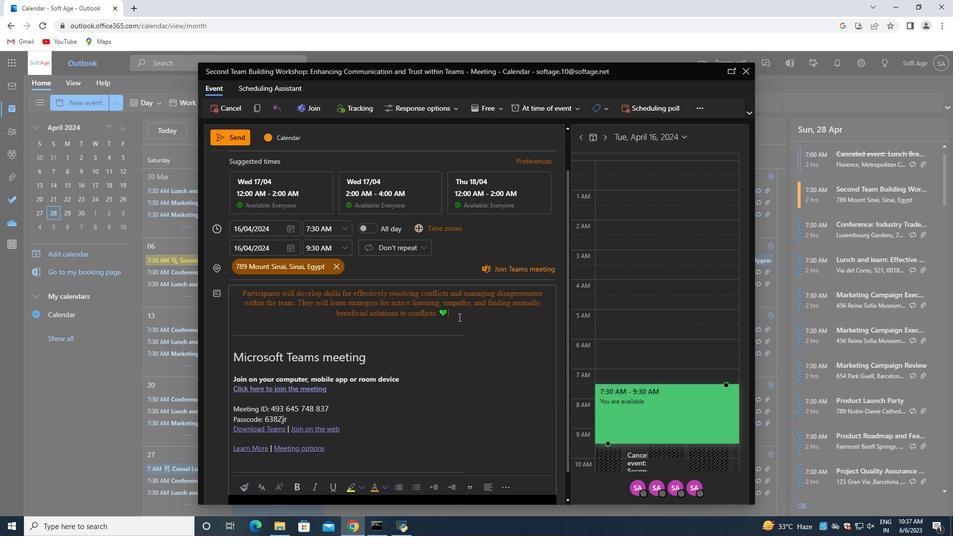 
Action: Mouse scrolled (458, 317) with delta (0, 0)
Screenshot: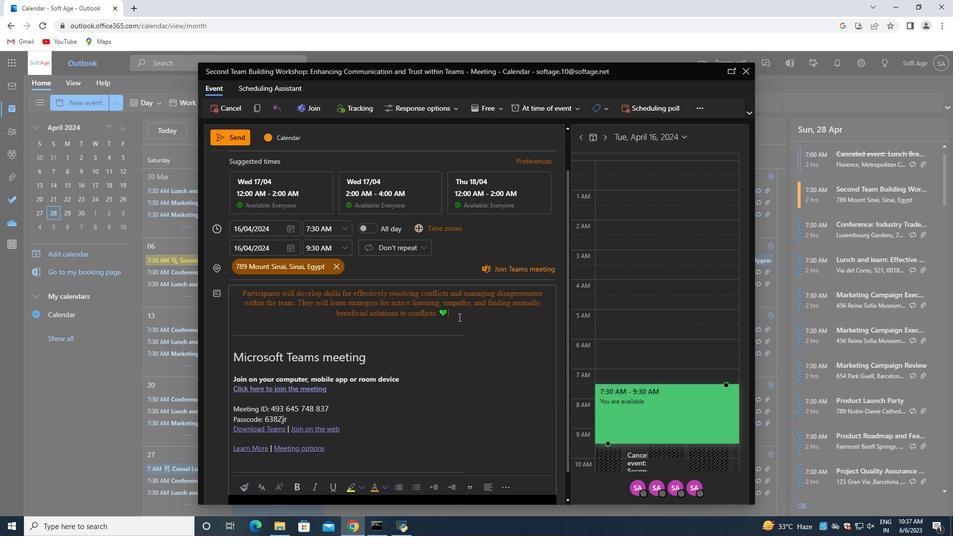 
Action: Mouse scrolled (458, 317) with delta (0, 0)
Screenshot: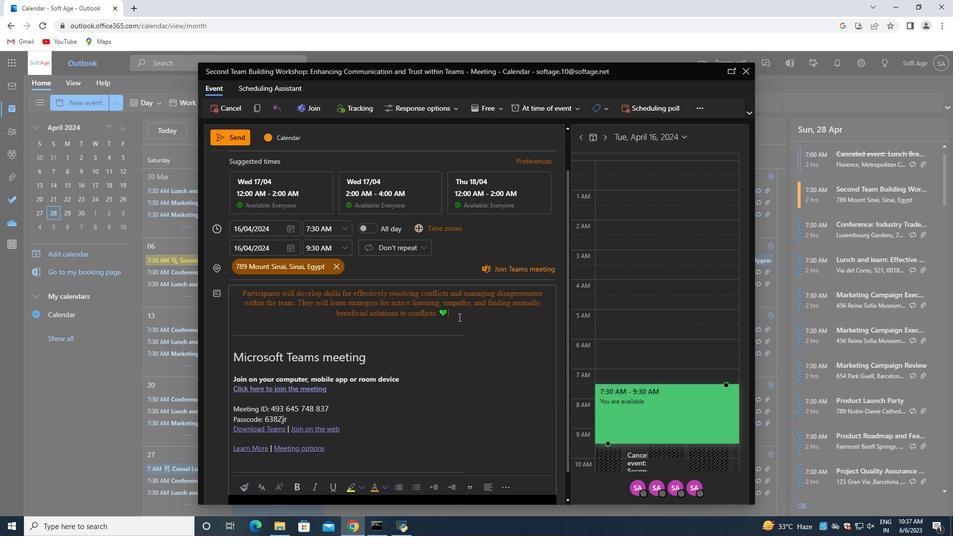 
Action: Mouse scrolled (458, 317) with delta (0, 0)
Screenshot: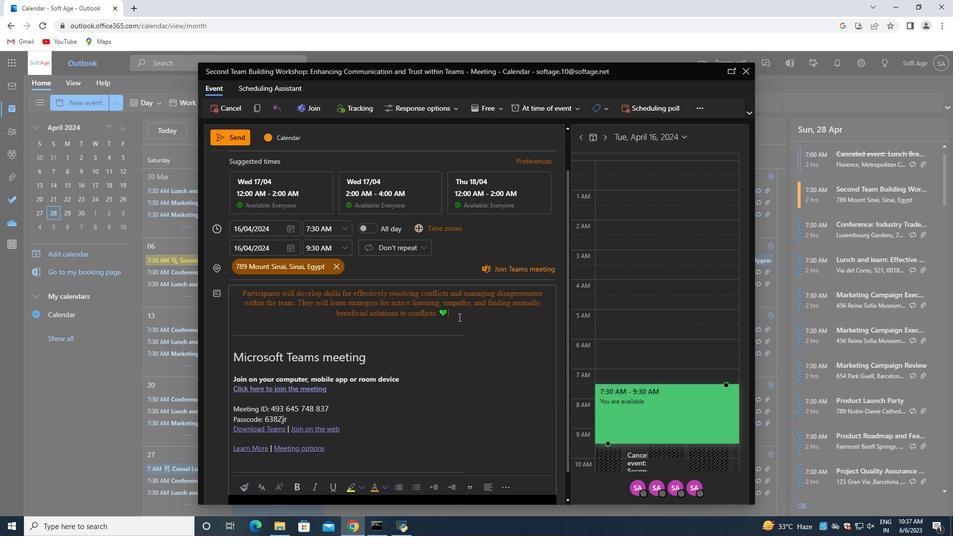 
Action: Mouse moved to (458, 316)
Screenshot: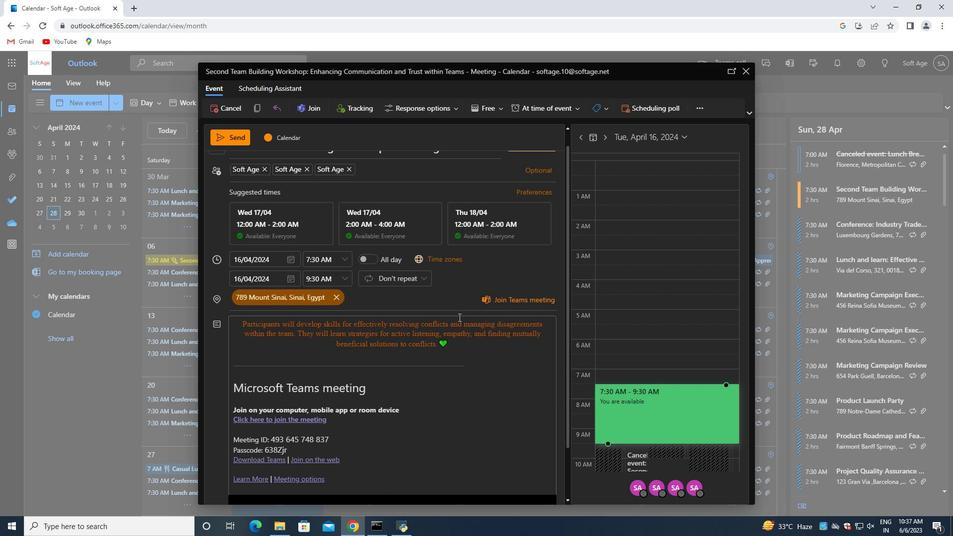 
Action: Mouse scrolled (458, 317) with delta (0, 0)
Screenshot: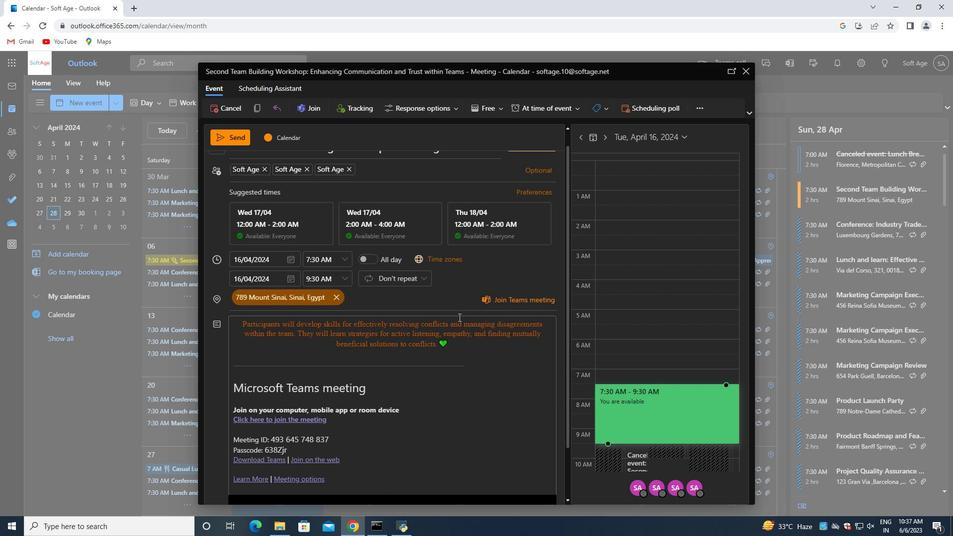 
Action: Mouse moved to (219, 157)
Screenshot: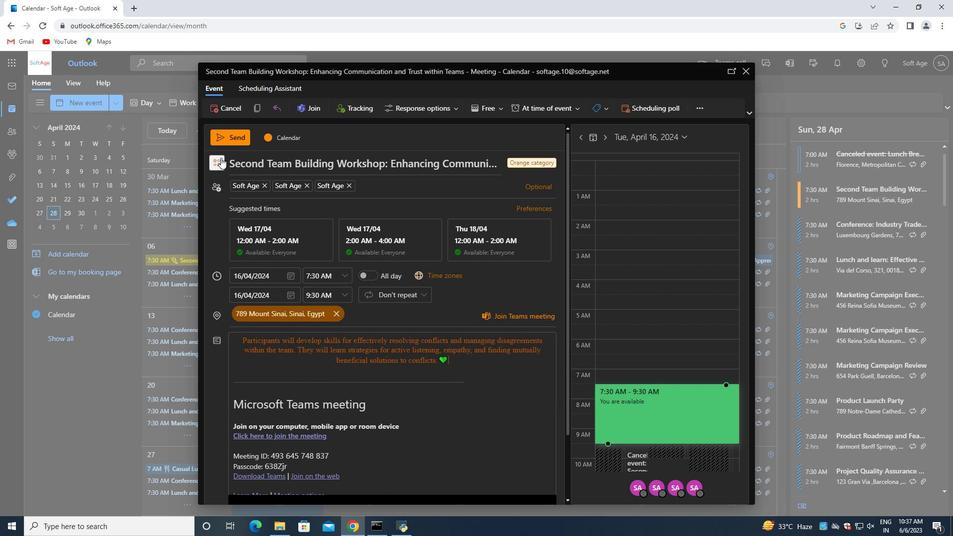 
Action: Mouse pressed left at (219, 157)
Screenshot: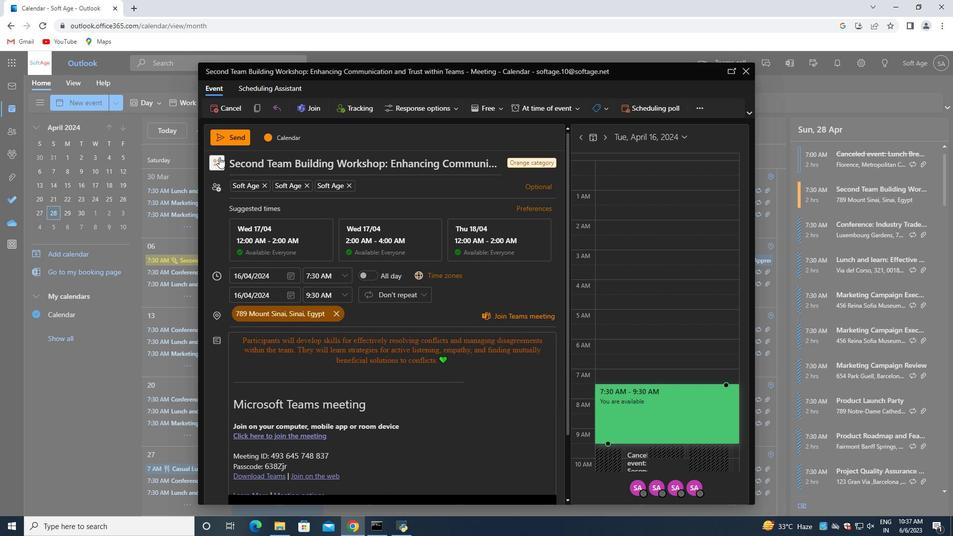 
Action: Mouse moved to (220, 181)
Screenshot: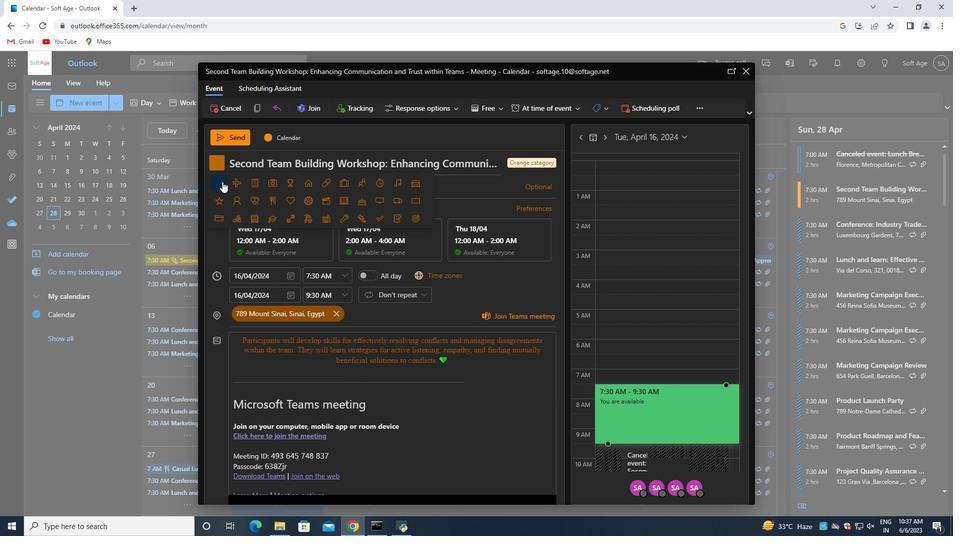
Action: Mouse pressed left at (220, 181)
Screenshot: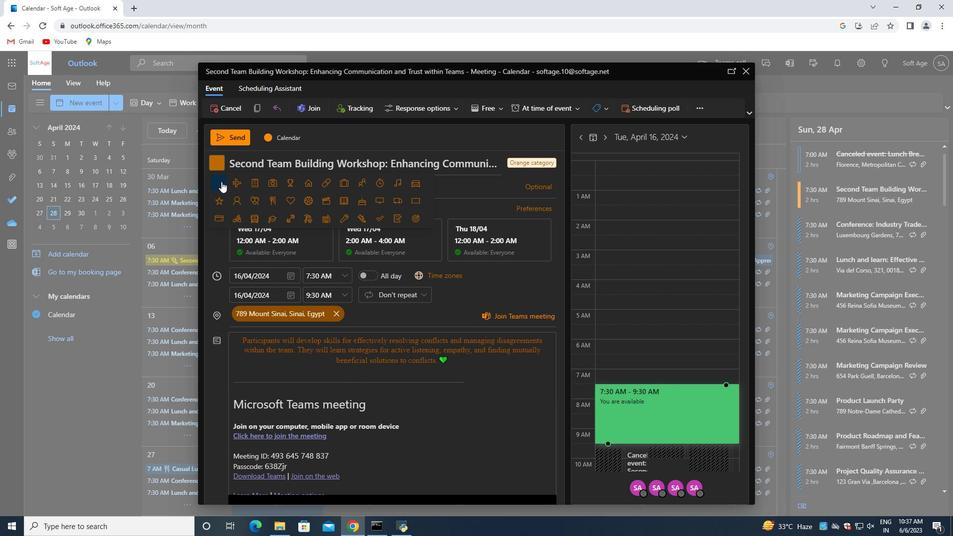
Action: Mouse moved to (217, 159)
Screenshot: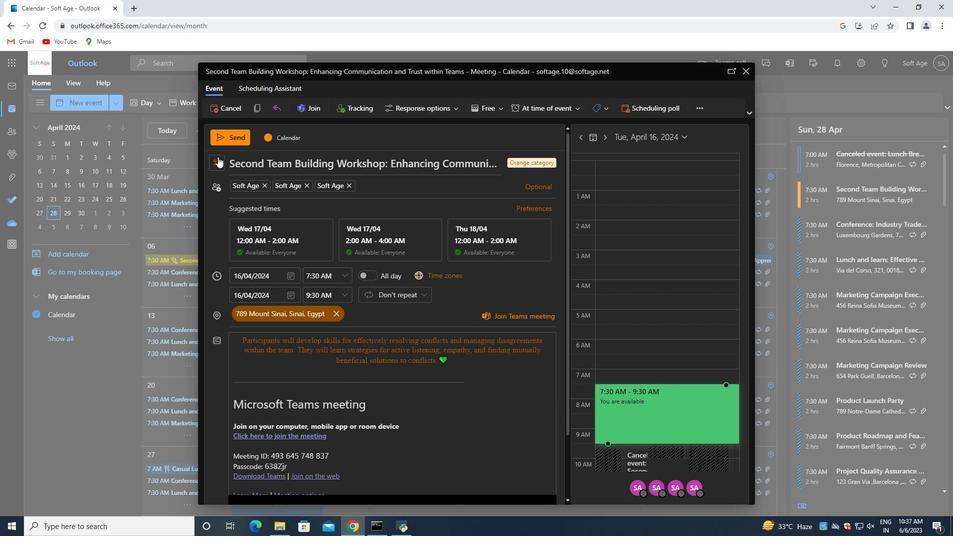 
Action: Mouse pressed left at (217, 159)
Screenshot: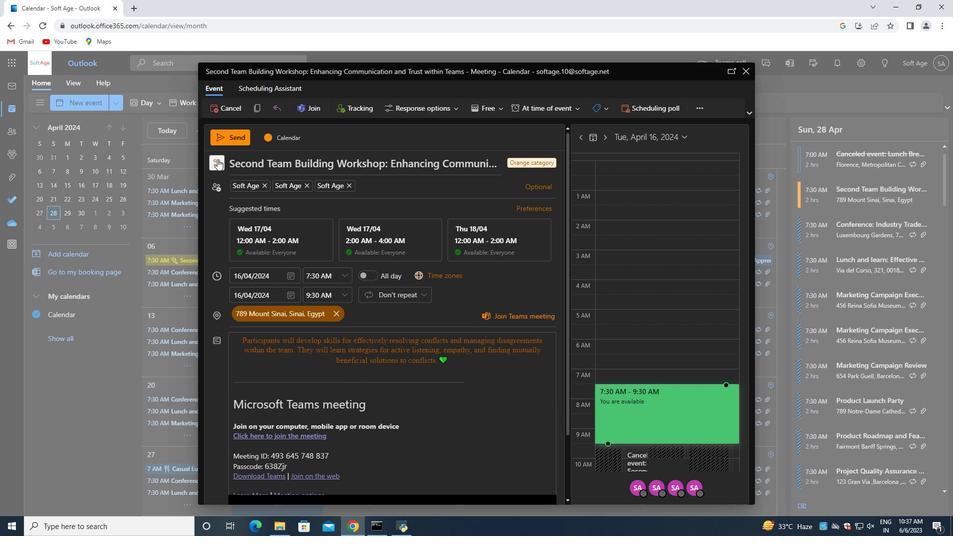 
Action: Mouse moved to (325, 219)
Screenshot: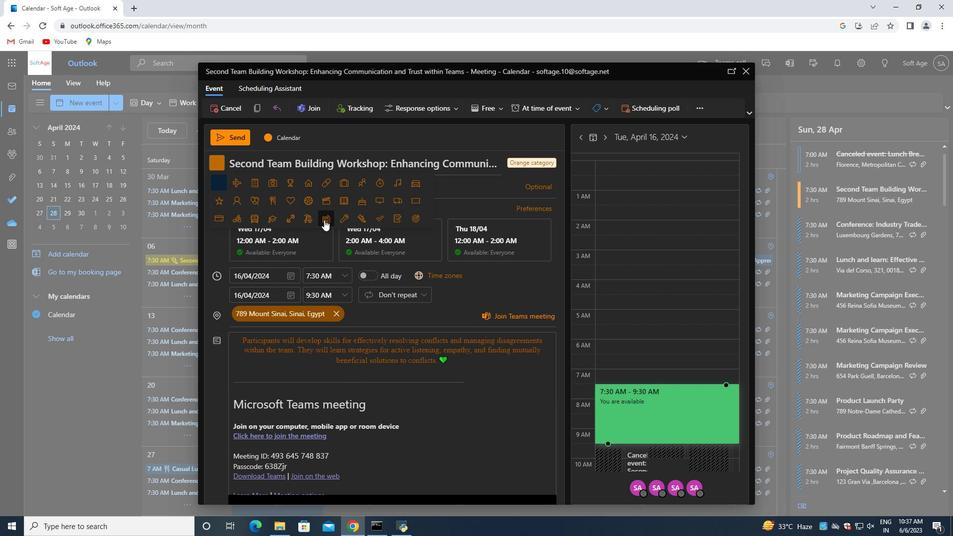 
Action: Mouse pressed left at (325, 219)
Screenshot: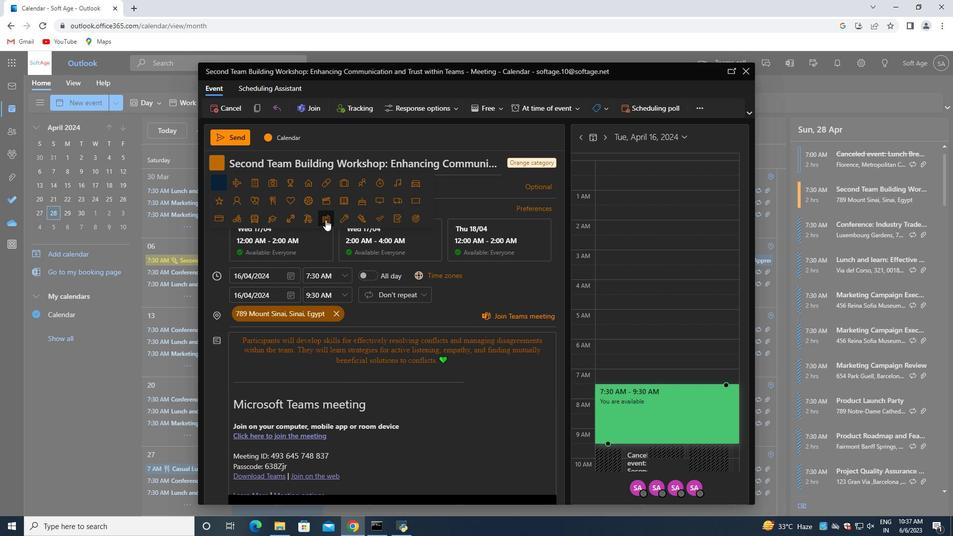 
Action: Mouse moved to (228, 137)
Screenshot: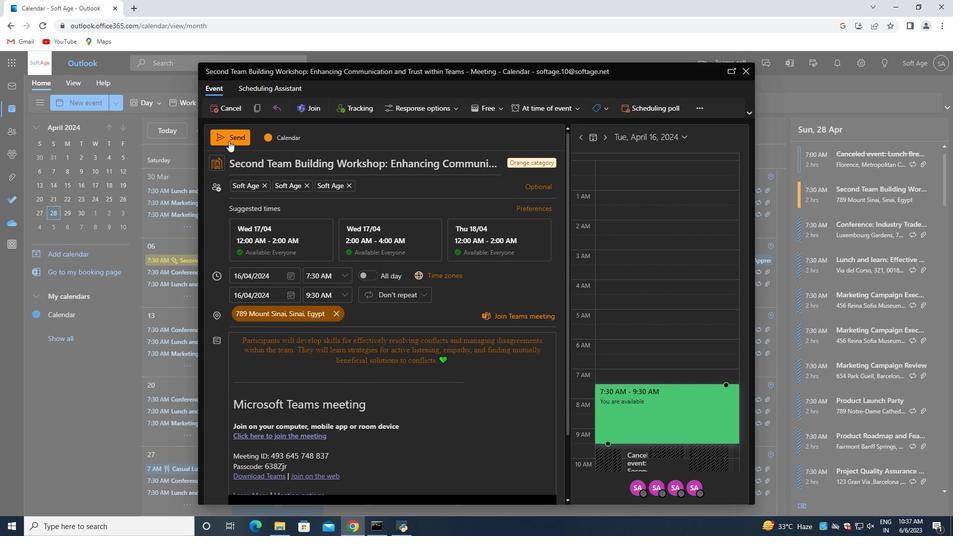 
Action: Mouse pressed left at (228, 137)
Screenshot: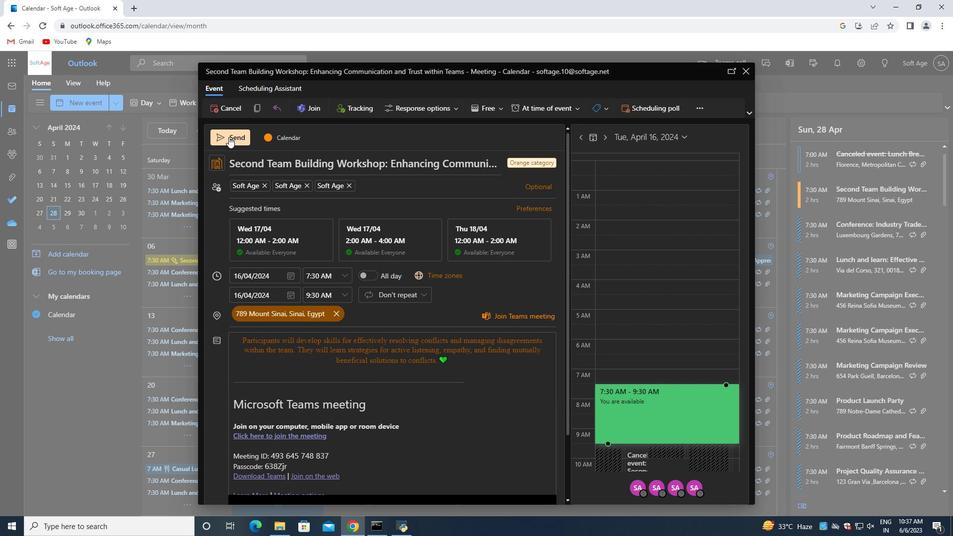 
